 Task: Find connections with filter location Orkney with filter topic #humanresourceswith filter profile language English with filter current company SailPoint with filter school WEST BENGAL STATE UNIVERSITY with filter industry Non-profit Organizations with filter service category Loans with filter keywords title Crane Operator
Action: Mouse moved to (153, 245)
Screenshot: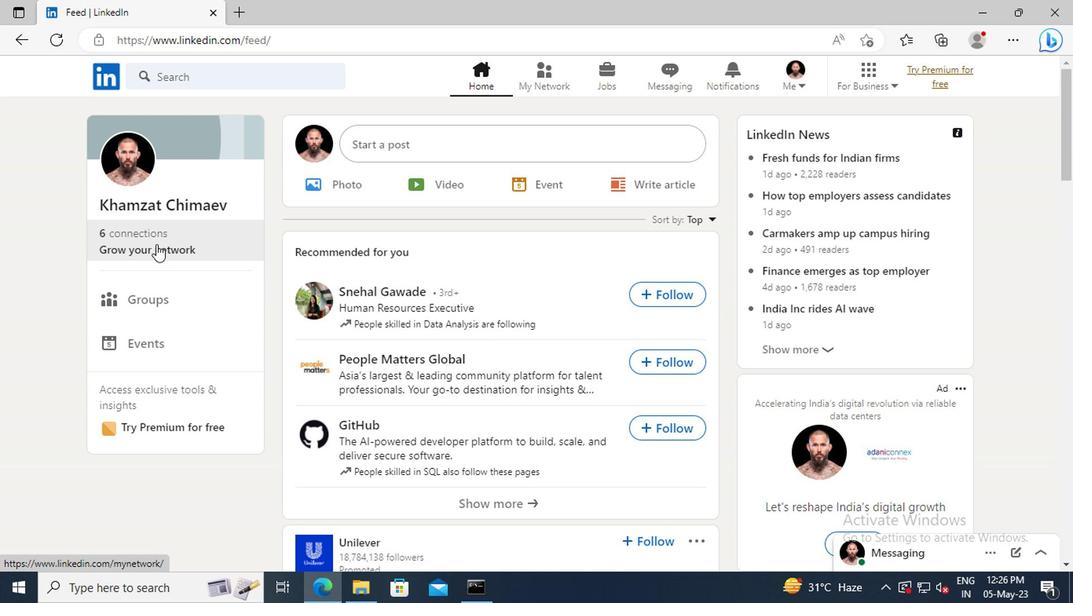 
Action: Mouse pressed left at (153, 245)
Screenshot: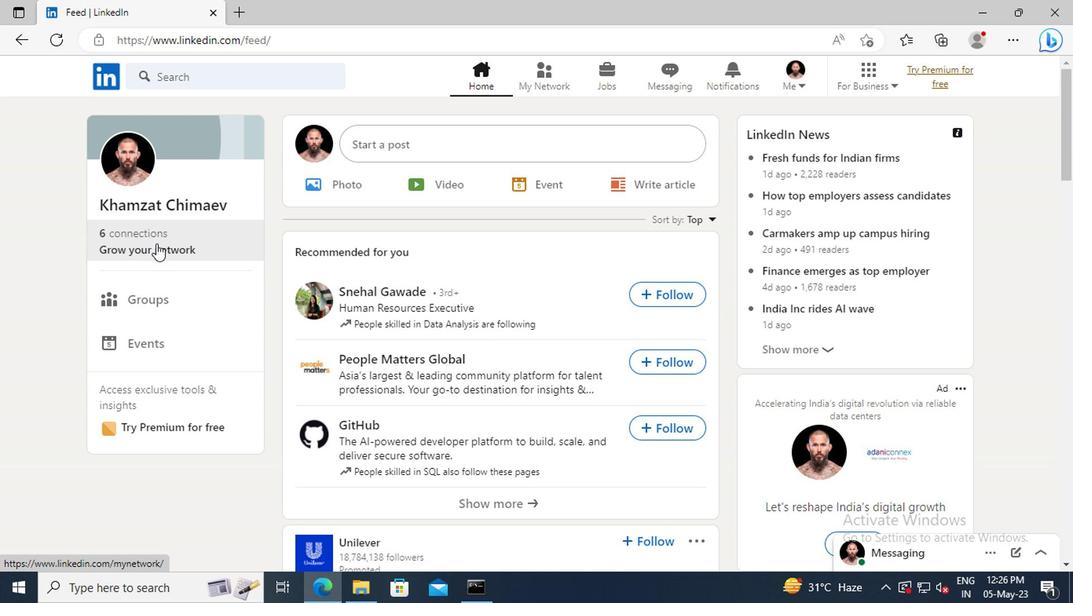 
Action: Mouse moved to (172, 166)
Screenshot: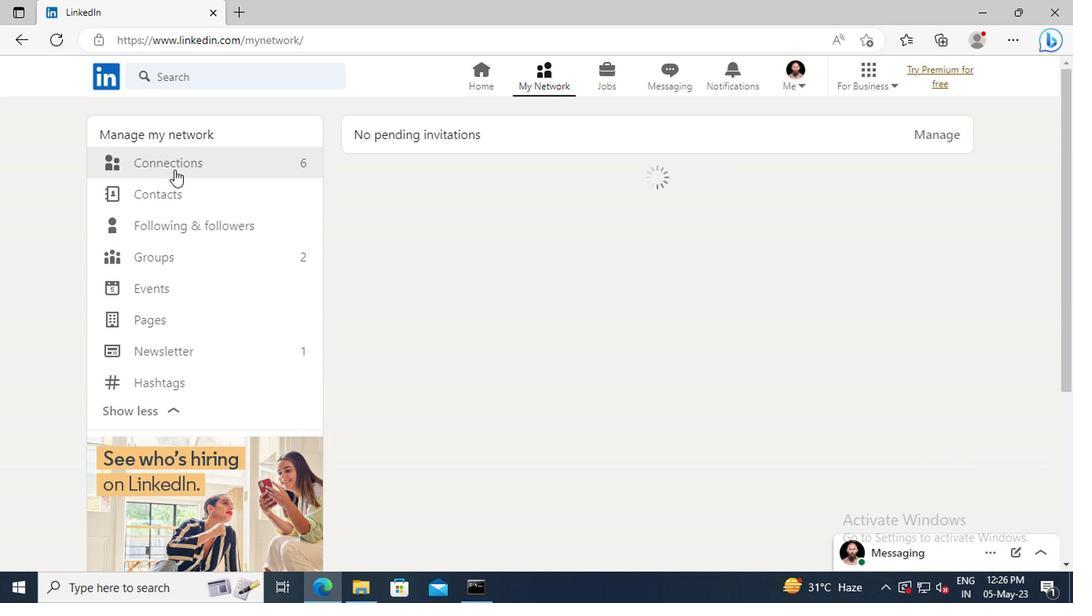 
Action: Mouse pressed left at (172, 166)
Screenshot: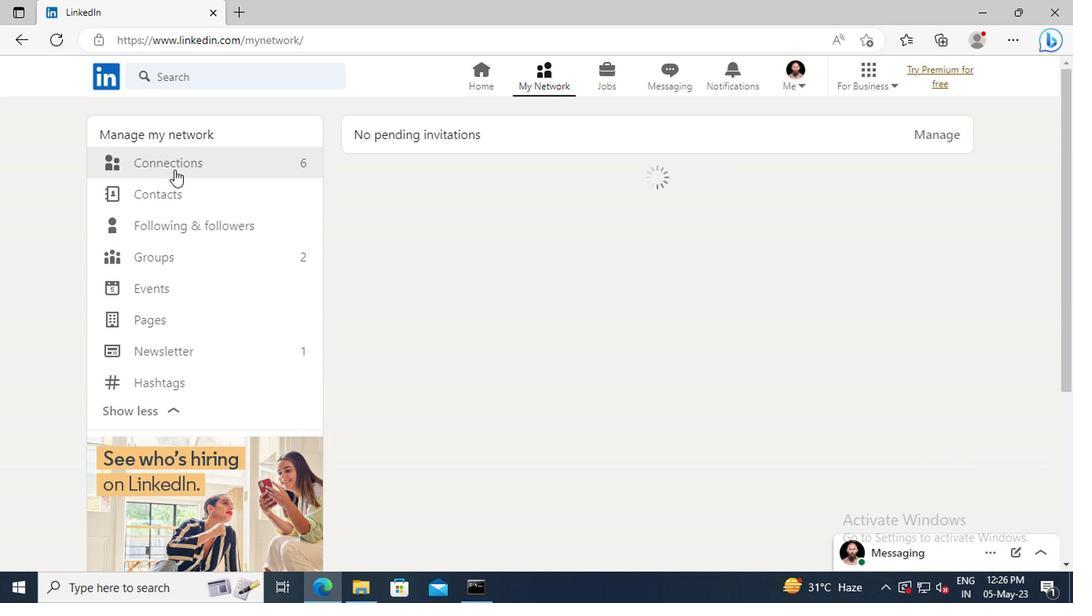 
Action: Mouse moved to (647, 168)
Screenshot: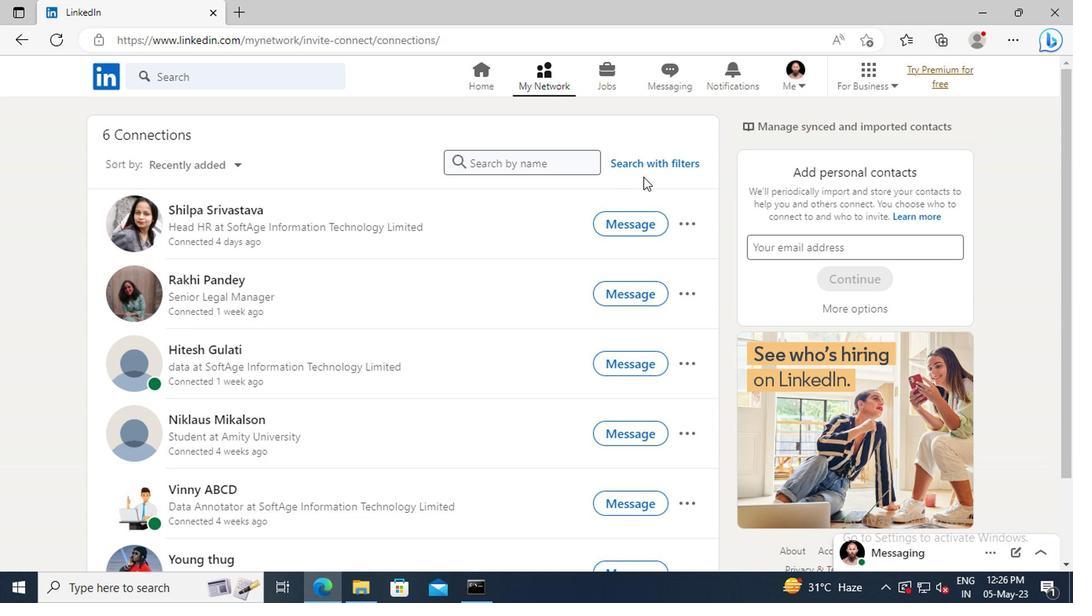 
Action: Mouse pressed left at (647, 168)
Screenshot: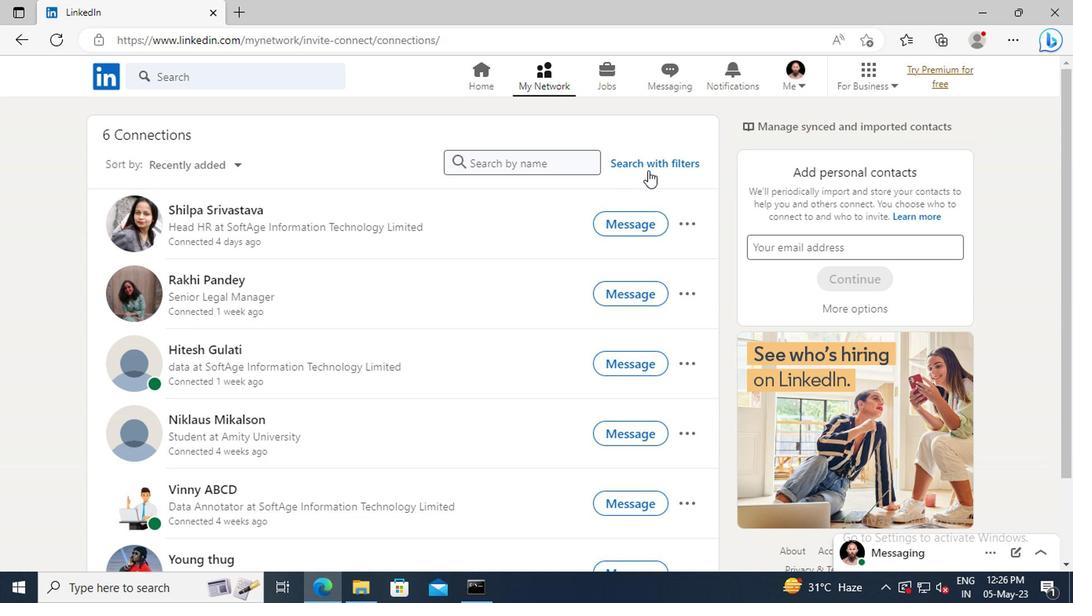 
Action: Mouse moved to (594, 123)
Screenshot: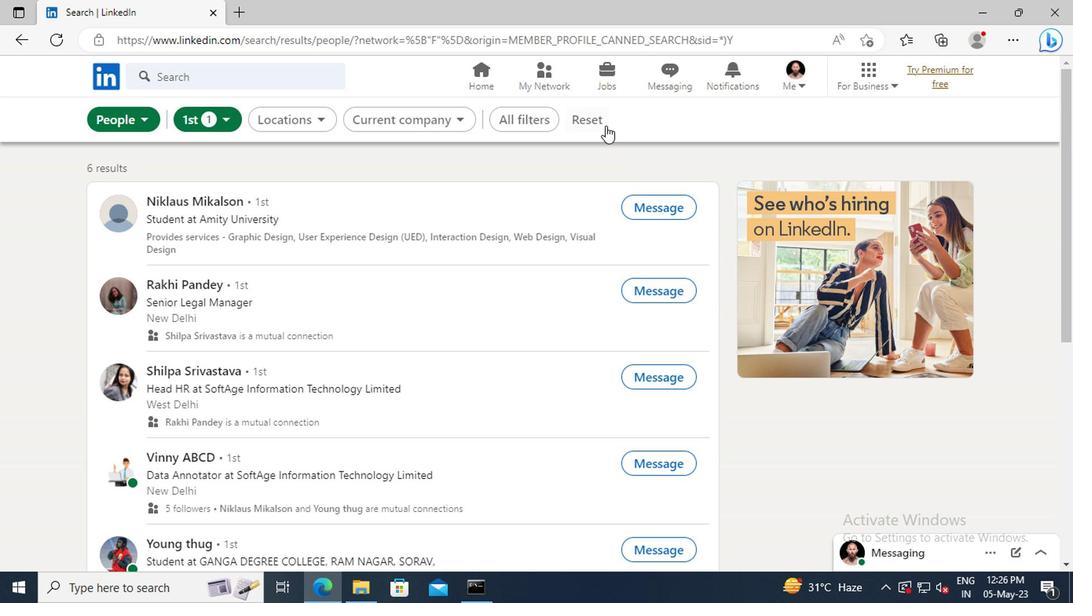 
Action: Mouse pressed left at (594, 123)
Screenshot: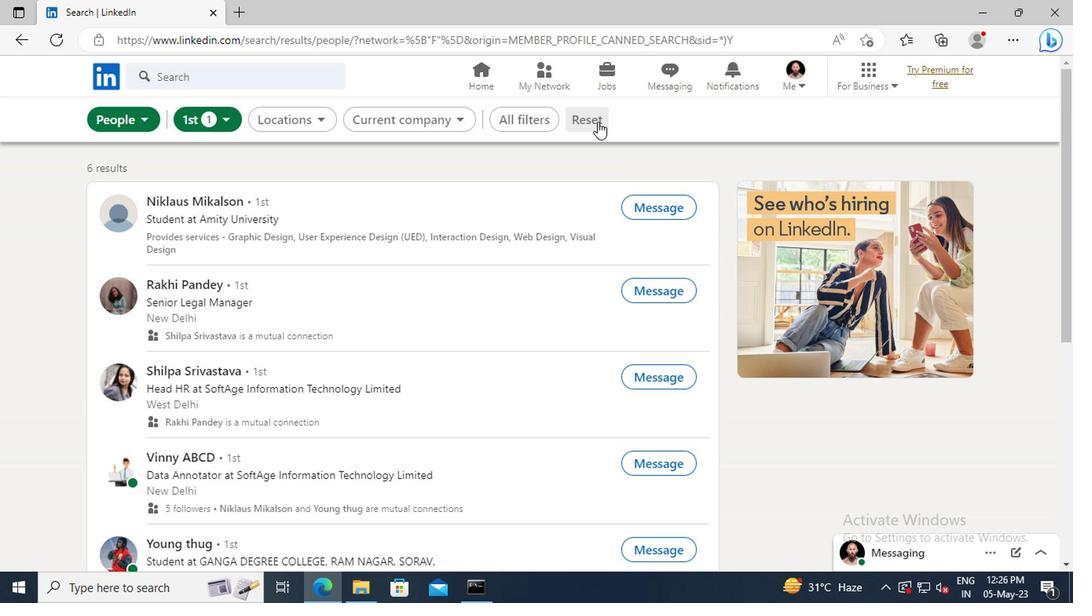 
Action: Mouse moved to (566, 123)
Screenshot: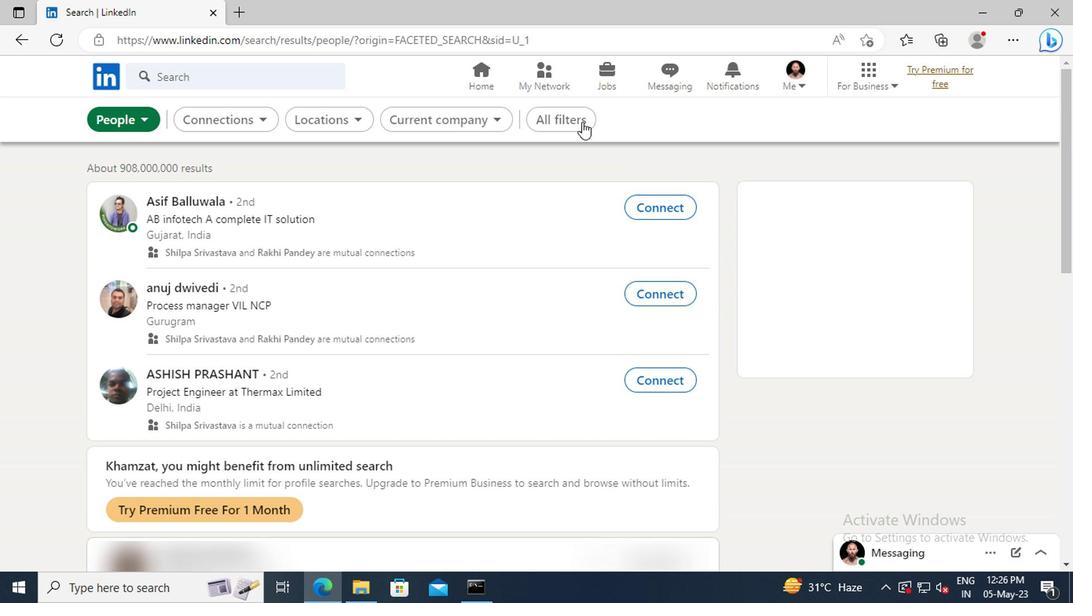
Action: Mouse pressed left at (566, 123)
Screenshot: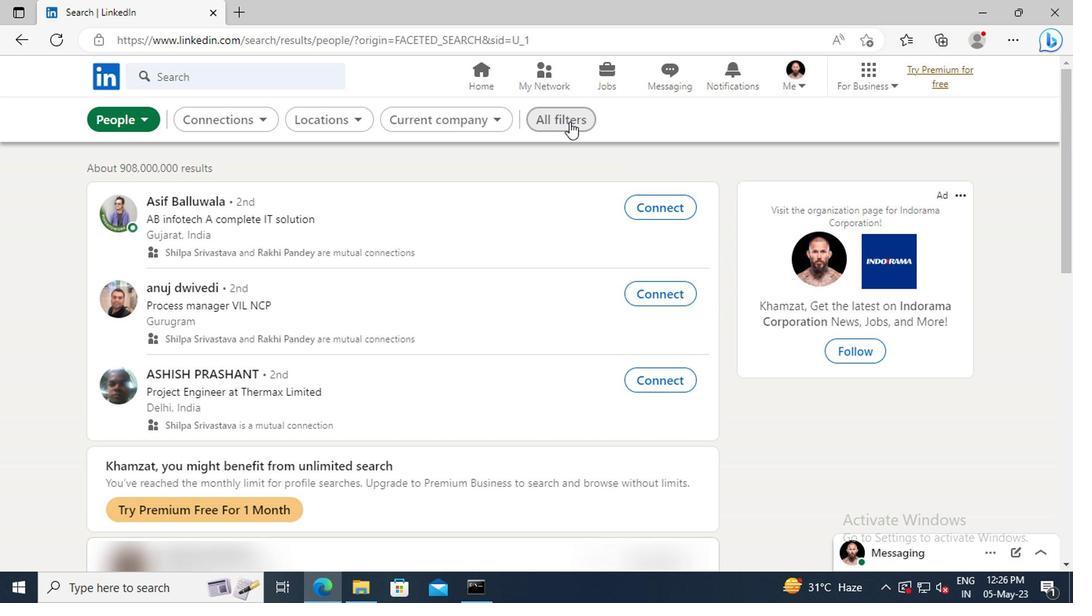 
Action: Mouse moved to (875, 299)
Screenshot: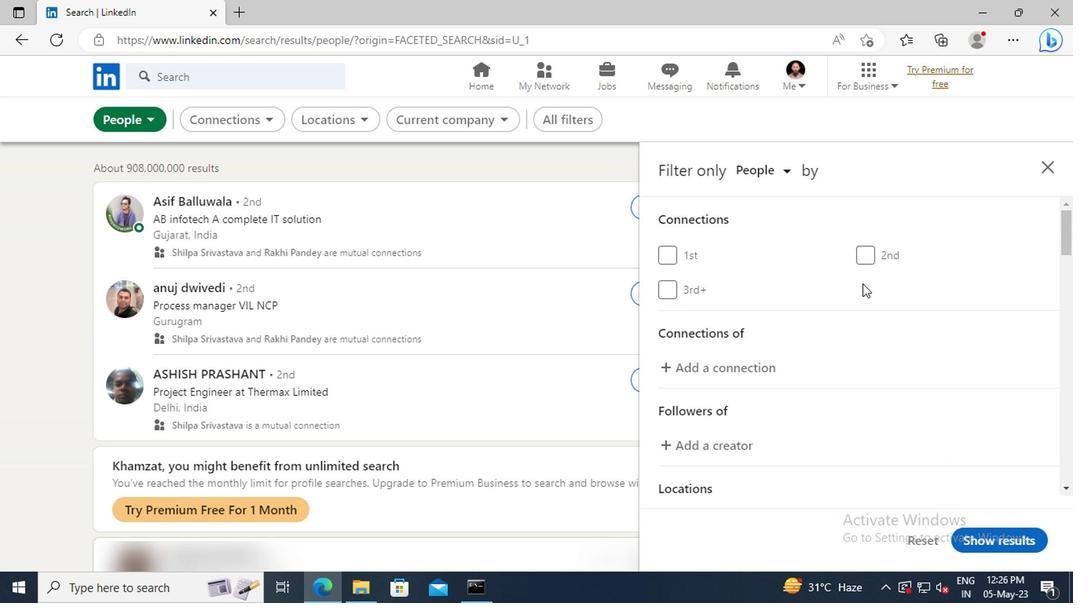 
Action: Mouse scrolled (875, 298) with delta (0, -1)
Screenshot: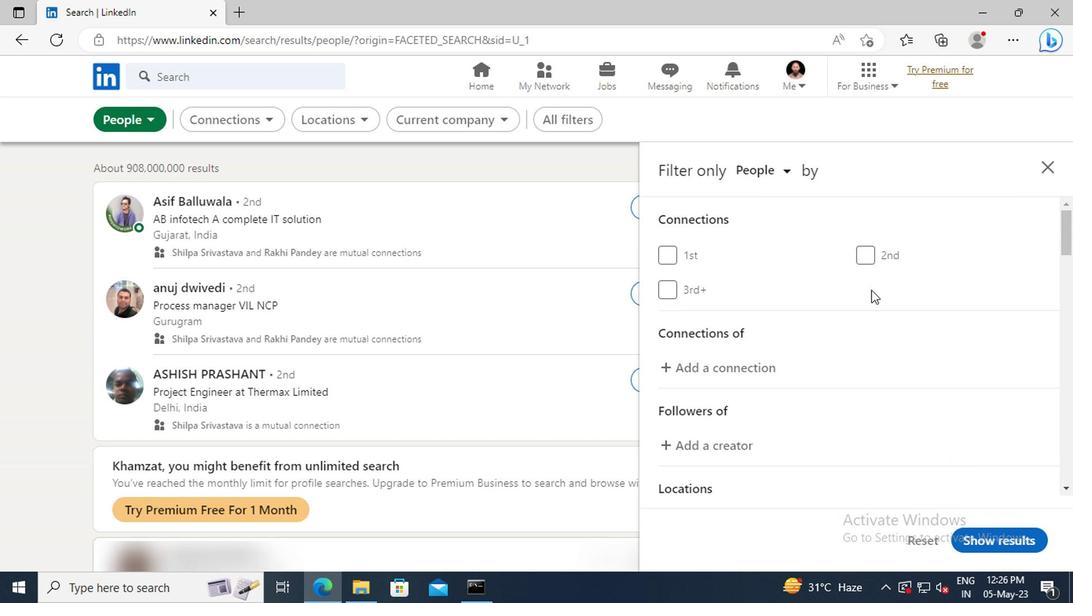 
Action: Mouse scrolled (875, 298) with delta (0, -1)
Screenshot: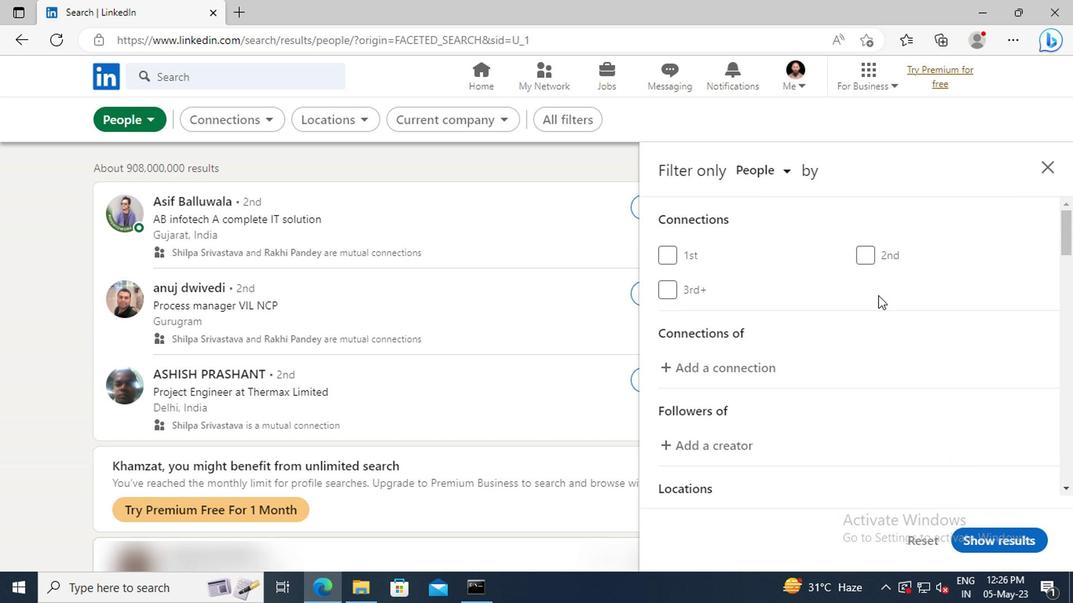 
Action: Mouse scrolled (875, 298) with delta (0, -1)
Screenshot: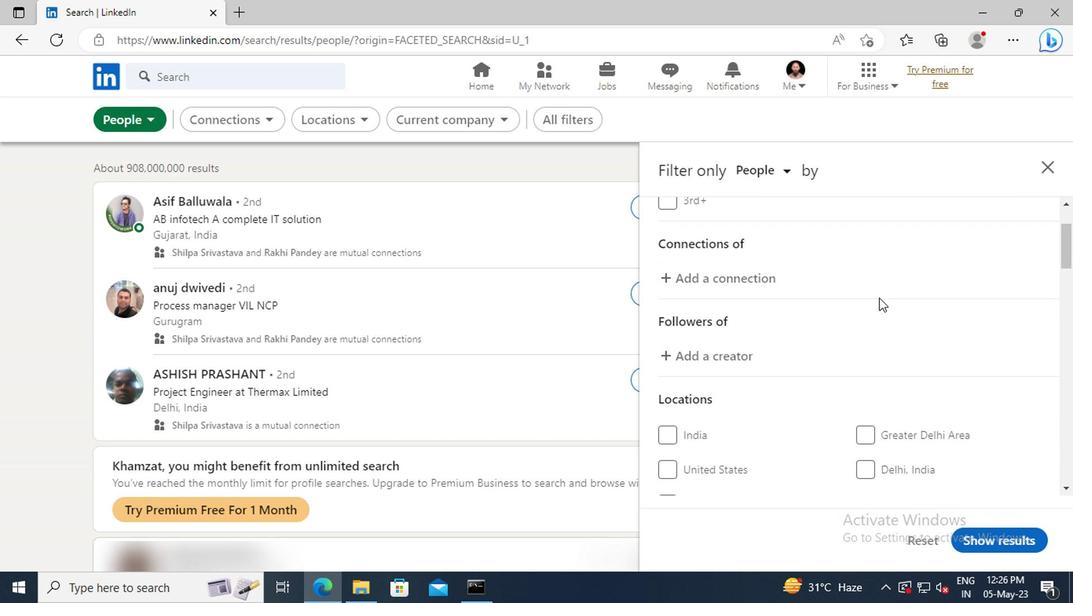 
Action: Mouse scrolled (875, 298) with delta (0, -1)
Screenshot: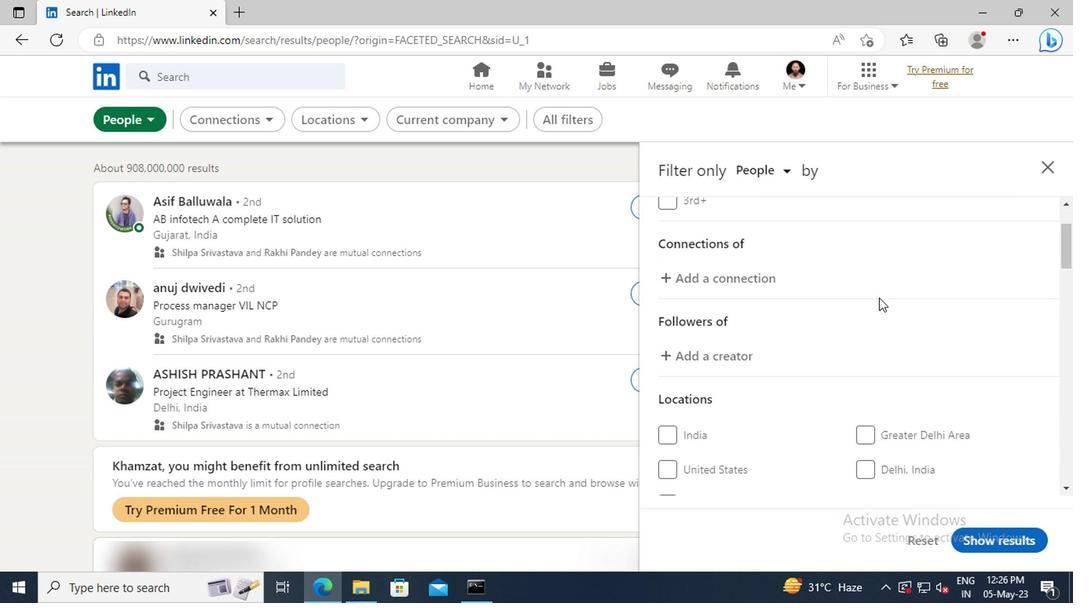 
Action: Mouse scrolled (875, 298) with delta (0, -1)
Screenshot: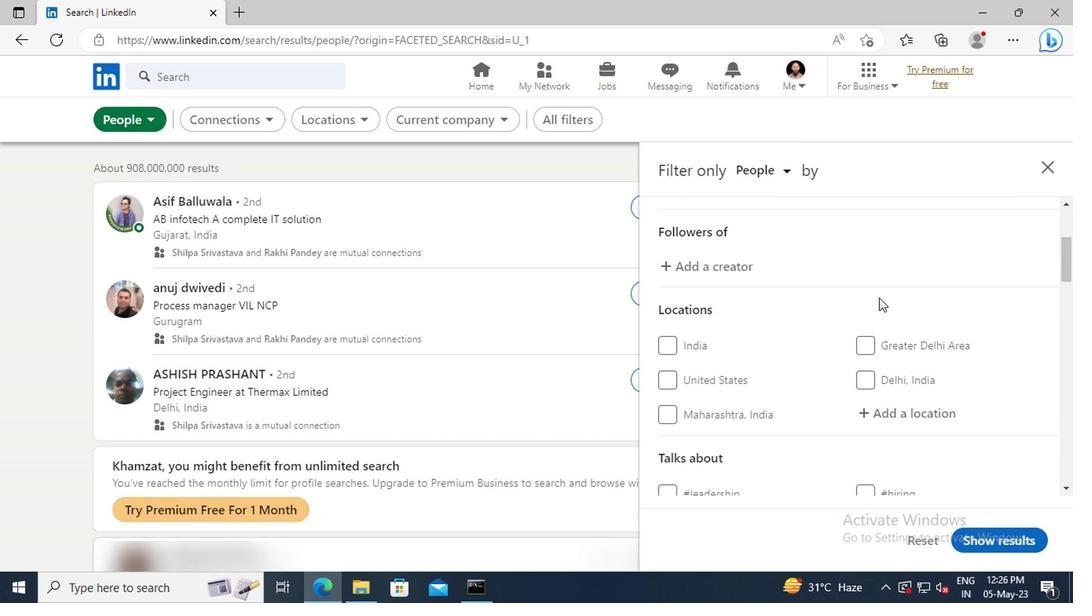 
Action: Mouse scrolled (875, 298) with delta (0, -1)
Screenshot: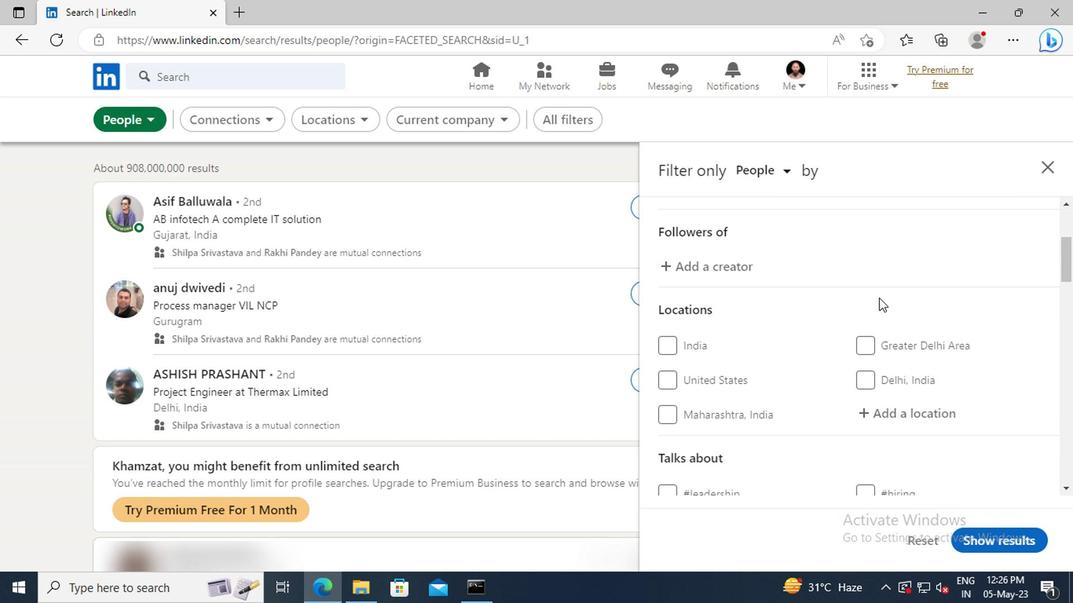 
Action: Mouse moved to (875, 323)
Screenshot: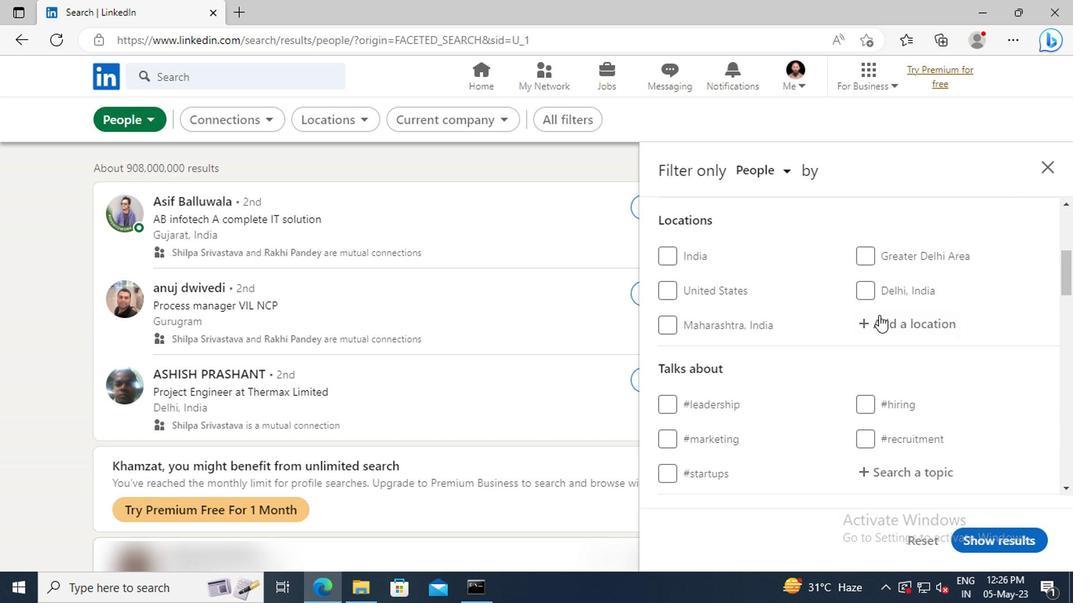 
Action: Mouse pressed left at (875, 323)
Screenshot: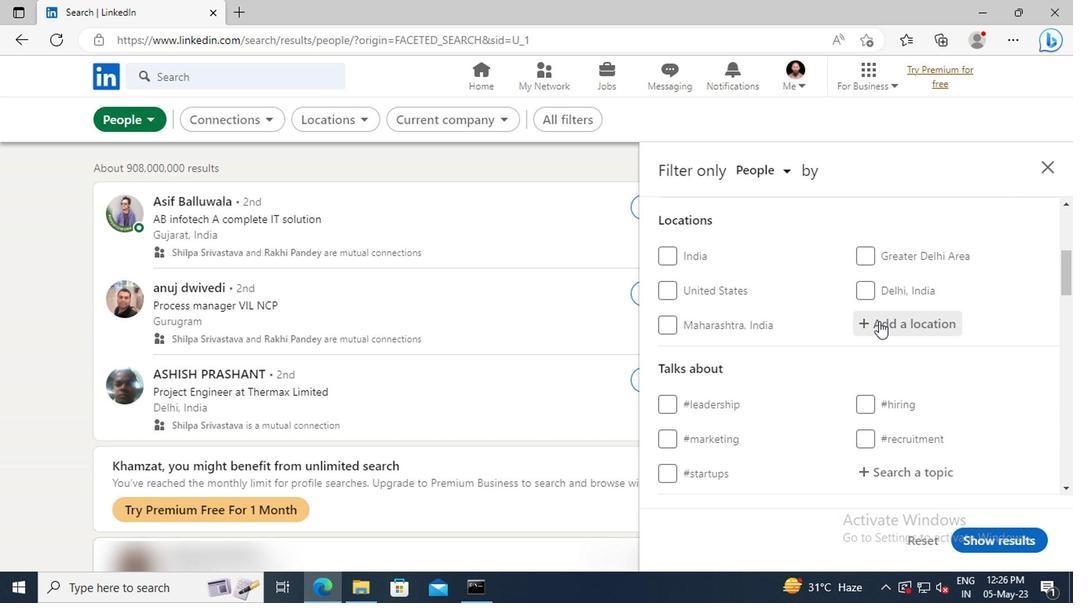 
Action: Key pressed <Key.shift>ORKNEY
Screenshot: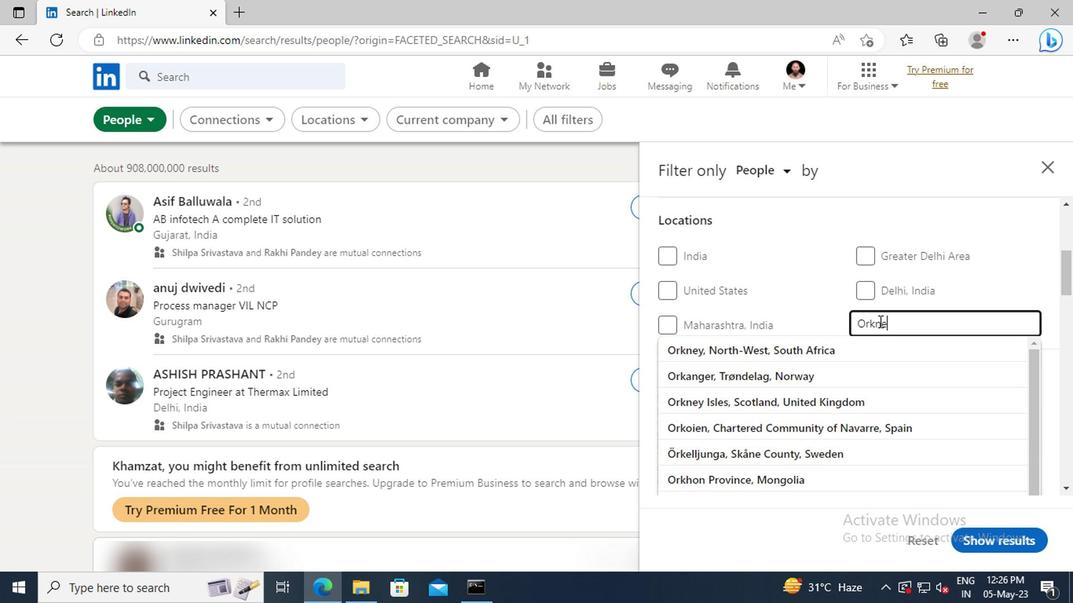 
Action: Mouse moved to (873, 347)
Screenshot: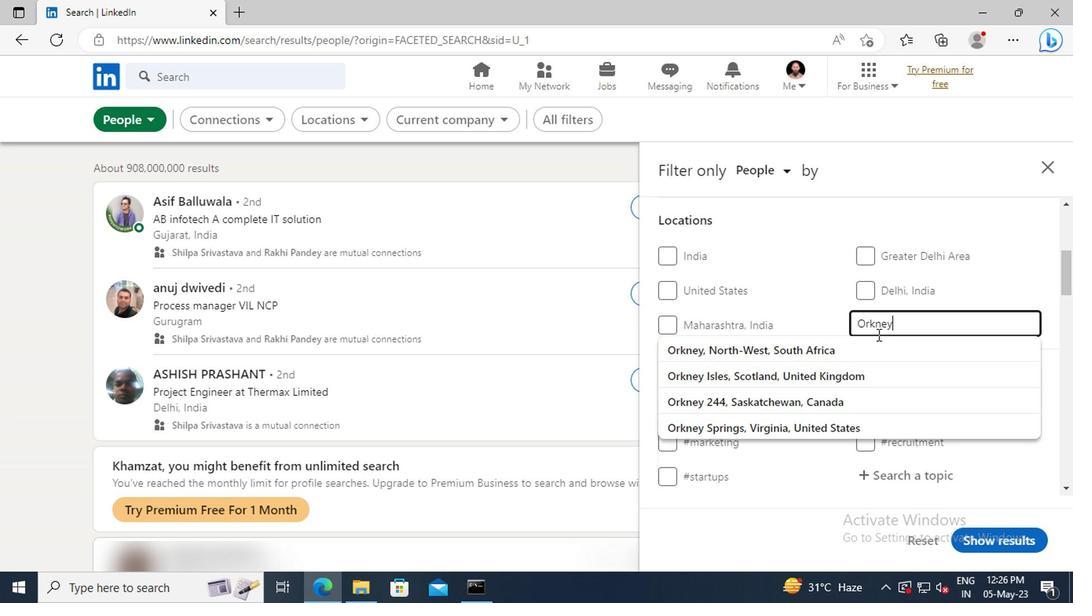 
Action: Mouse pressed left at (873, 347)
Screenshot: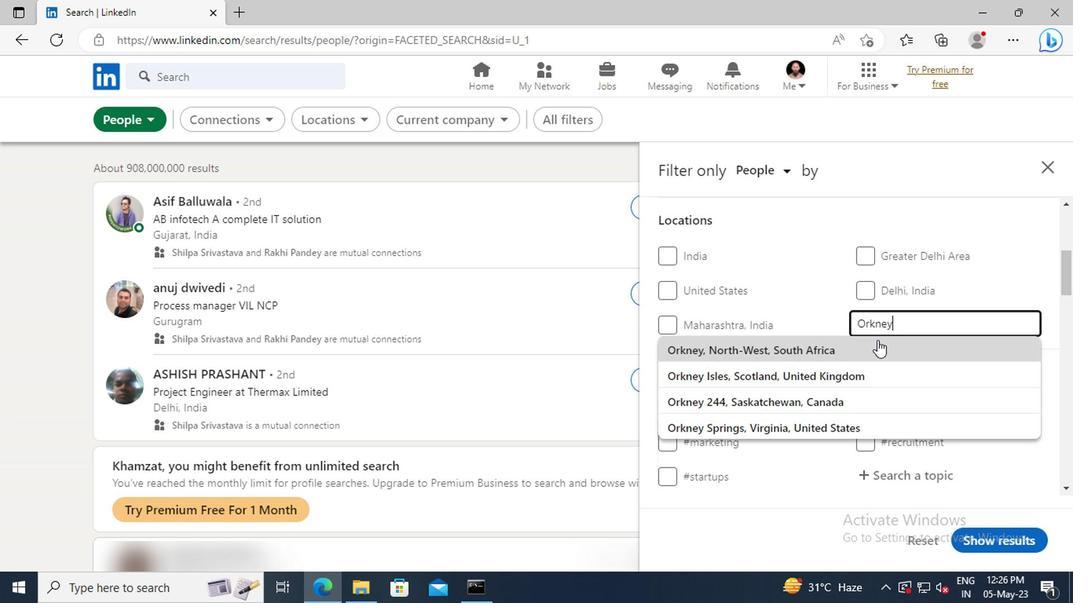 
Action: Mouse scrolled (873, 346) with delta (0, -1)
Screenshot: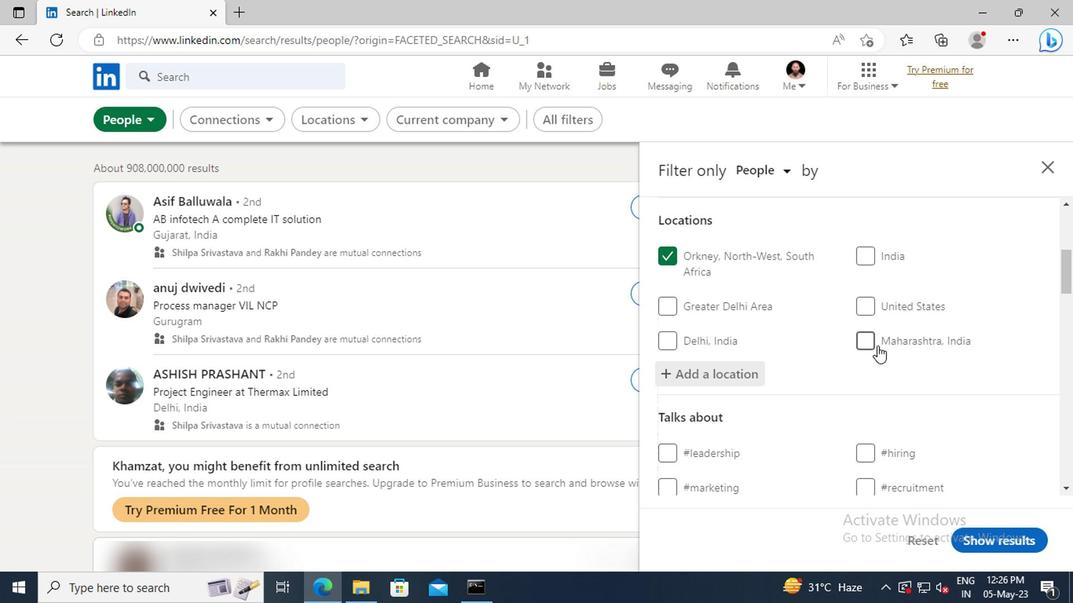 
Action: Mouse scrolled (873, 346) with delta (0, -1)
Screenshot: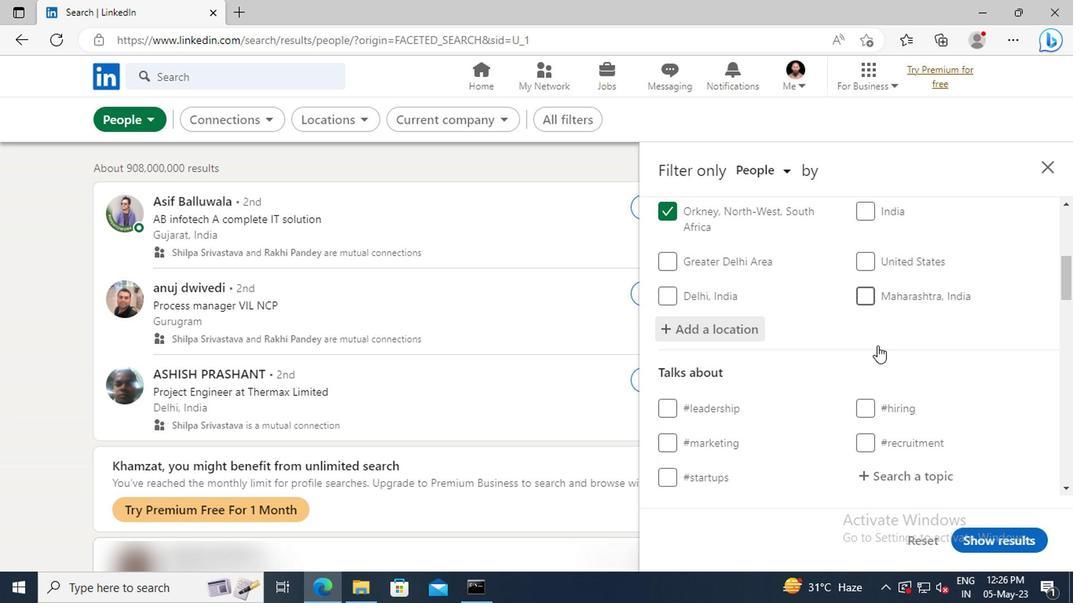 
Action: Mouse scrolled (873, 346) with delta (0, -1)
Screenshot: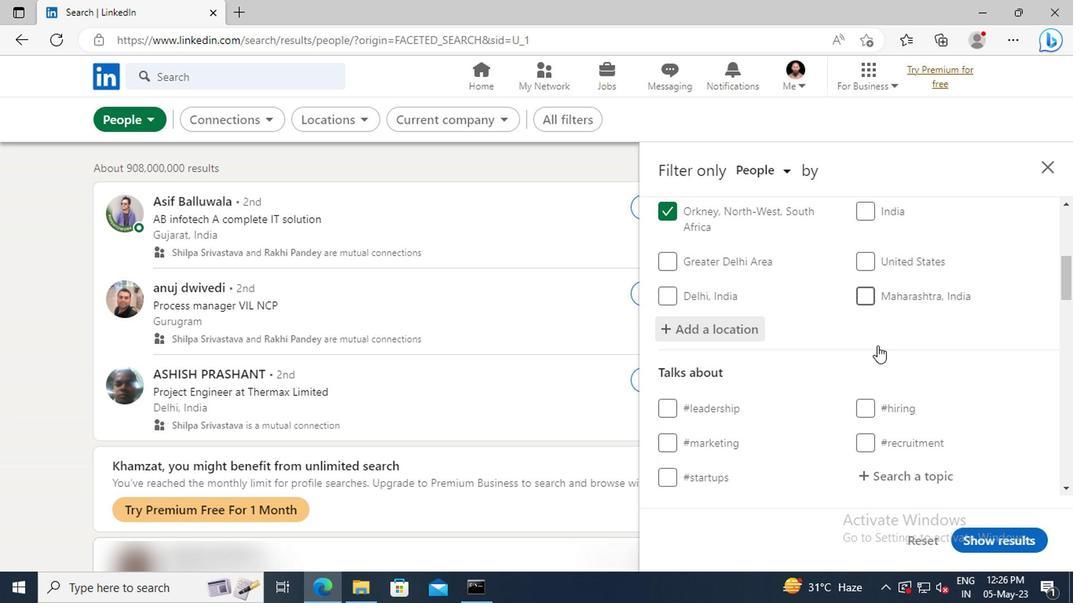 
Action: Mouse scrolled (873, 346) with delta (0, -1)
Screenshot: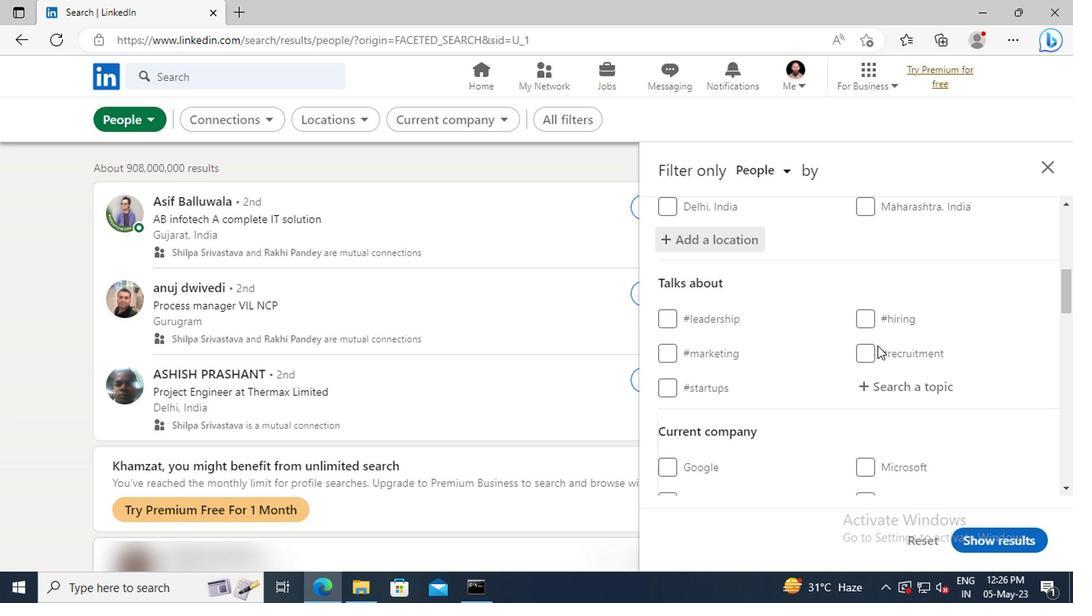 
Action: Mouse moved to (877, 348)
Screenshot: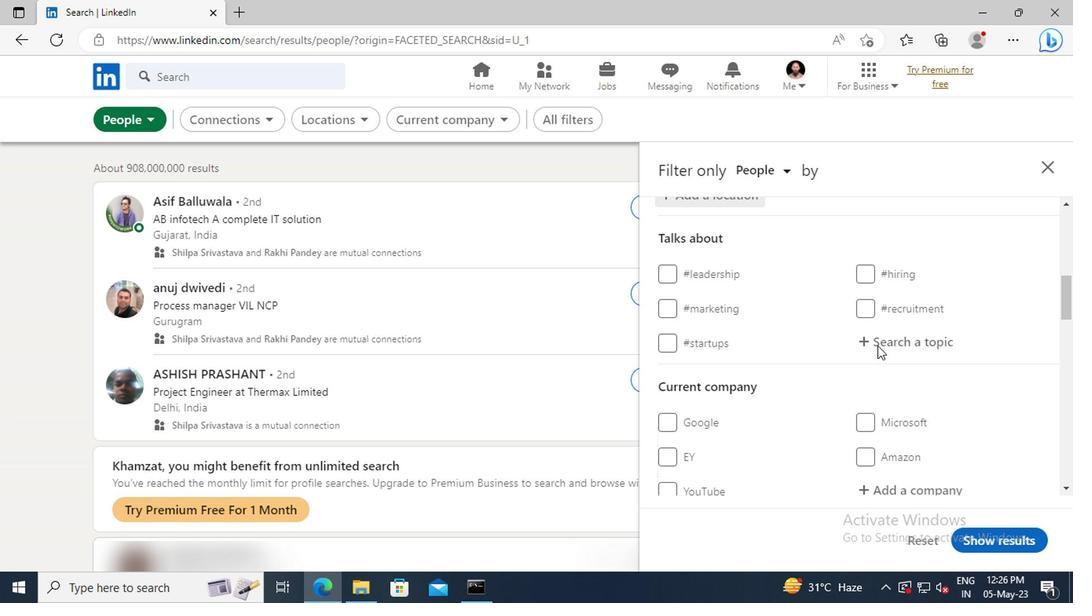 
Action: Mouse pressed left at (877, 348)
Screenshot: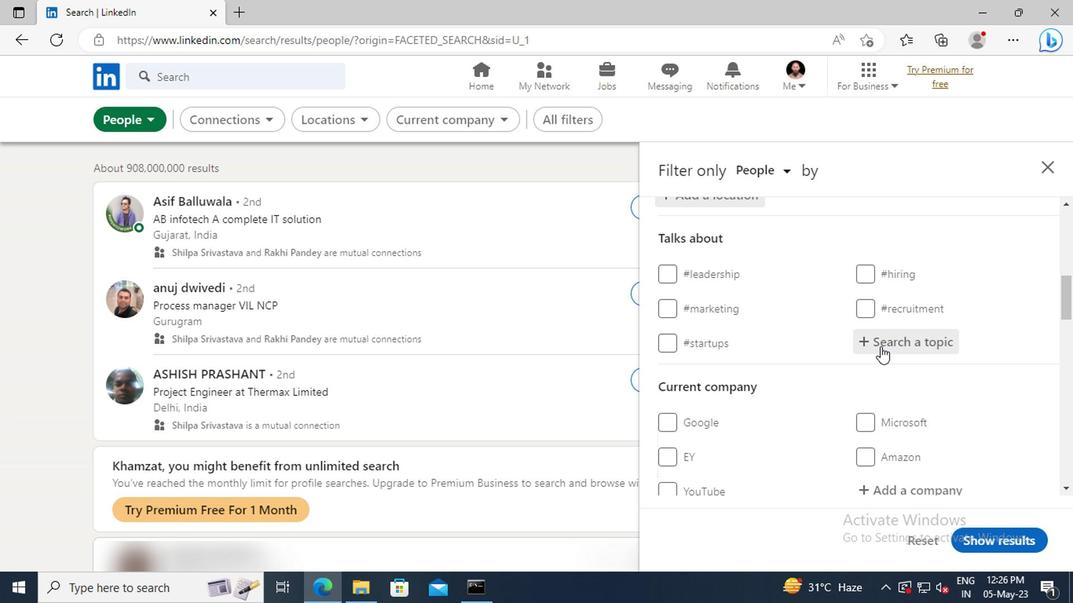 
Action: Mouse moved to (877, 348)
Screenshot: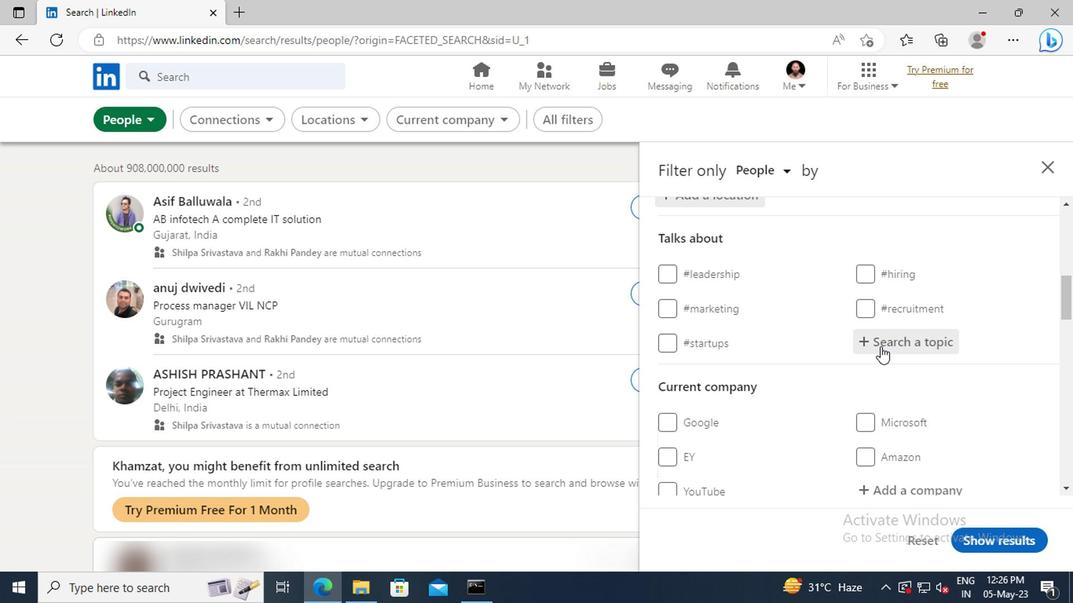 
Action: Key pressed HUMANRES
Screenshot: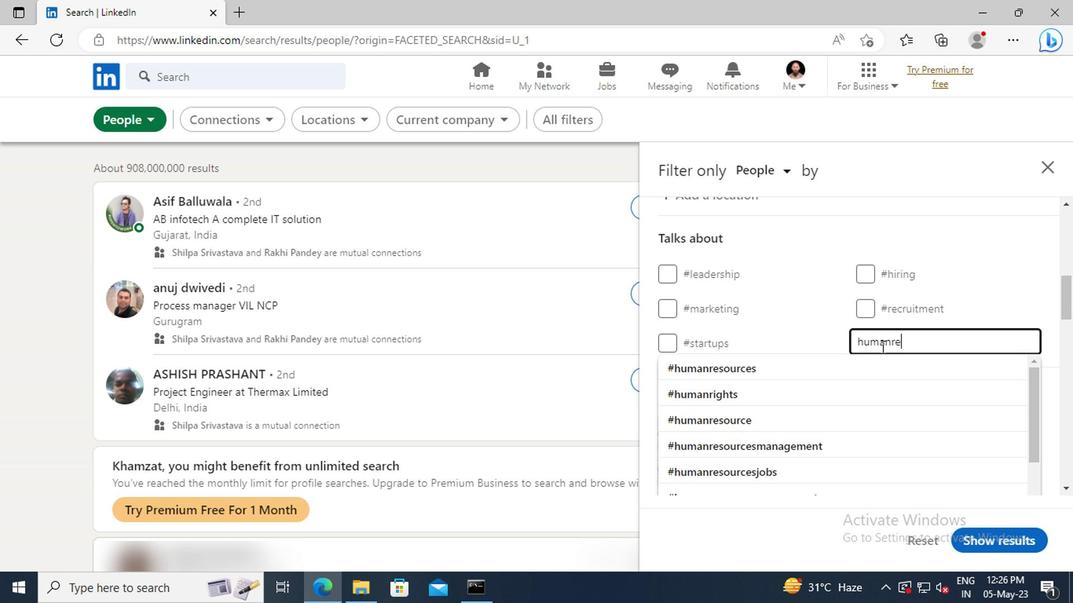 
Action: Mouse moved to (875, 367)
Screenshot: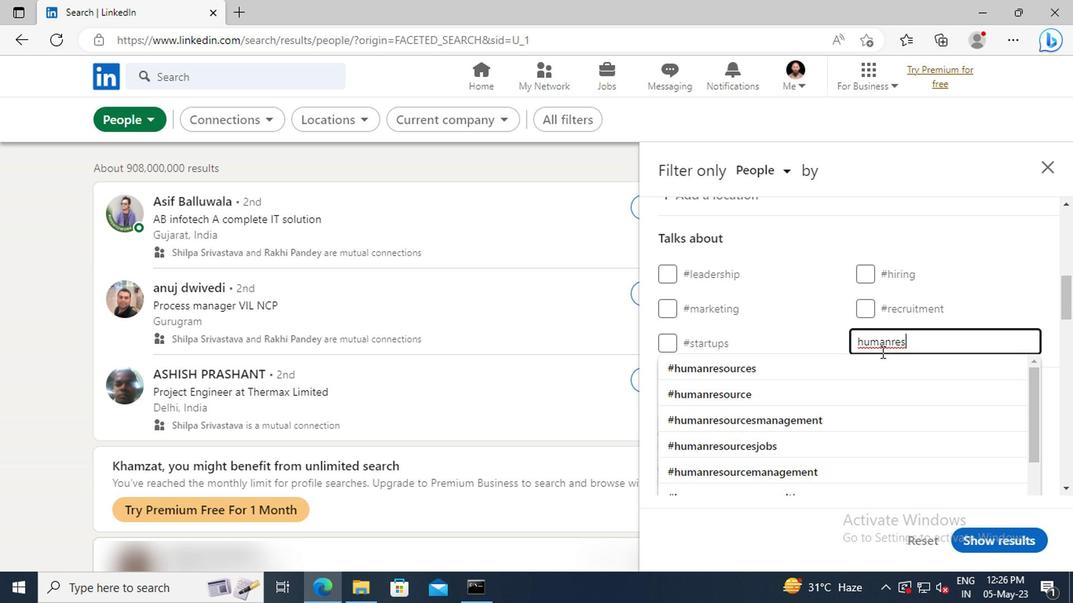 
Action: Mouse pressed left at (875, 367)
Screenshot: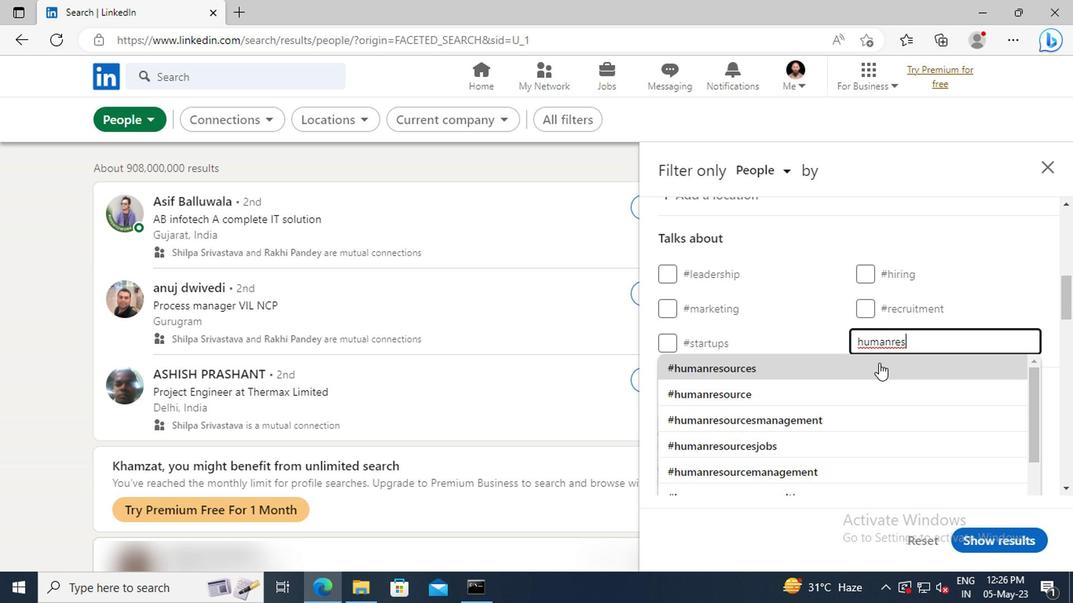 
Action: Mouse scrolled (875, 367) with delta (0, 0)
Screenshot: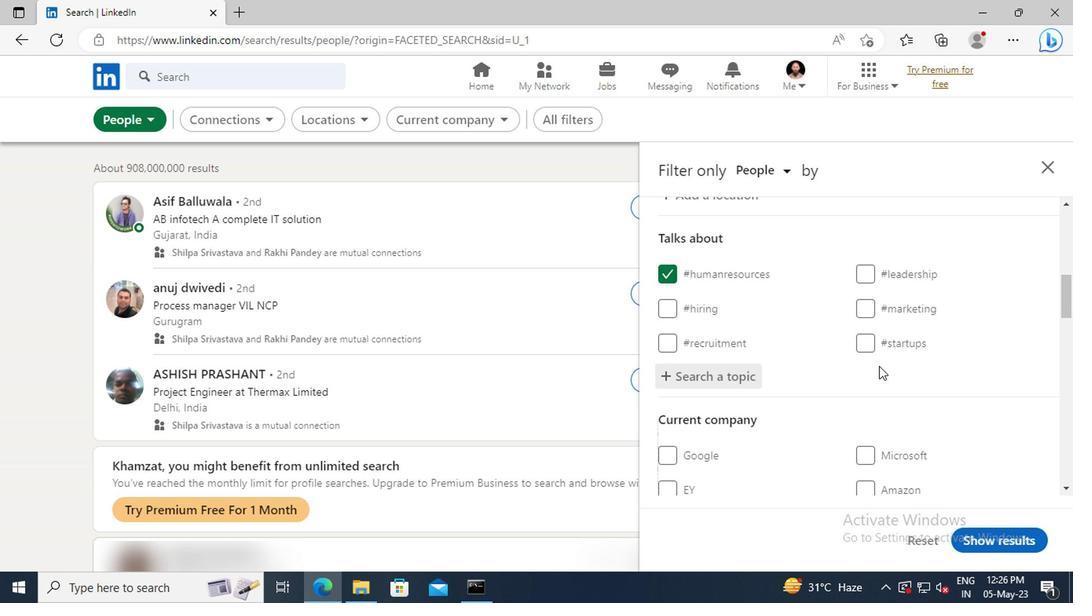 
Action: Mouse scrolled (875, 367) with delta (0, 0)
Screenshot: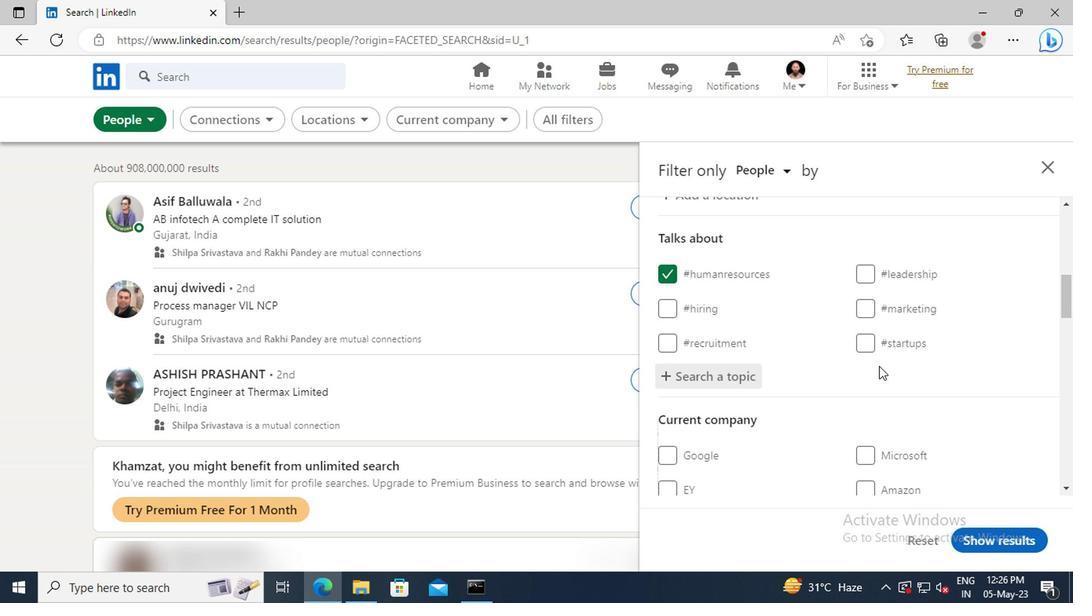 
Action: Mouse scrolled (875, 367) with delta (0, 0)
Screenshot: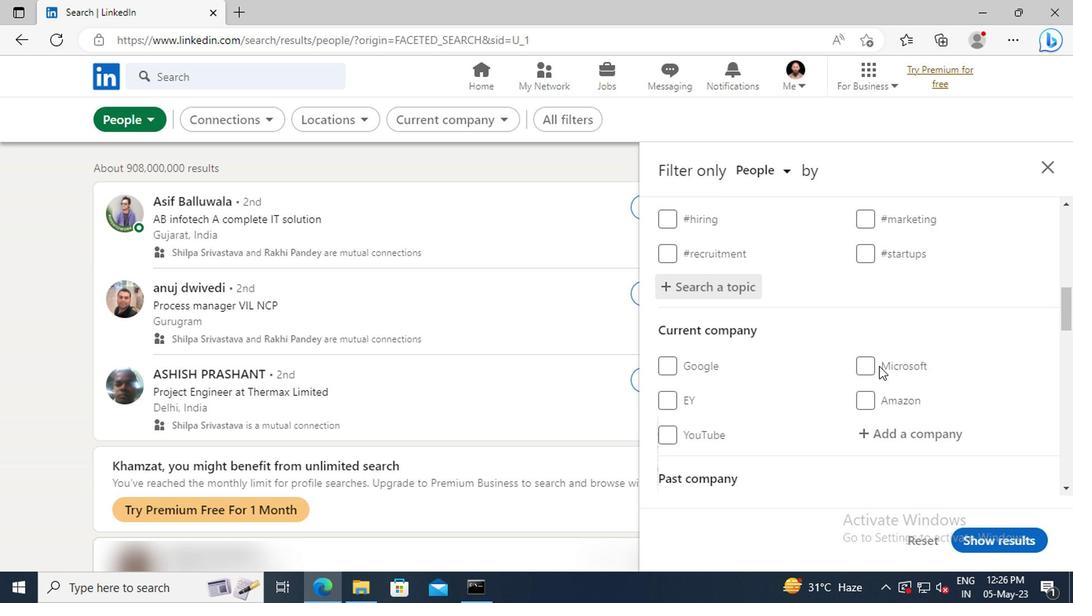 
Action: Mouse scrolled (875, 367) with delta (0, 0)
Screenshot: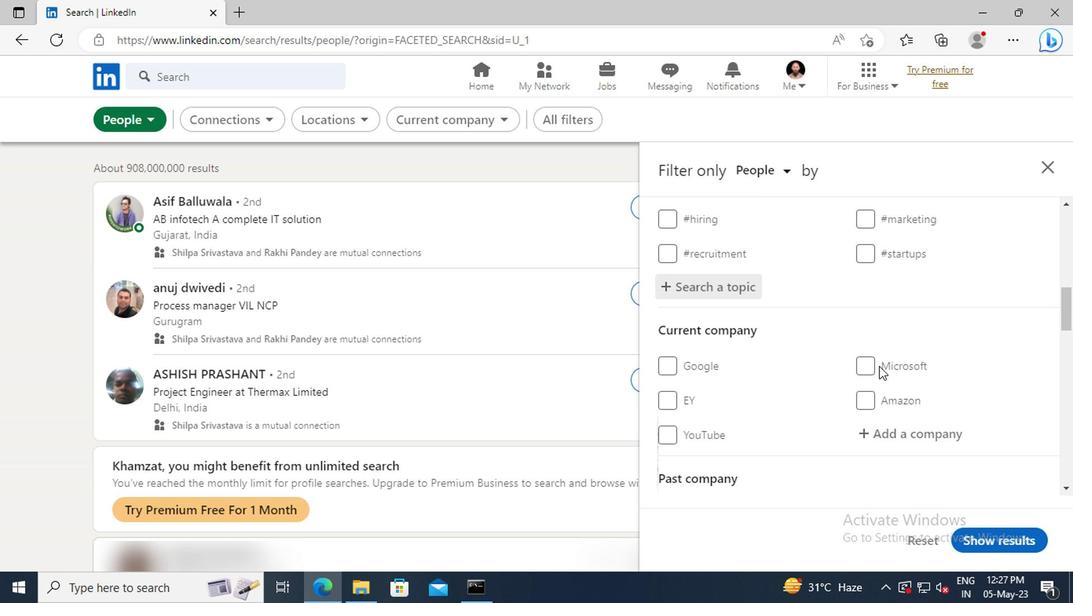 
Action: Mouse scrolled (875, 367) with delta (0, 0)
Screenshot: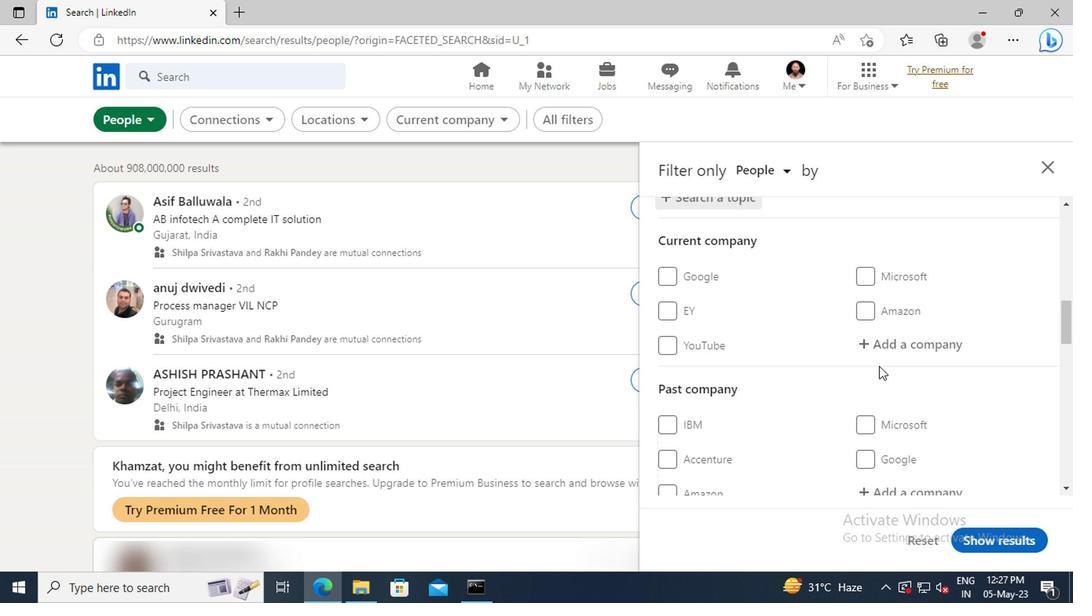 
Action: Mouse scrolled (875, 367) with delta (0, 0)
Screenshot: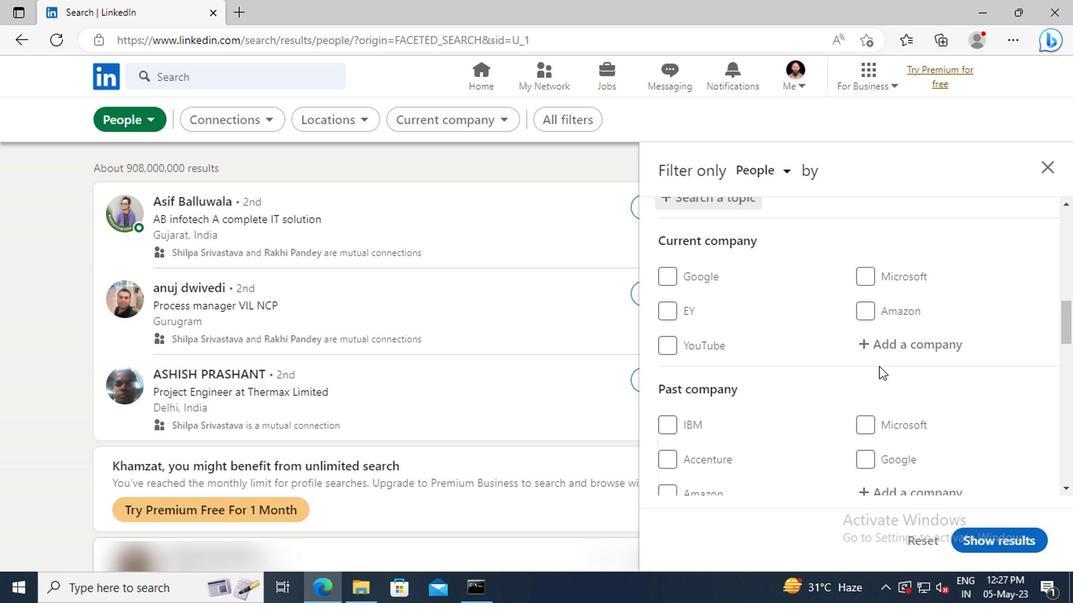 
Action: Mouse scrolled (875, 367) with delta (0, 0)
Screenshot: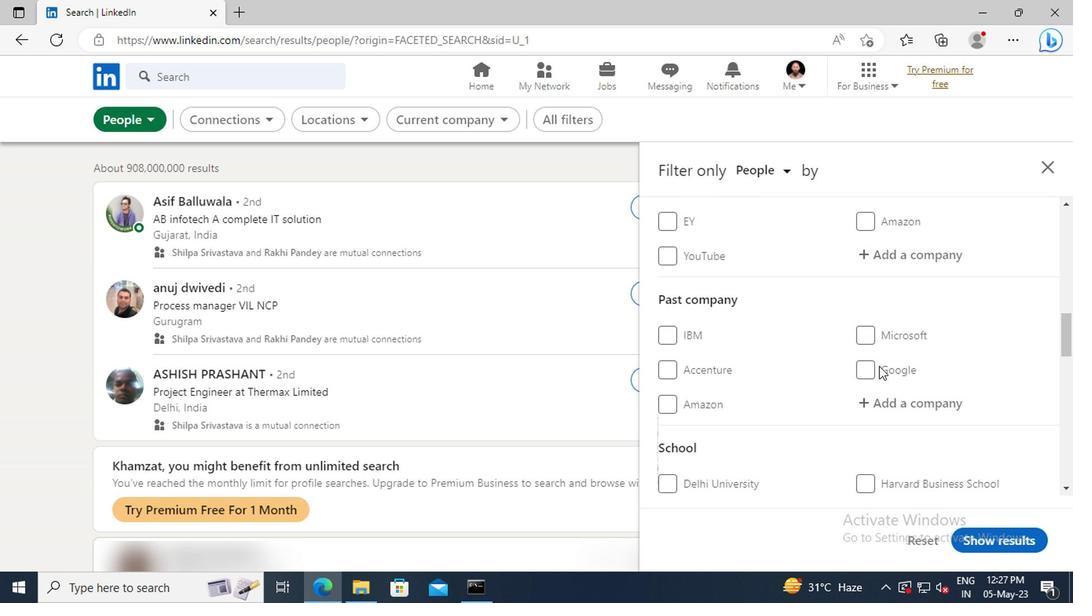 
Action: Mouse scrolled (875, 367) with delta (0, 0)
Screenshot: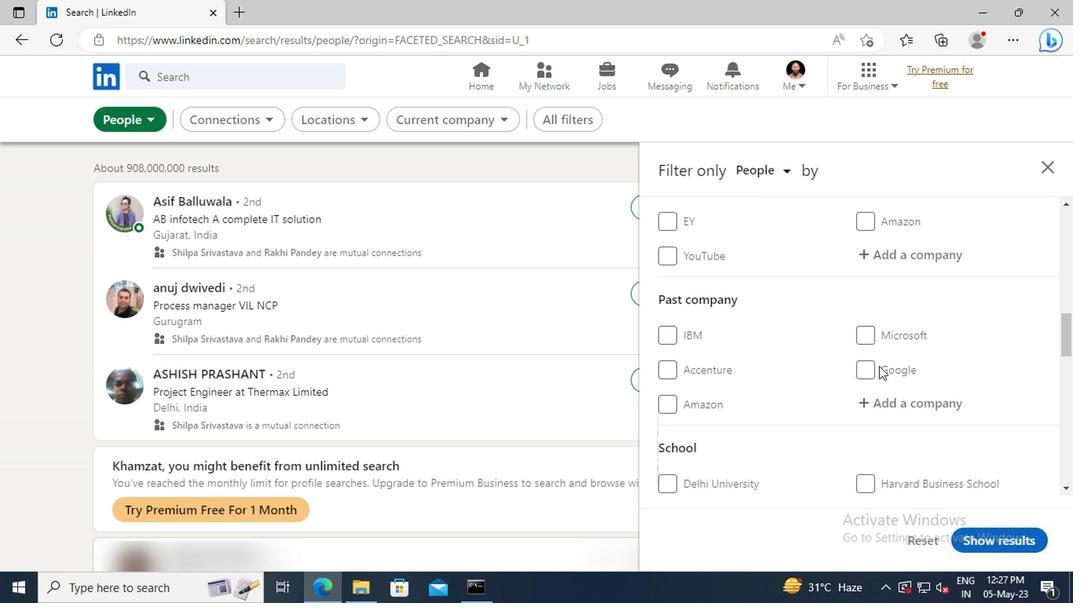 
Action: Mouse scrolled (875, 367) with delta (0, 0)
Screenshot: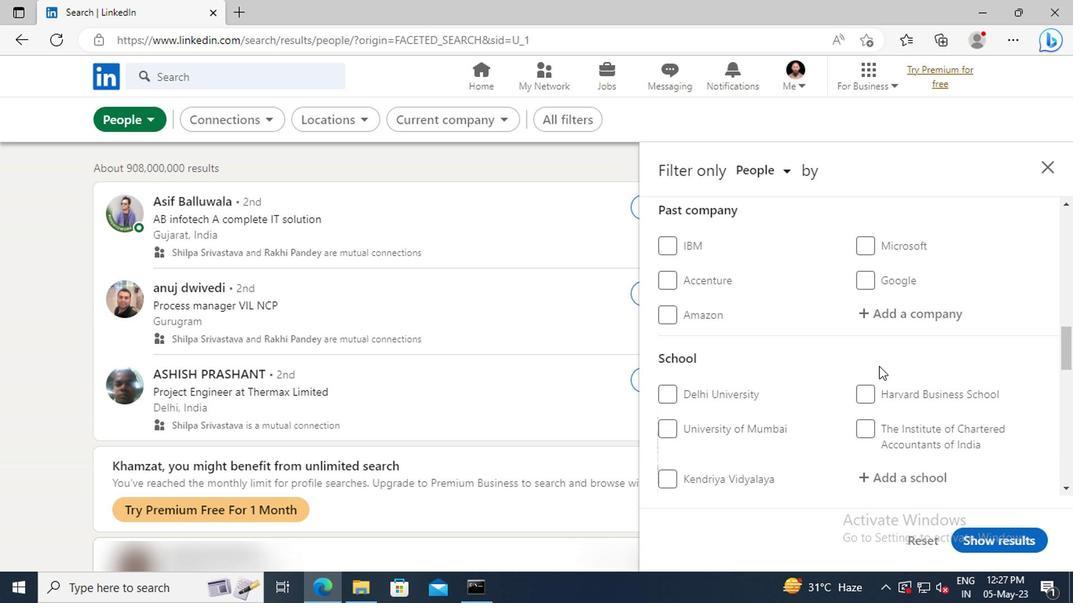 
Action: Mouse scrolled (875, 367) with delta (0, 0)
Screenshot: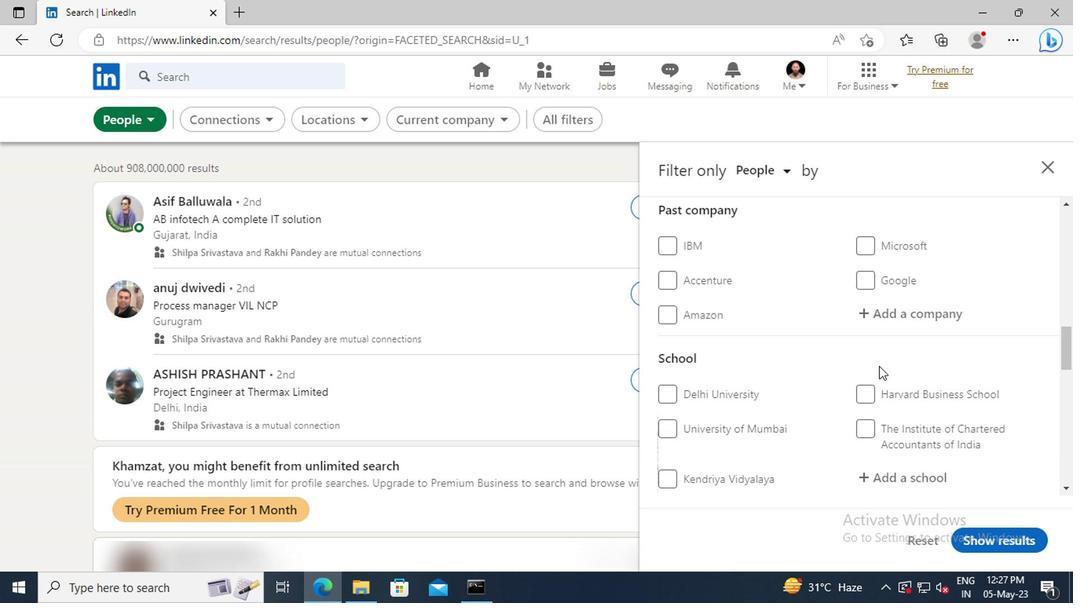 
Action: Mouse scrolled (875, 367) with delta (0, 0)
Screenshot: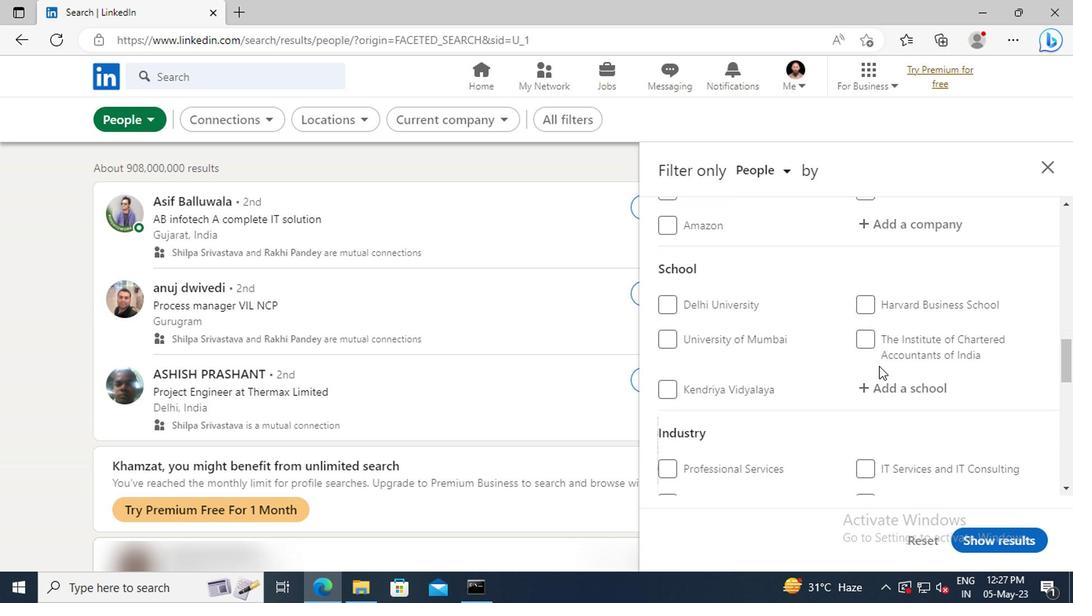 
Action: Mouse scrolled (875, 367) with delta (0, 0)
Screenshot: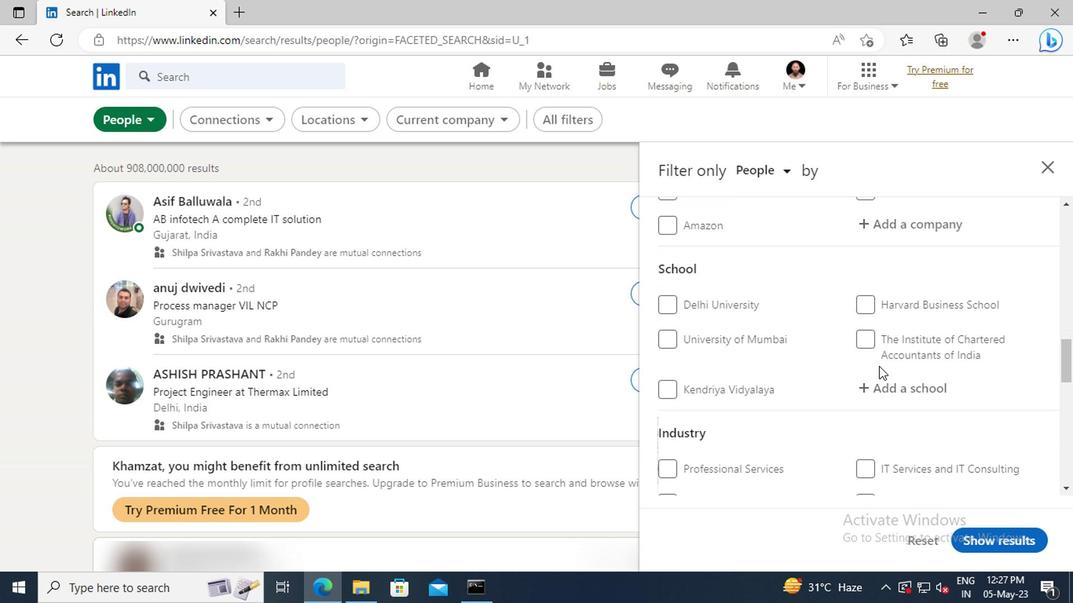 
Action: Mouse scrolled (875, 367) with delta (0, 0)
Screenshot: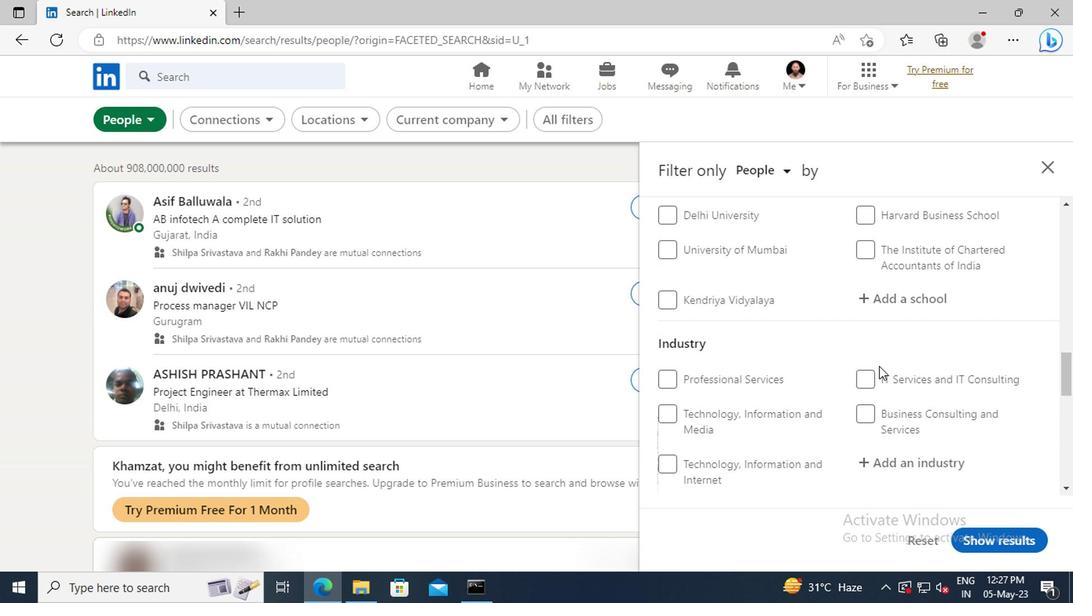 
Action: Mouse scrolled (875, 367) with delta (0, 0)
Screenshot: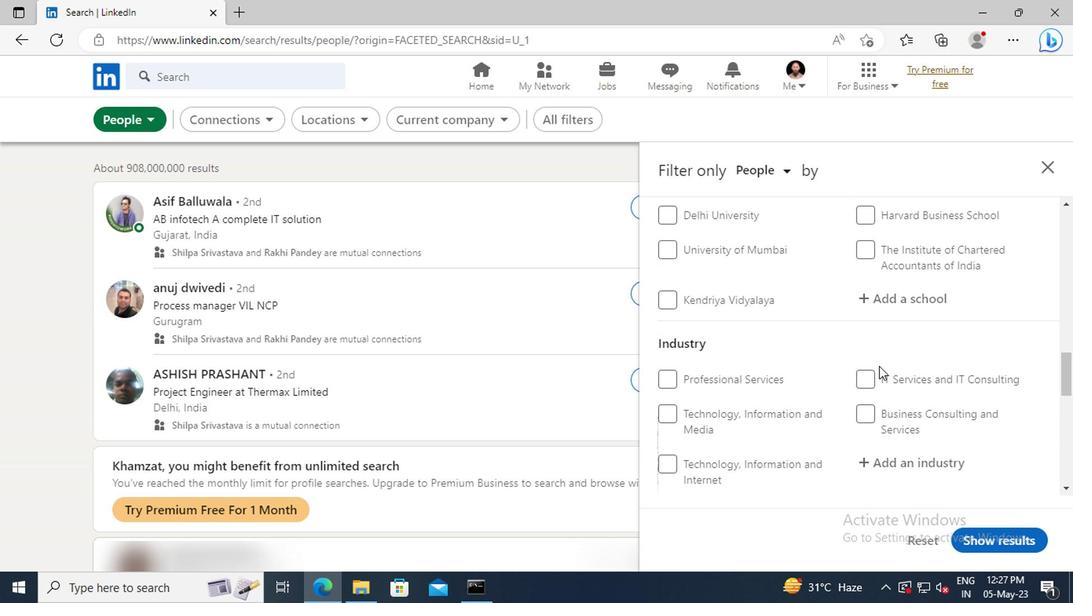 
Action: Mouse scrolled (875, 367) with delta (0, 0)
Screenshot: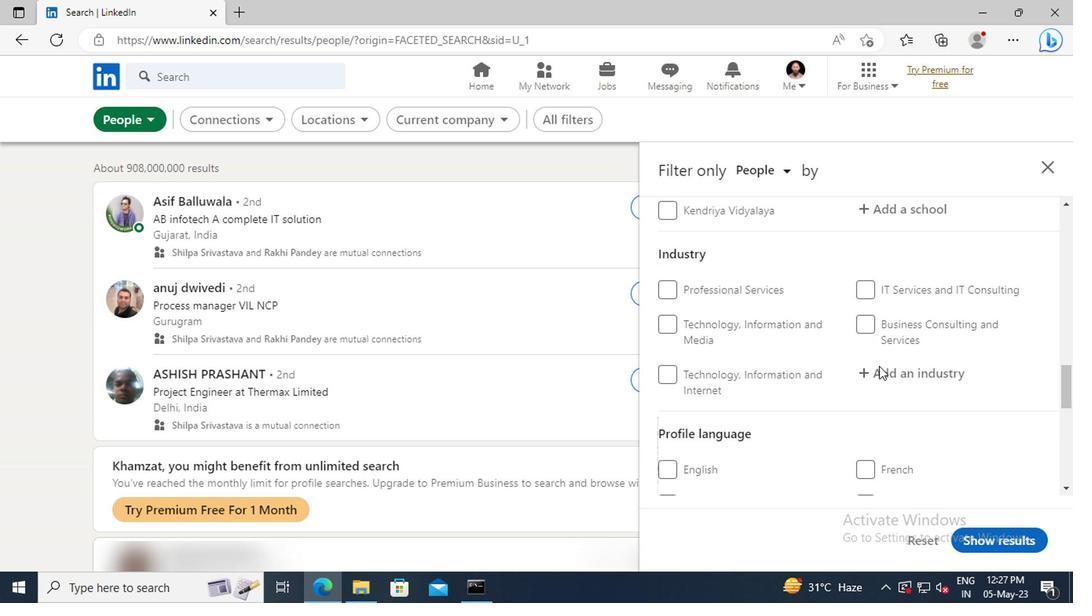 
Action: Mouse scrolled (875, 367) with delta (0, 0)
Screenshot: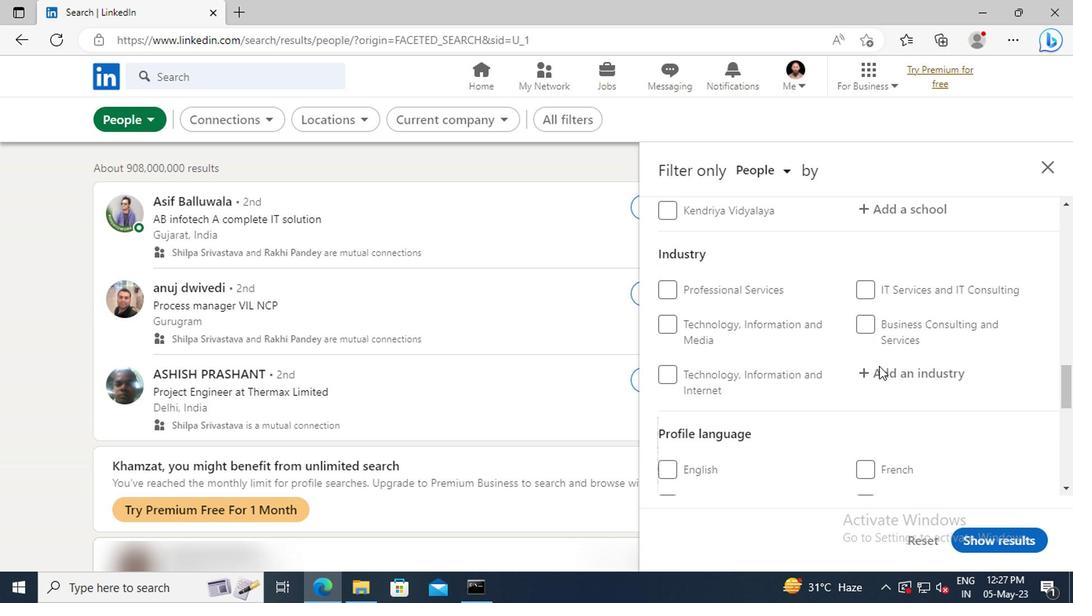 
Action: Mouse moved to (665, 381)
Screenshot: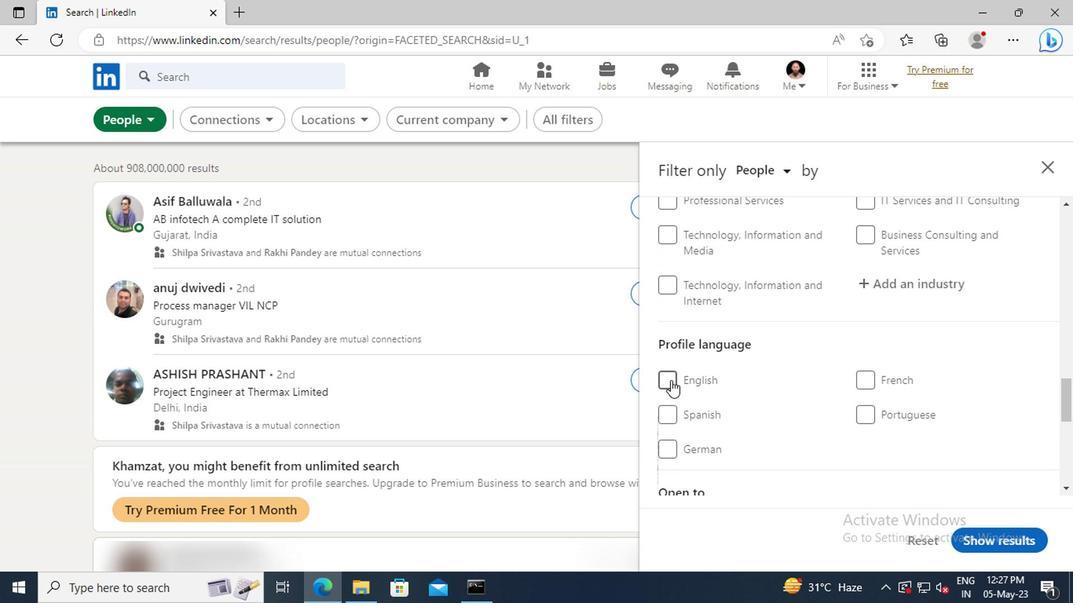 
Action: Mouse pressed left at (665, 381)
Screenshot: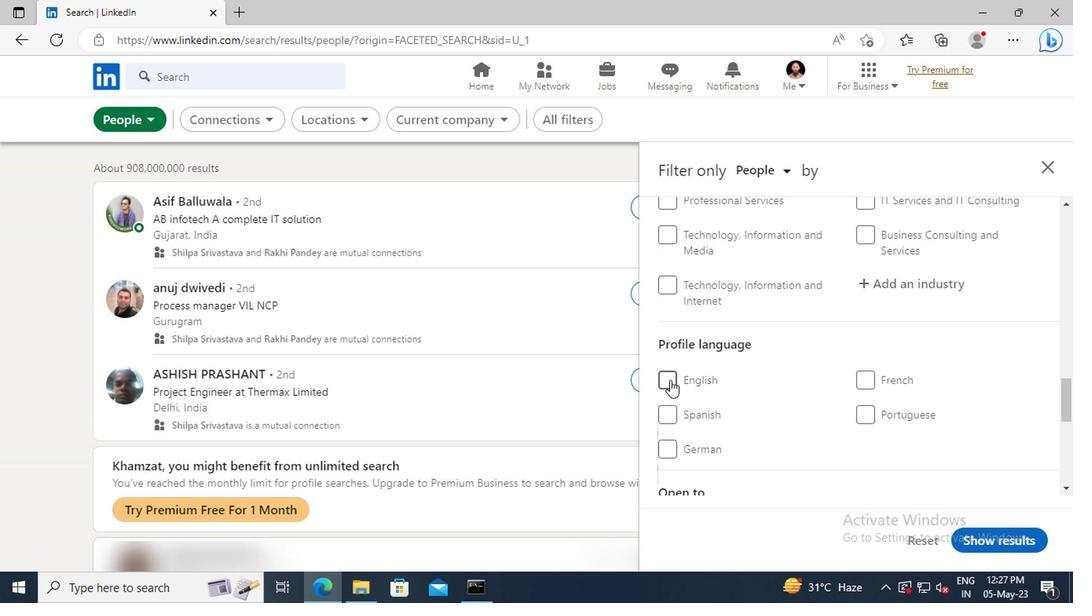 
Action: Mouse moved to (852, 366)
Screenshot: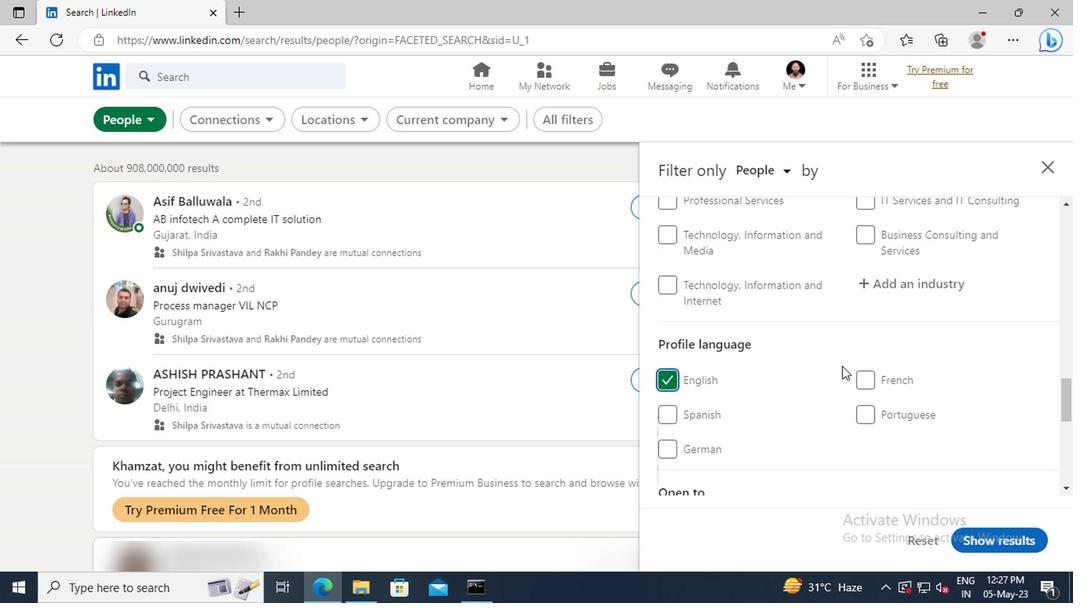 
Action: Mouse scrolled (852, 367) with delta (0, 1)
Screenshot: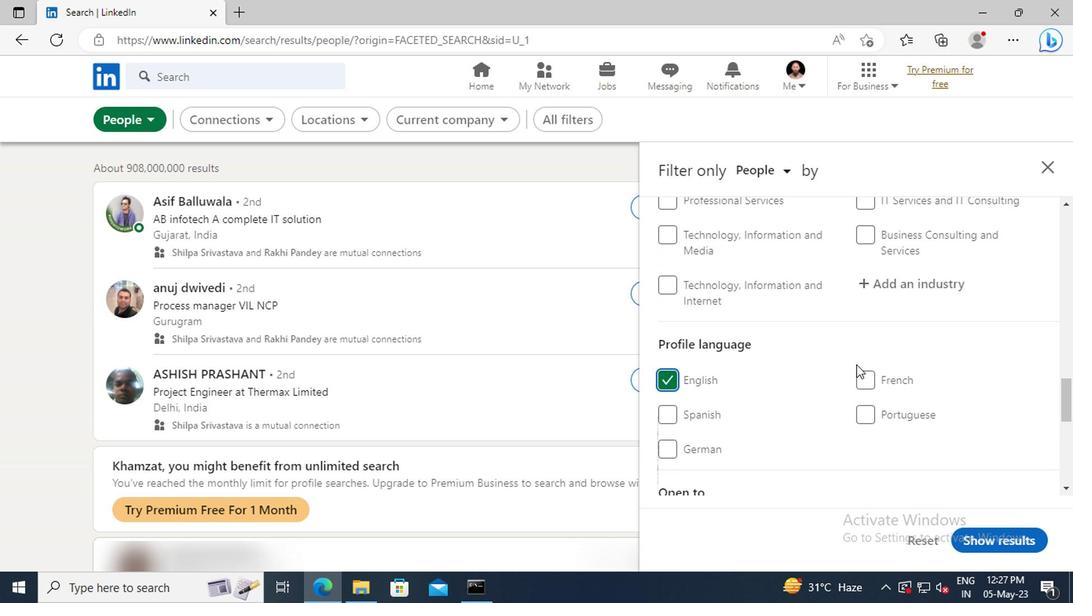 
Action: Mouse scrolled (852, 367) with delta (0, 1)
Screenshot: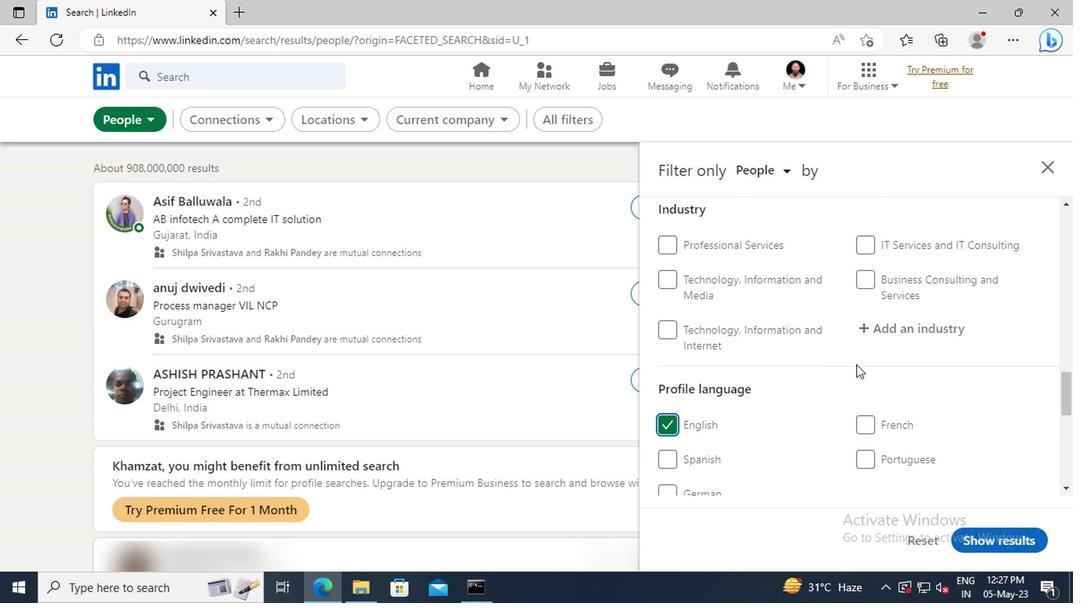 
Action: Mouse scrolled (852, 367) with delta (0, 1)
Screenshot: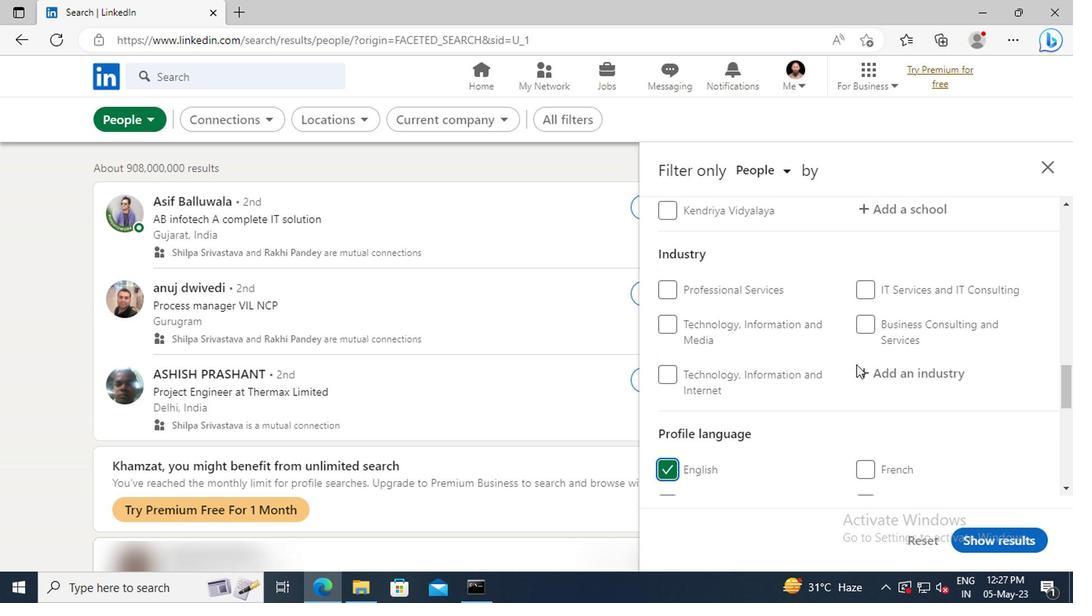 
Action: Mouse scrolled (852, 367) with delta (0, 1)
Screenshot: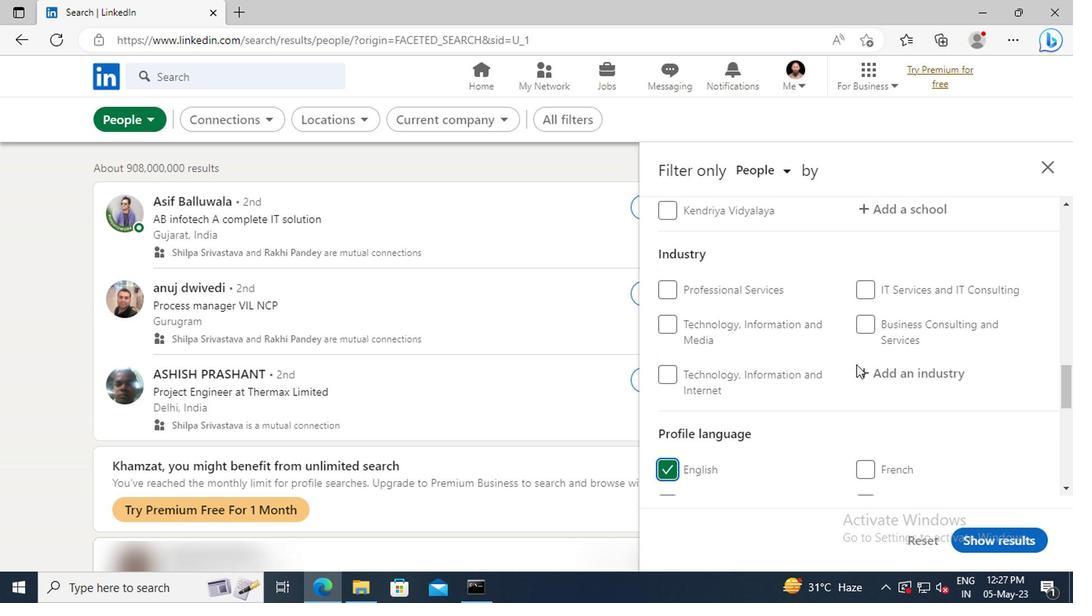 
Action: Mouse scrolled (852, 367) with delta (0, 1)
Screenshot: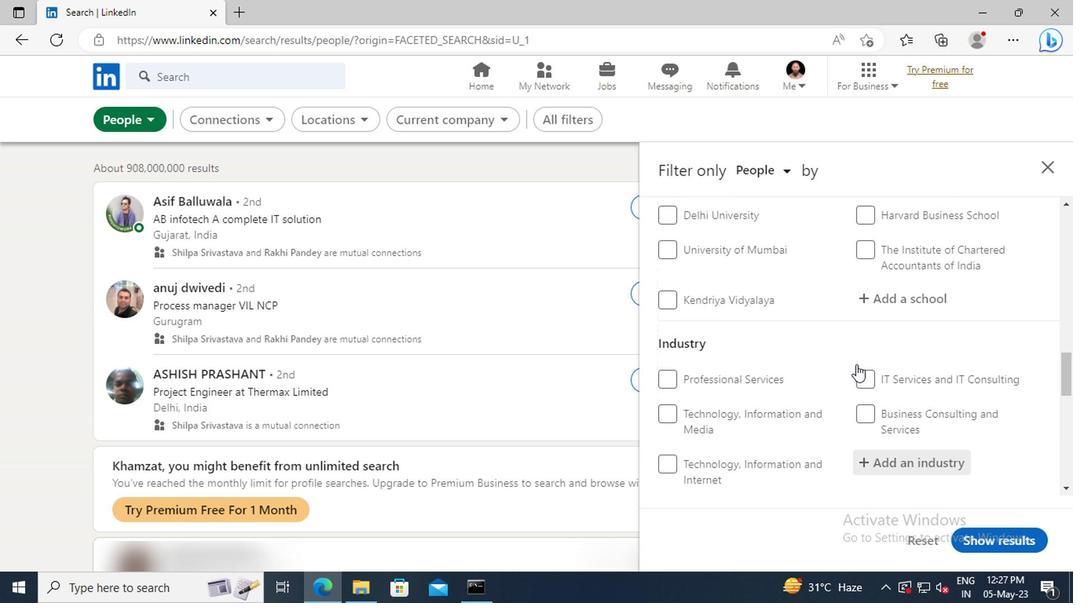 
Action: Mouse scrolled (852, 367) with delta (0, 1)
Screenshot: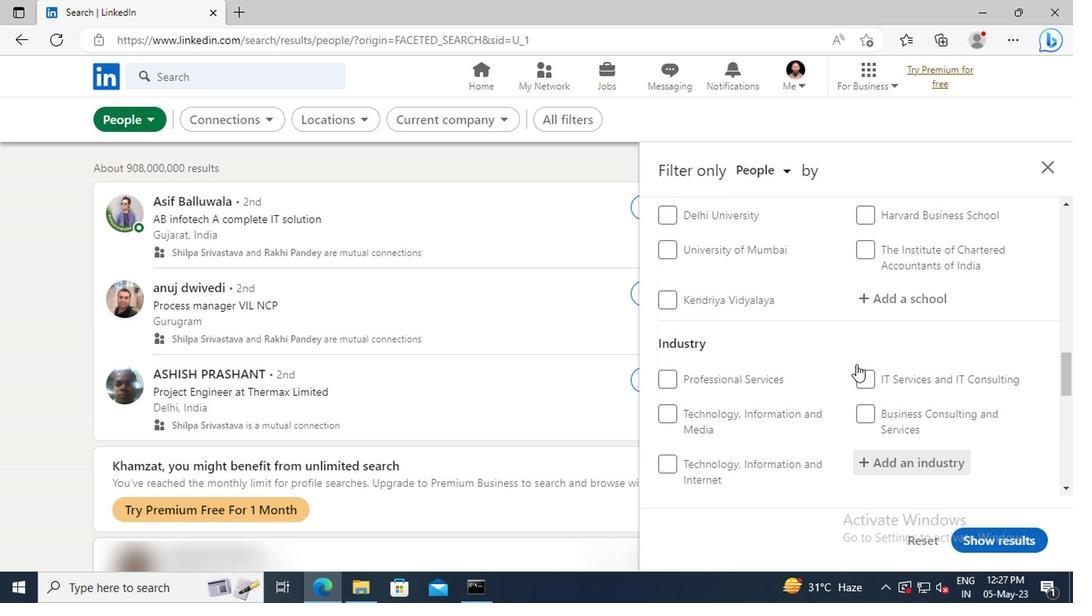 
Action: Mouse scrolled (852, 367) with delta (0, 1)
Screenshot: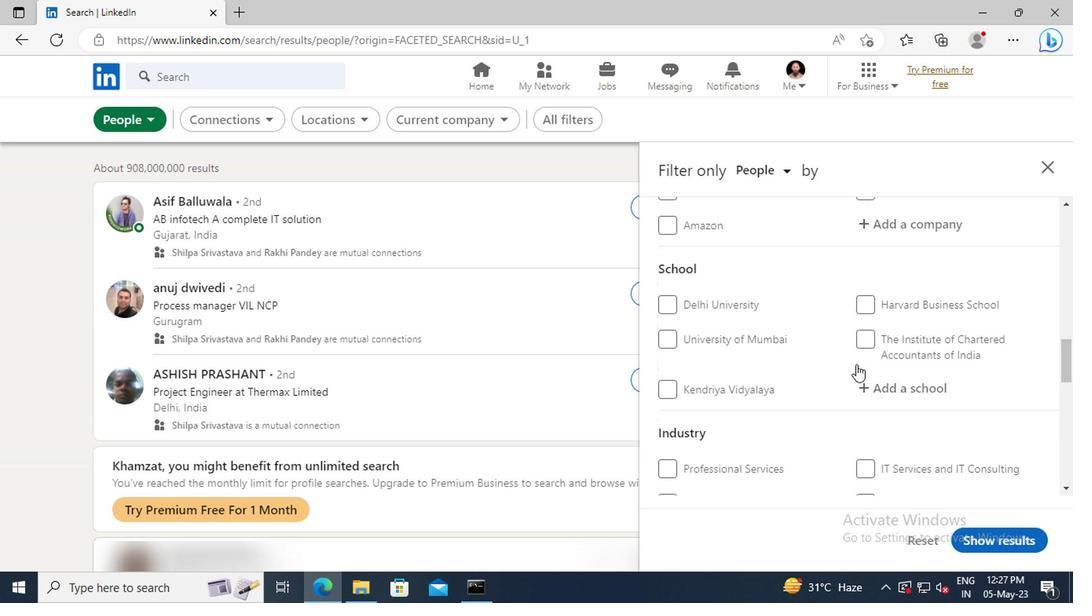 
Action: Mouse scrolled (852, 367) with delta (0, 1)
Screenshot: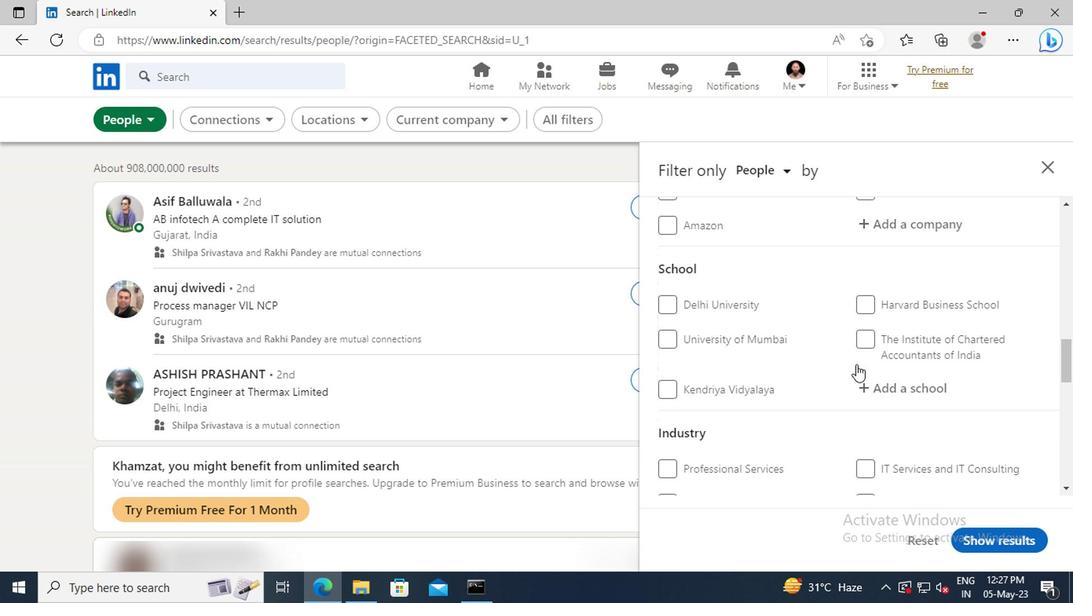 
Action: Mouse scrolled (852, 367) with delta (0, 1)
Screenshot: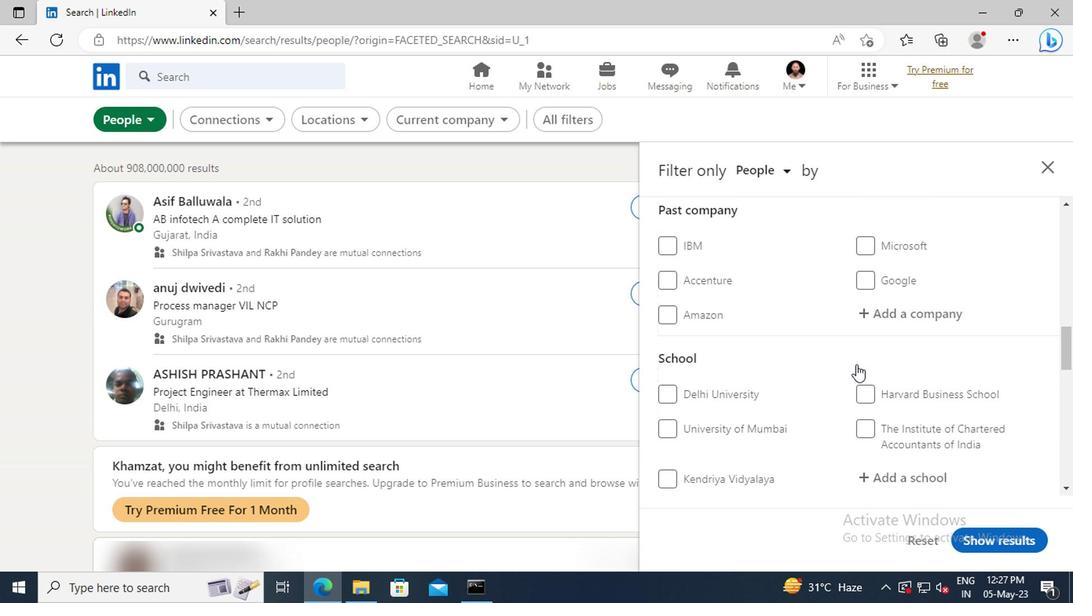 
Action: Mouse scrolled (852, 367) with delta (0, 1)
Screenshot: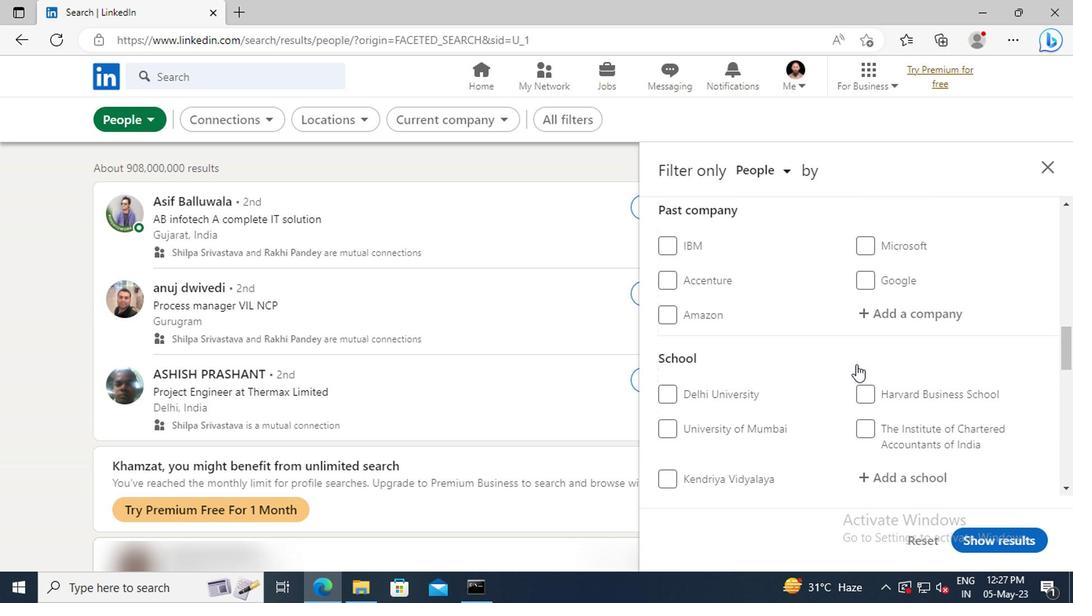 
Action: Mouse scrolled (852, 367) with delta (0, 1)
Screenshot: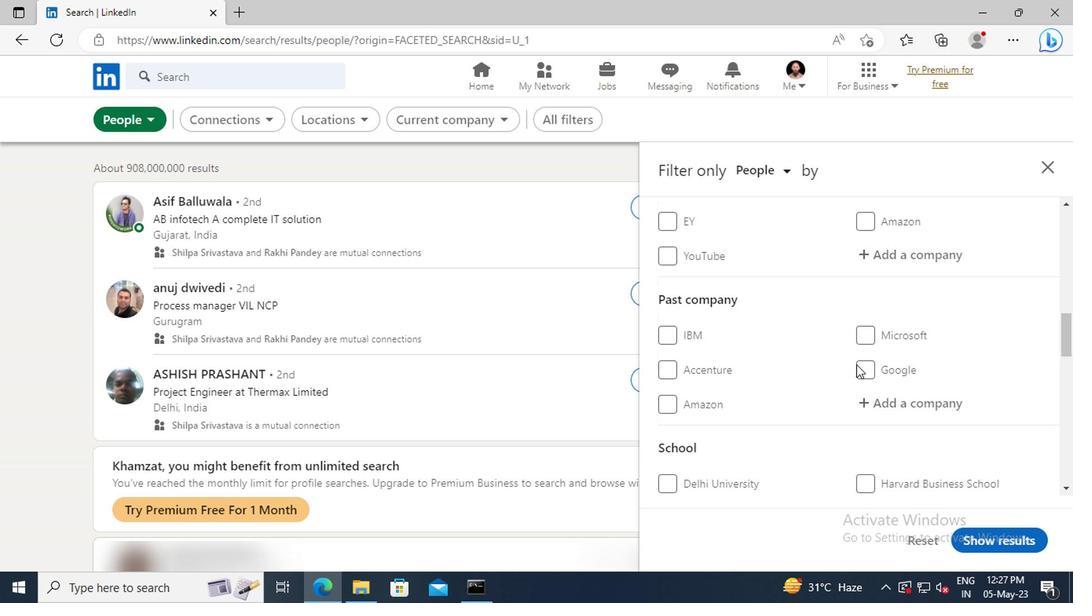 
Action: Mouse scrolled (852, 367) with delta (0, 1)
Screenshot: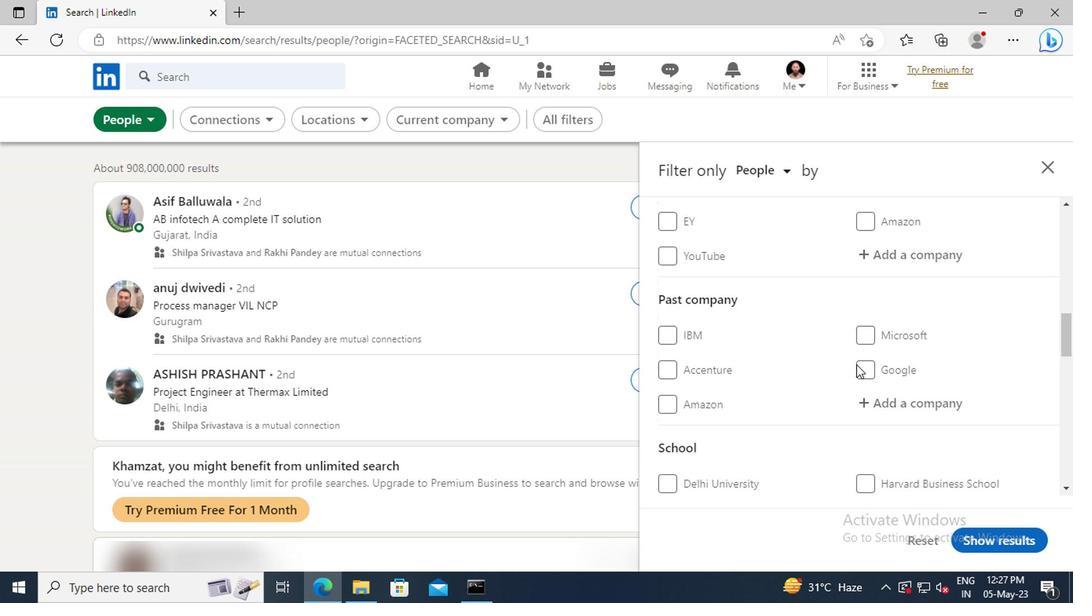 
Action: Mouse moved to (866, 355)
Screenshot: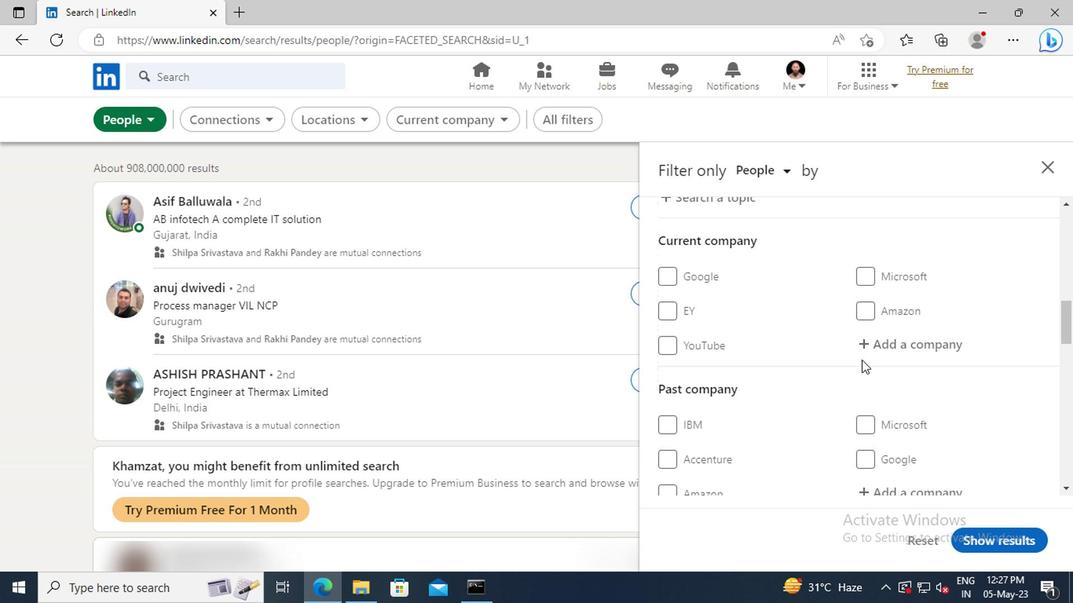 
Action: Mouse pressed left at (866, 355)
Screenshot: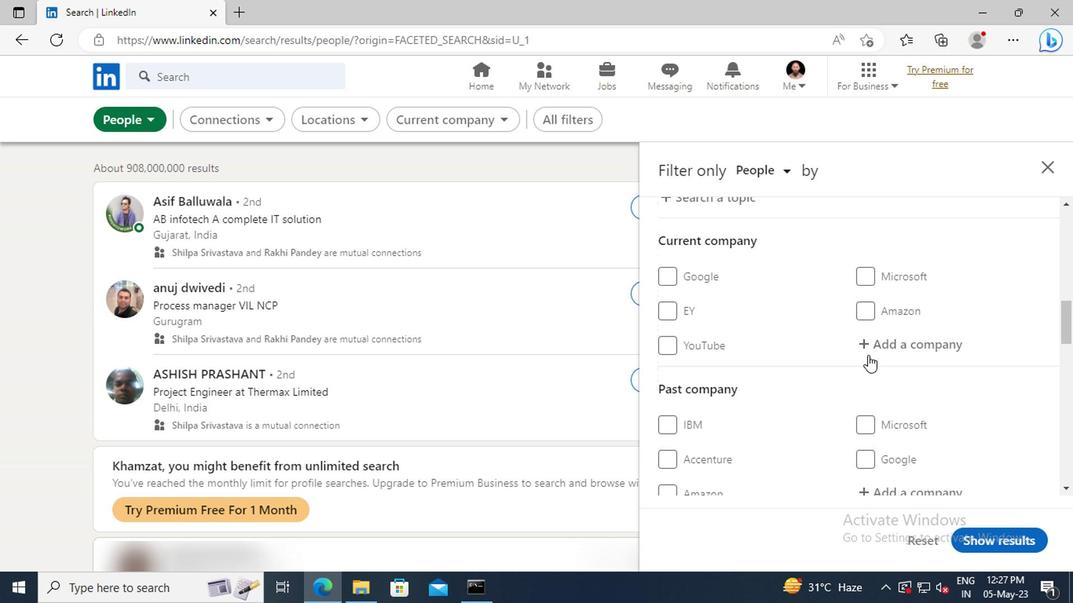 
Action: Mouse moved to (864, 356)
Screenshot: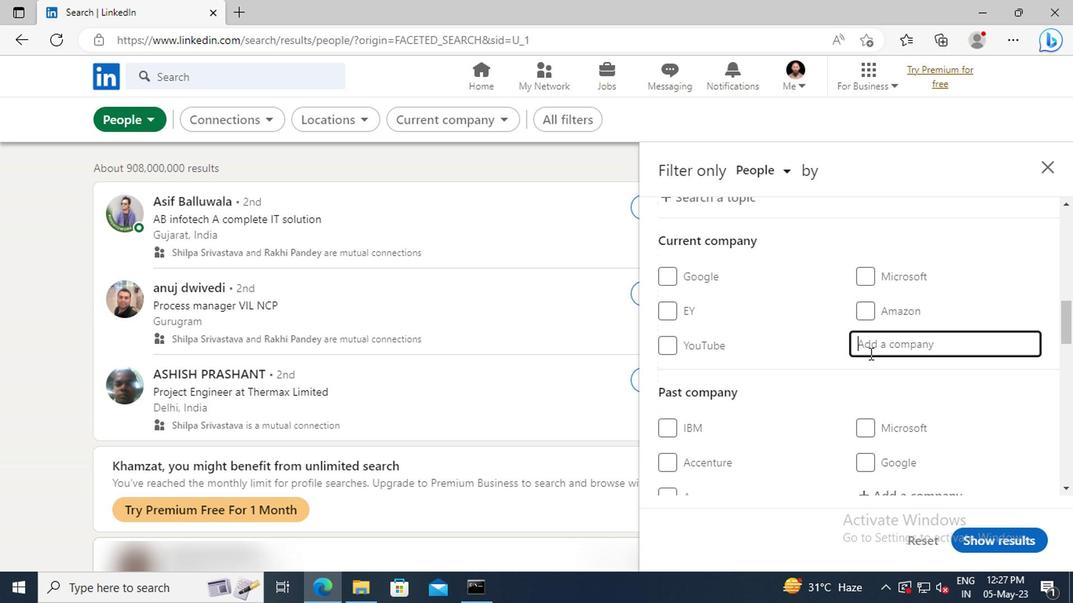 
Action: Key pressed <Key.shift>SAIL<Key.shift>POI
Screenshot: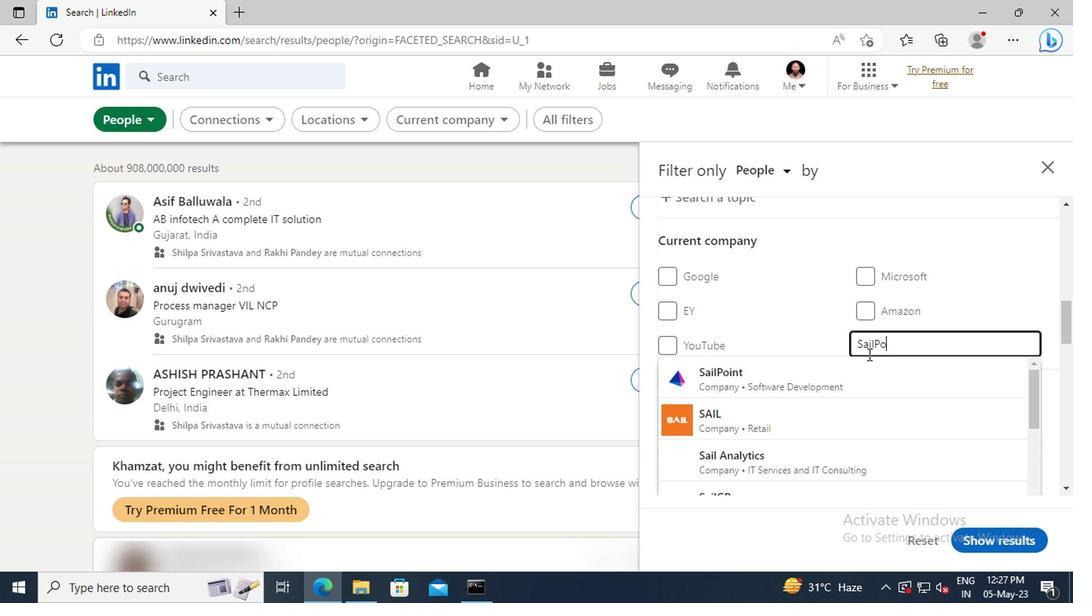 
Action: Mouse moved to (863, 371)
Screenshot: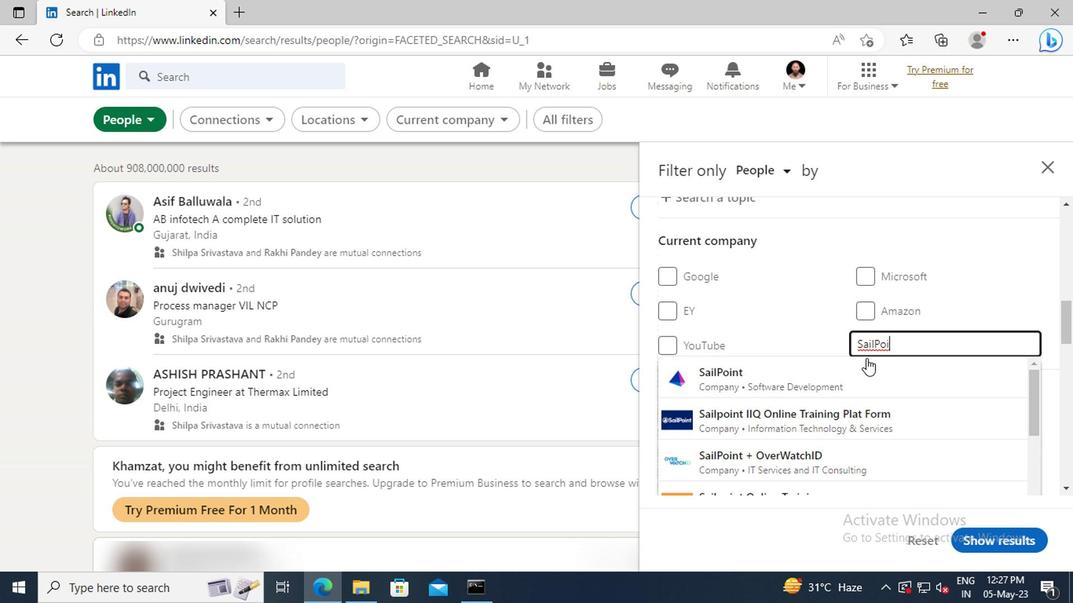 
Action: Mouse pressed left at (863, 371)
Screenshot: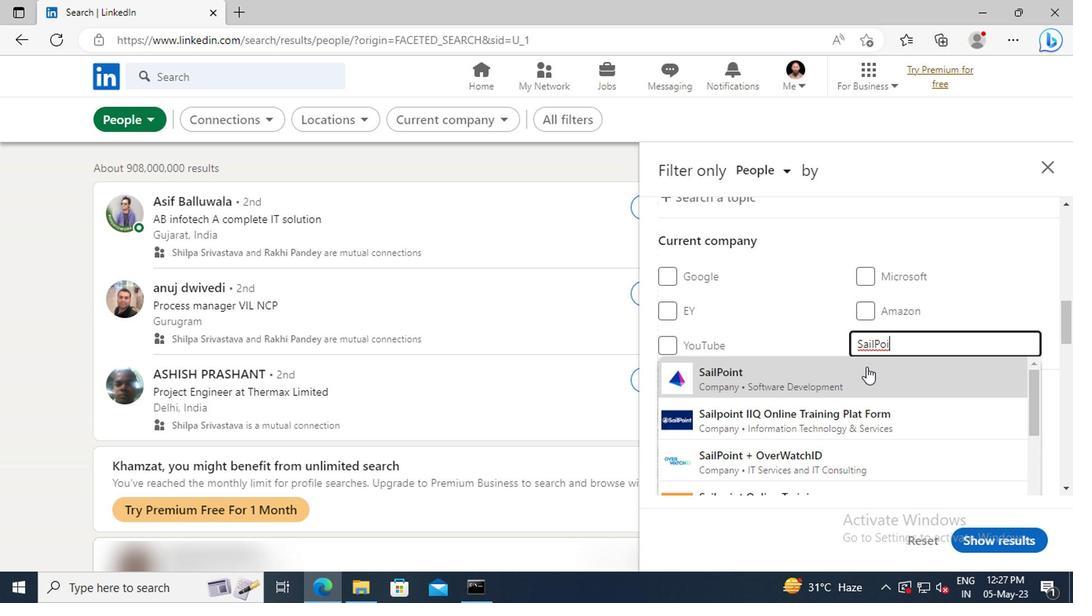 
Action: Mouse scrolled (863, 370) with delta (0, -1)
Screenshot: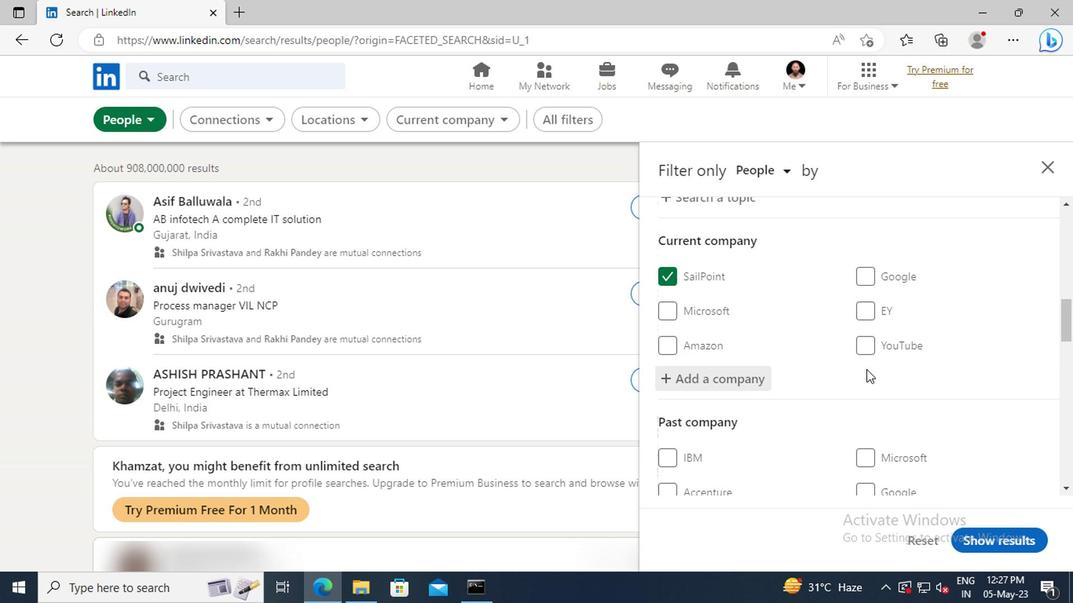 
Action: Mouse scrolled (863, 370) with delta (0, -1)
Screenshot: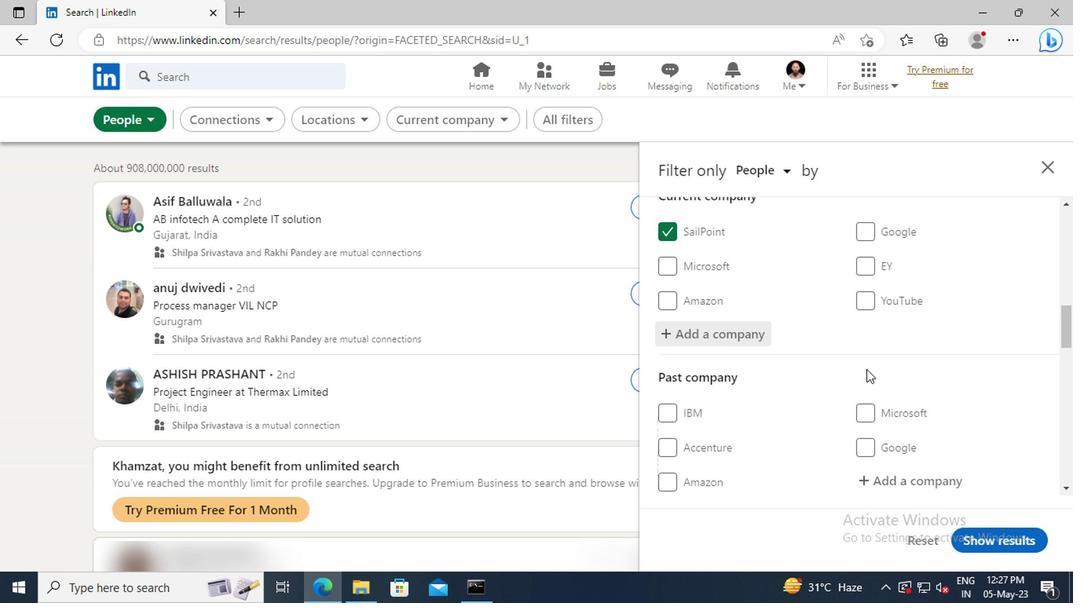 
Action: Mouse scrolled (863, 370) with delta (0, -1)
Screenshot: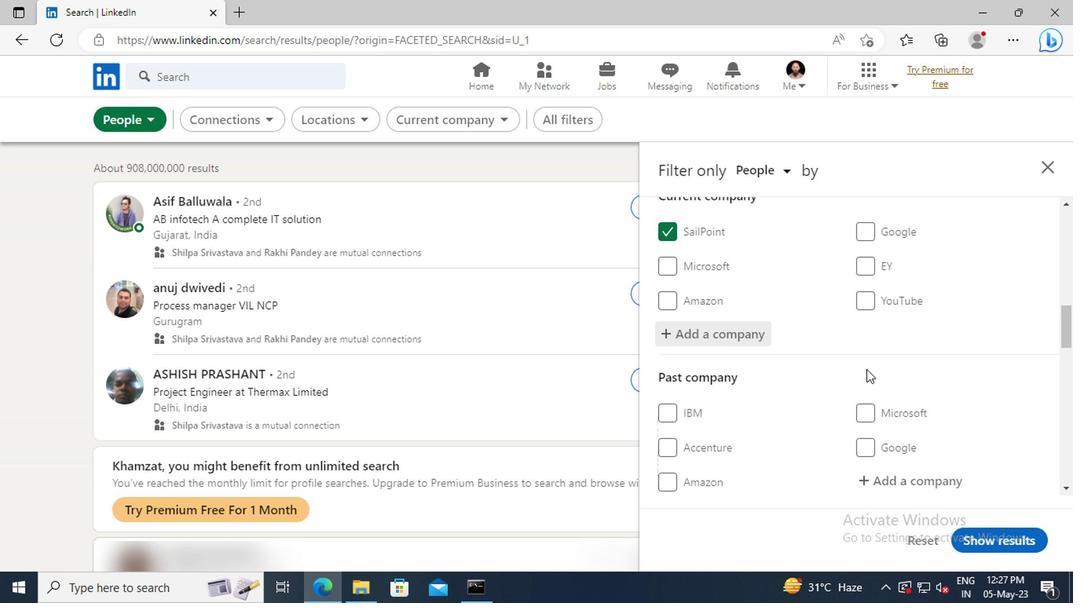 
Action: Mouse scrolled (863, 370) with delta (0, -1)
Screenshot: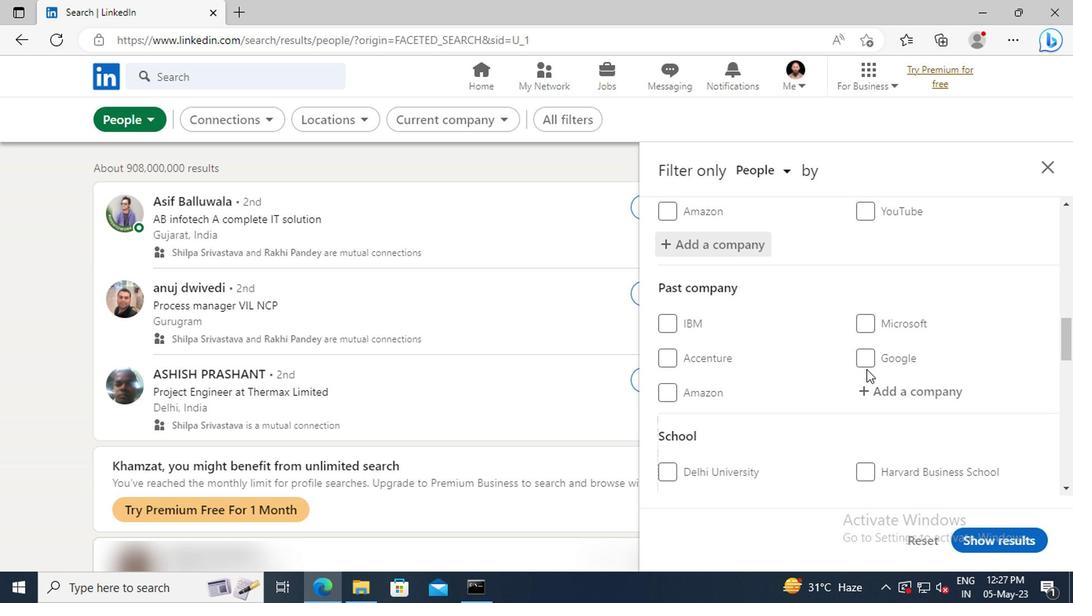
Action: Mouse scrolled (863, 370) with delta (0, -1)
Screenshot: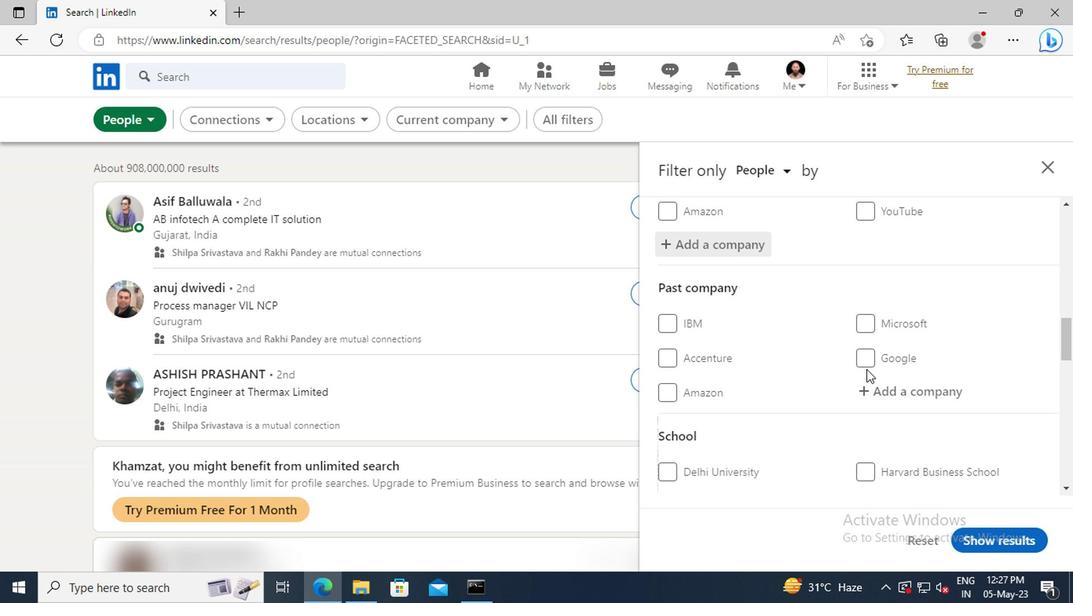 
Action: Mouse moved to (859, 360)
Screenshot: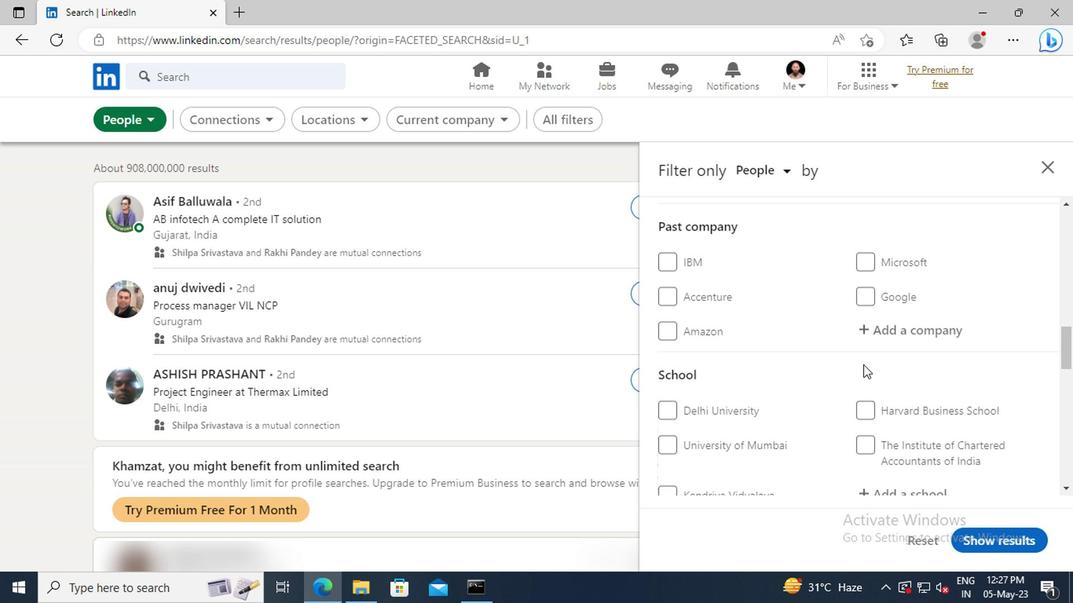 
Action: Mouse scrolled (859, 360) with delta (0, 0)
Screenshot: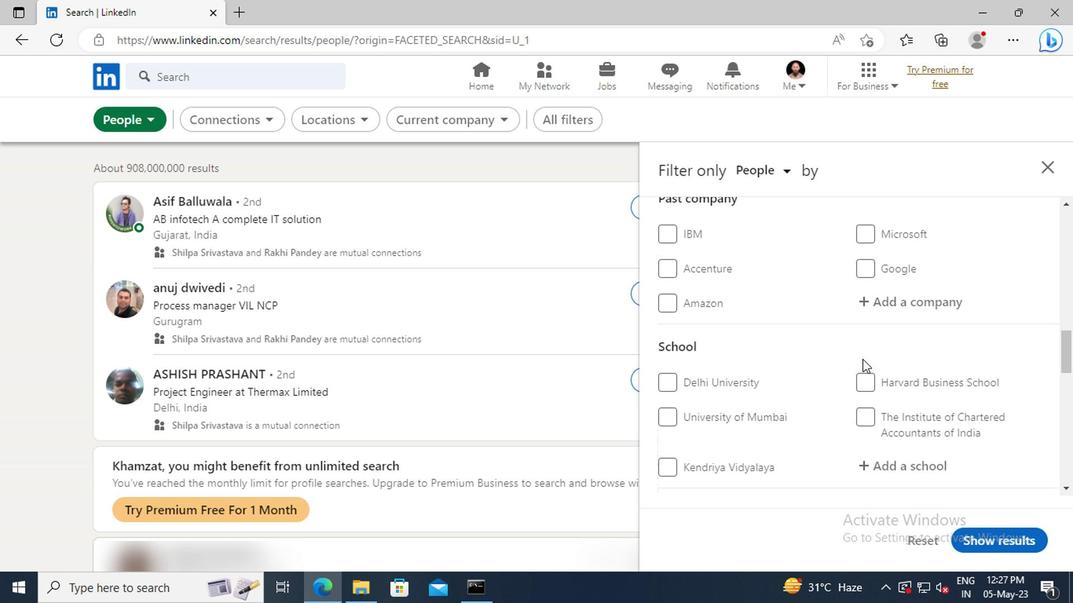 
Action: Mouse moved to (859, 360)
Screenshot: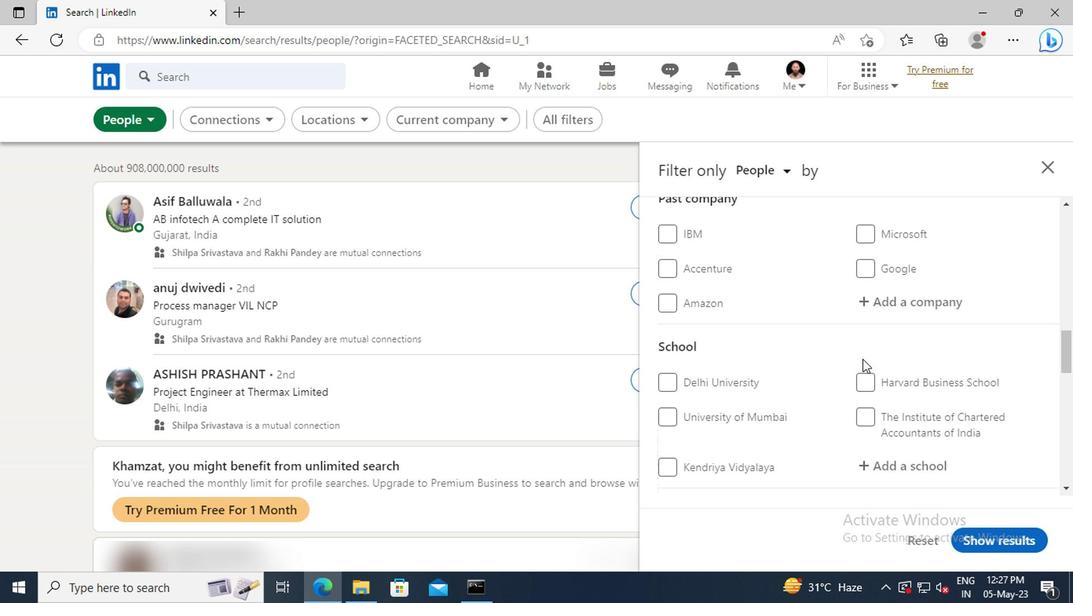 
Action: Mouse scrolled (859, 359) with delta (0, 0)
Screenshot: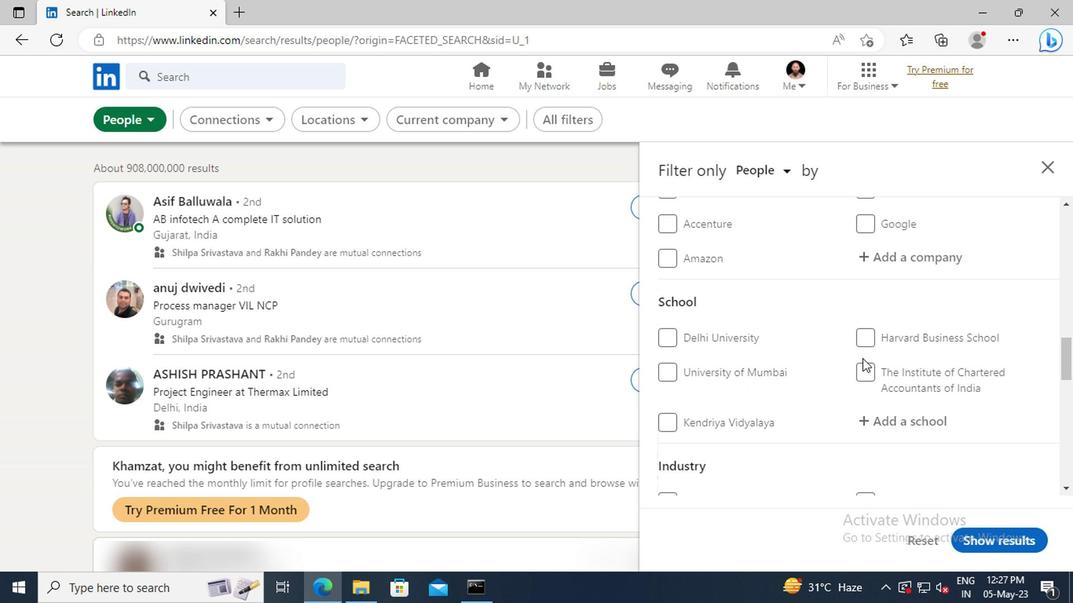 
Action: Mouse scrolled (859, 359) with delta (0, 0)
Screenshot: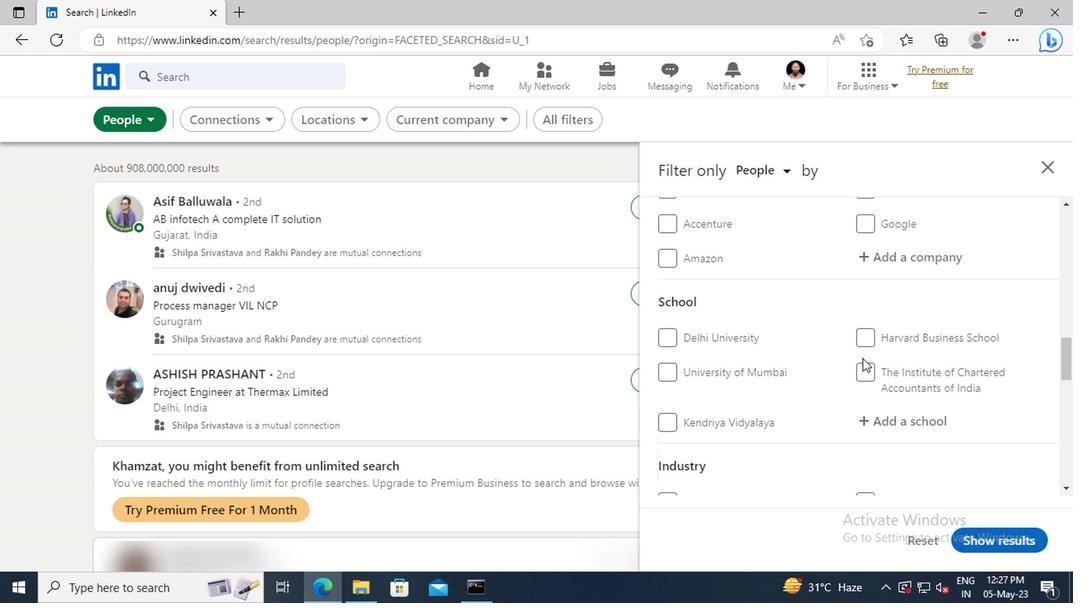 
Action: Mouse moved to (867, 342)
Screenshot: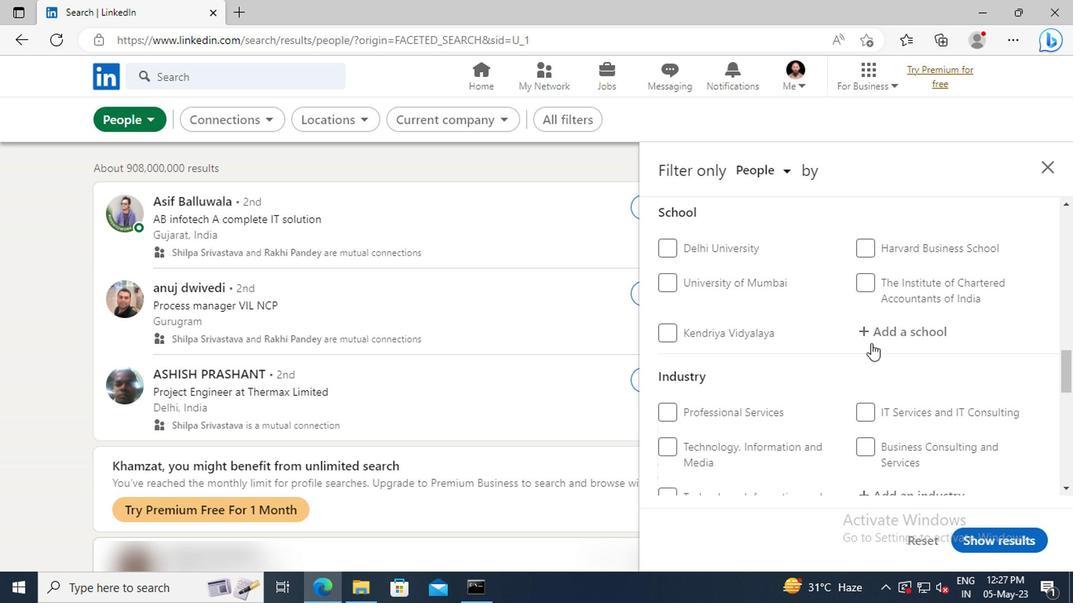 
Action: Mouse pressed left at (867, 342)
Screenshot: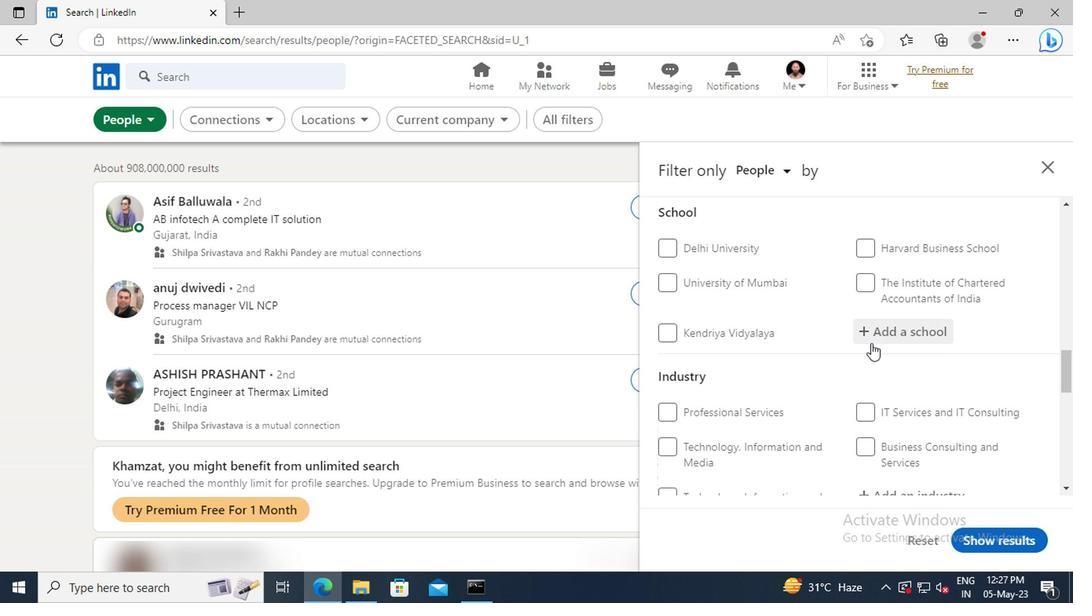 
Action: Mouse moved to (867, 342)
Screenshot: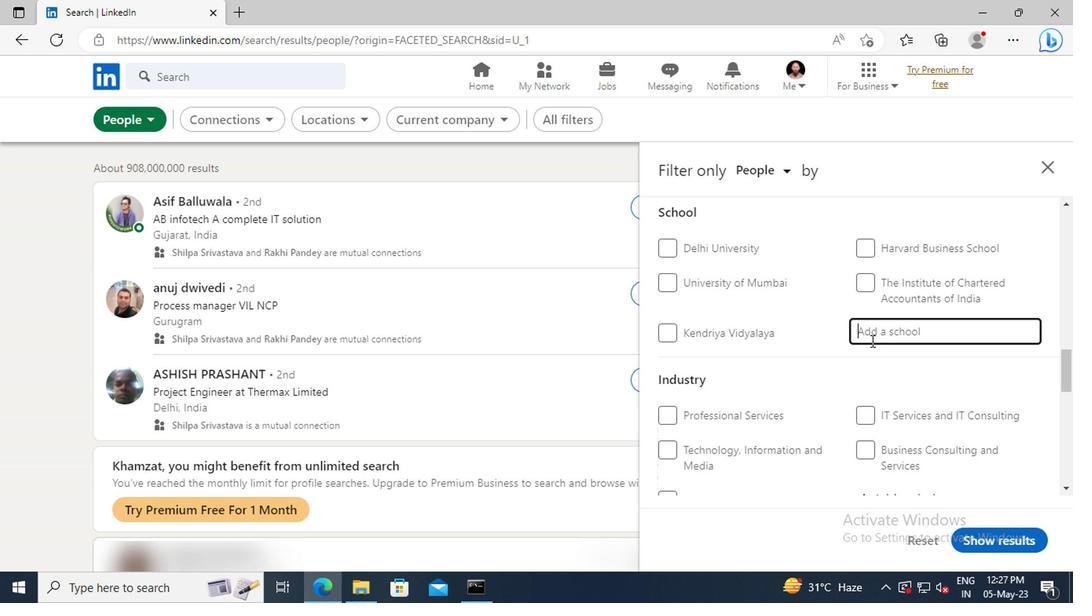 
Action: Key pressed <Key.shift>WEST<Key.space><Key.shift>BENGAL<Key.space><Key.shift>STATE
Screenshot: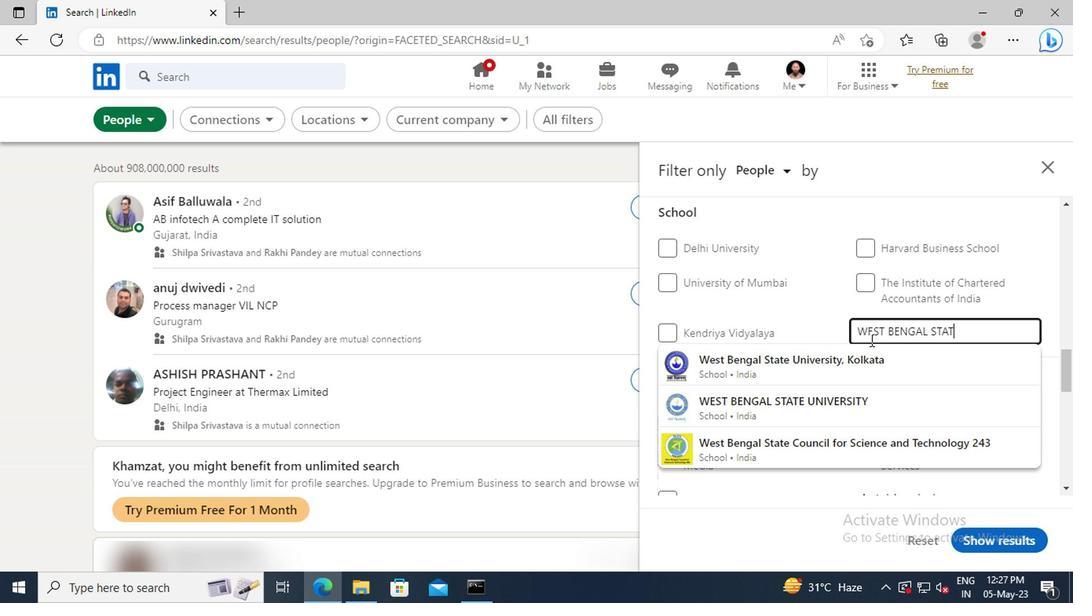 
Action: Mouse moved to (874, 394)
Screenshot: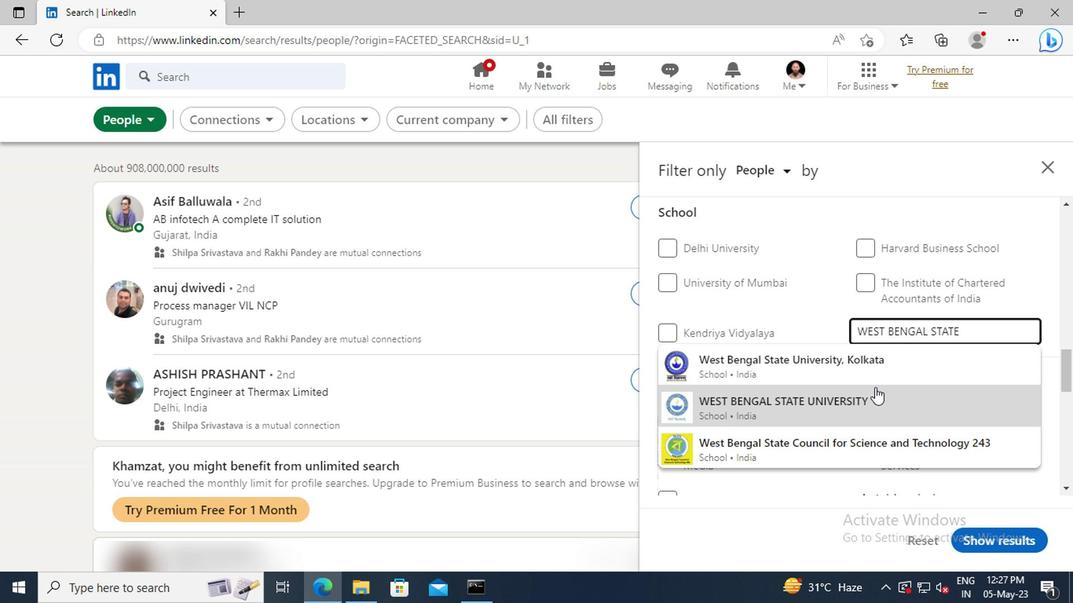 
Action: Mouse pressed left at (874, 394)
Screenshot: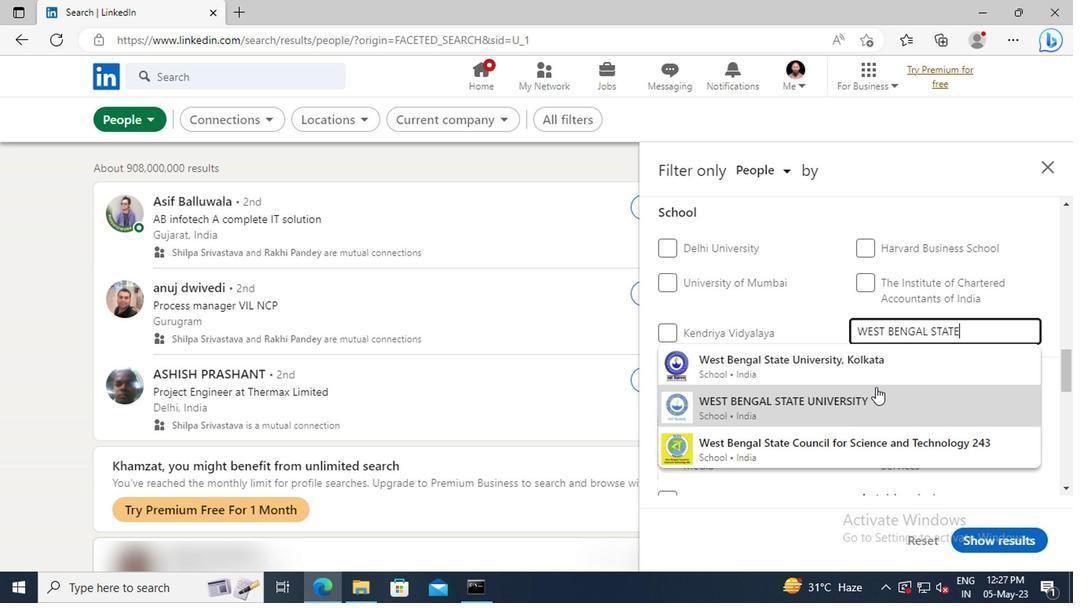 
Action: Mouse scrolled (874, 393) with delta (0, -1)
Screenshot: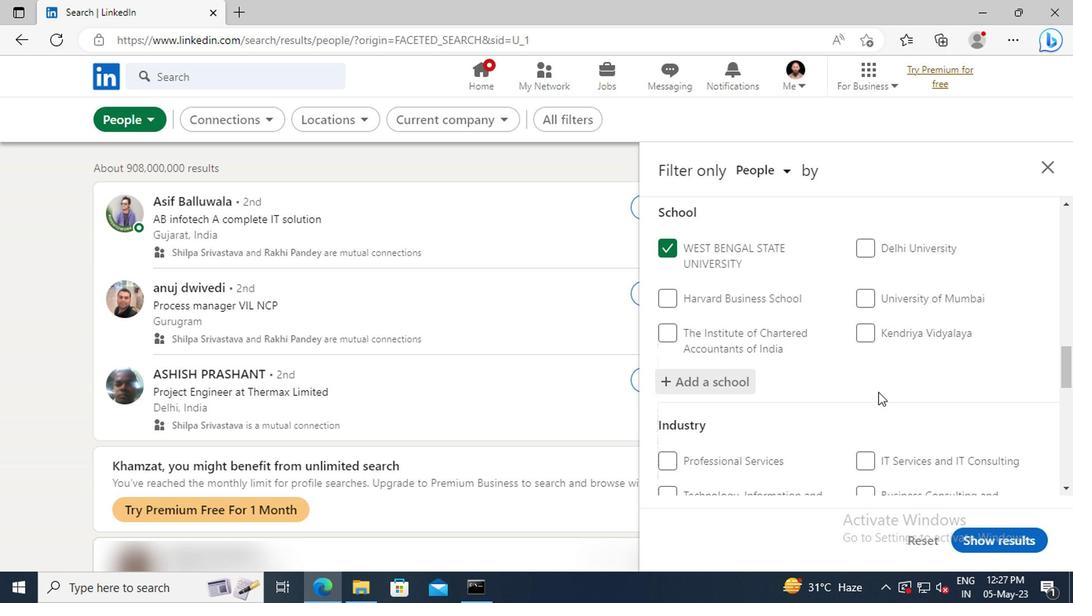 
Action: Mouse moved to (874, 381)
Screenshot: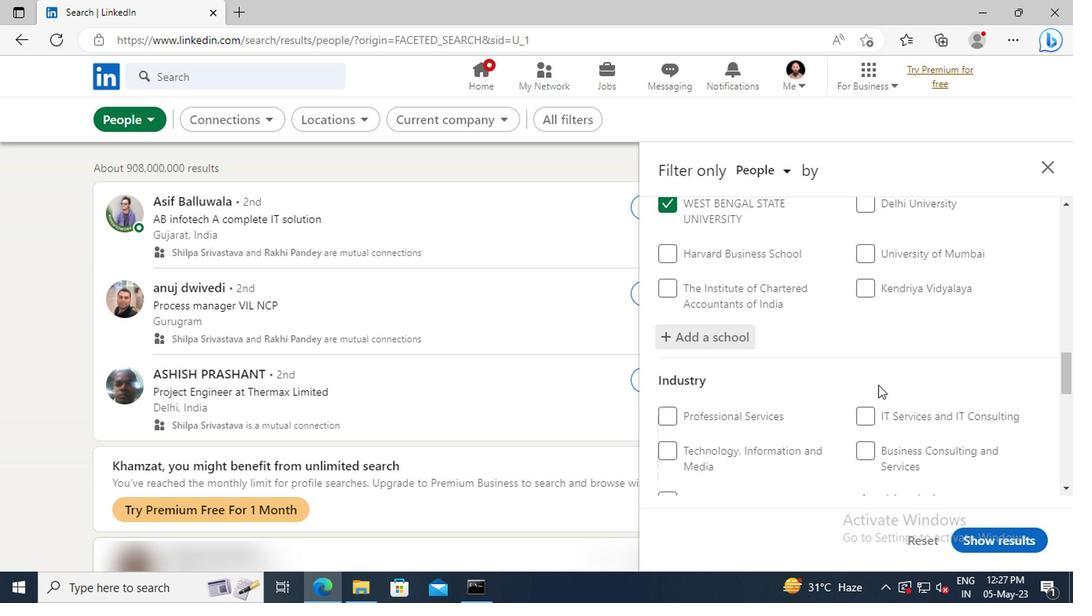 
Action: Mouse scrolled (874, 380) with delta (0, 0)
Screenshot: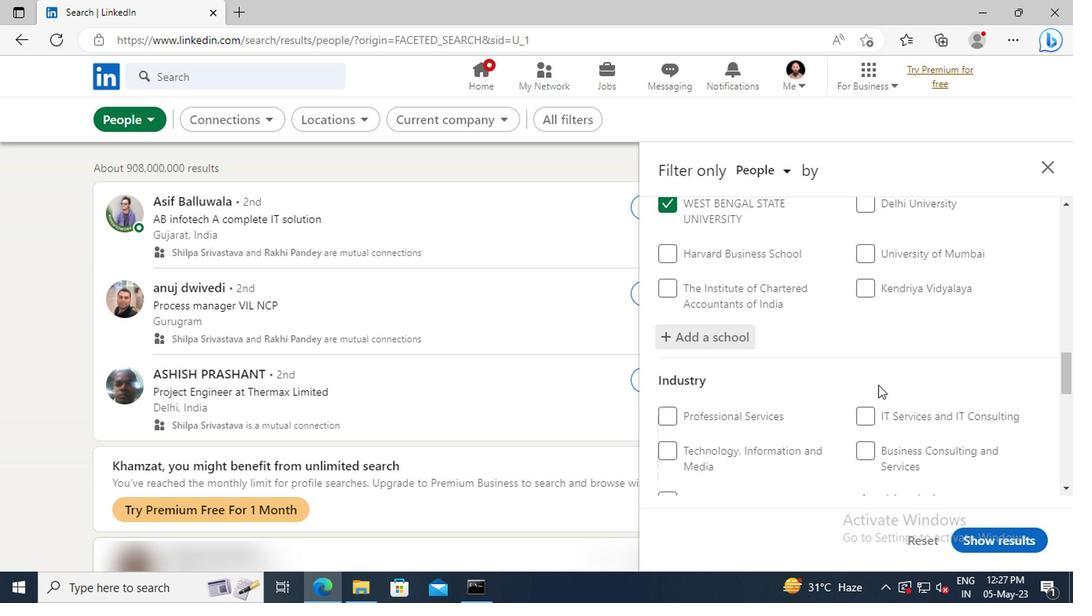 
Action: Mouse moved to (873, 359)
Screenshot: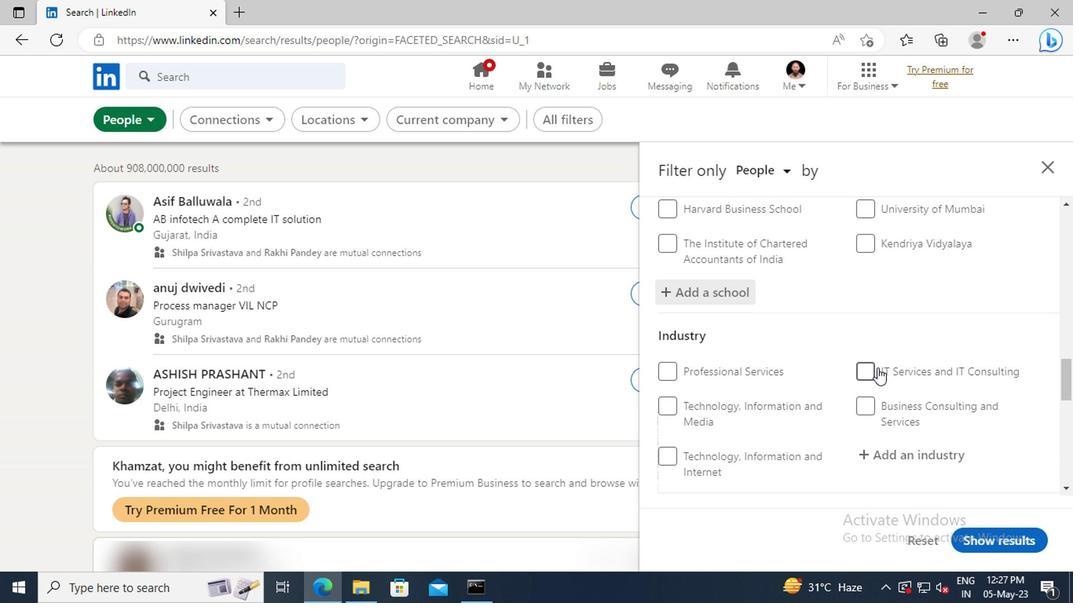 
Action: Mouse scrolled (873, 358) with delta (0, -1)
Screenshot: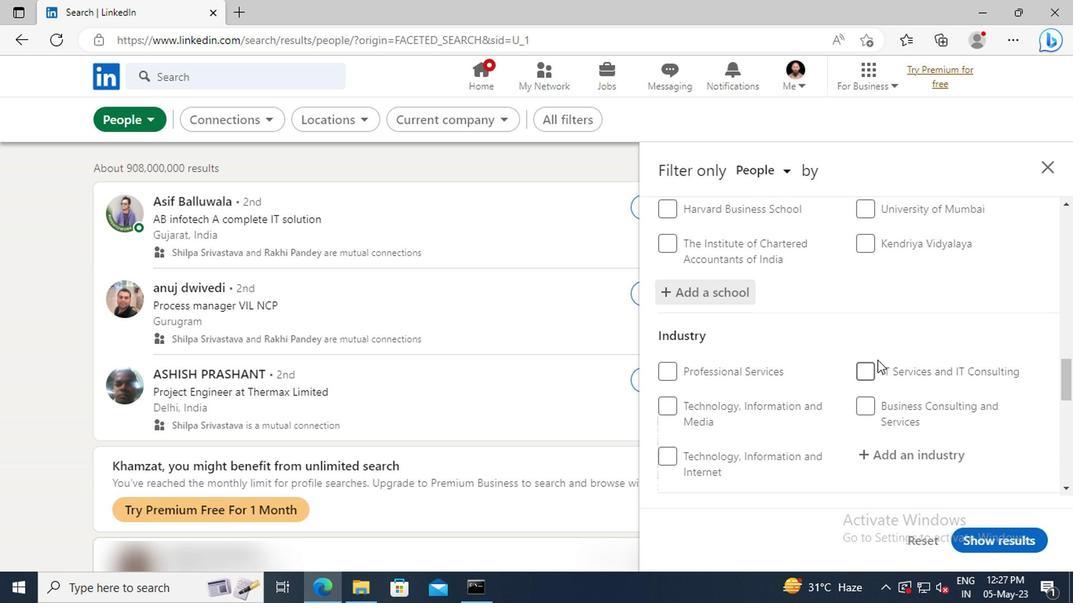 
Action: Mouse scrolled (873, 358) with delta (0, -1)
Screenshot: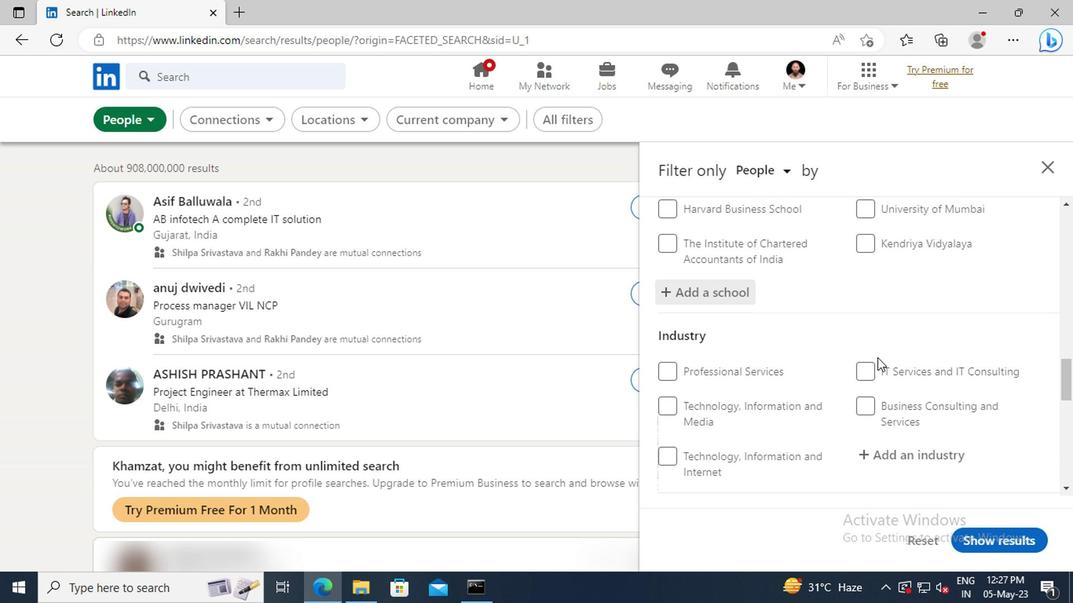
Action: Mouse moved to (876, 367)
Screenshot: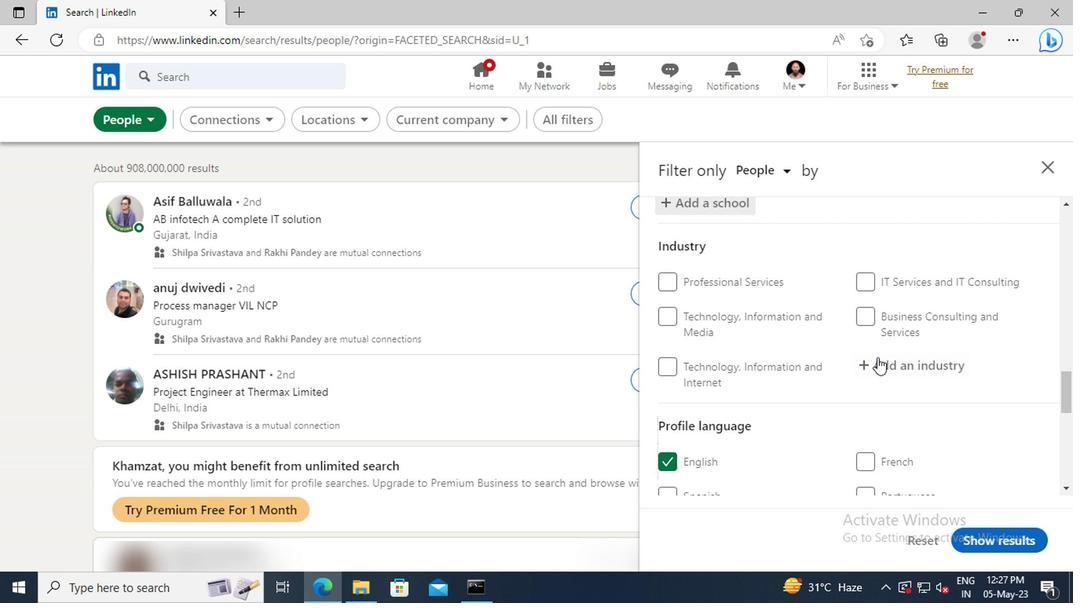 
Action: Mouse pressed left at (876, 367)
Screenshot: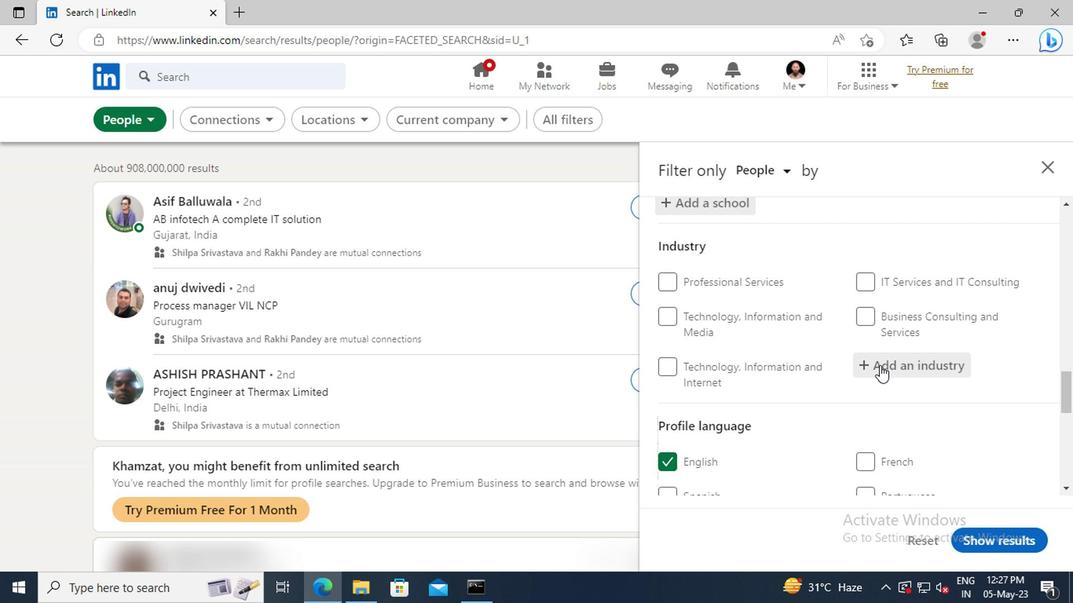 
Action: Key pressed <Key.shift>NON-PR
Screenshot: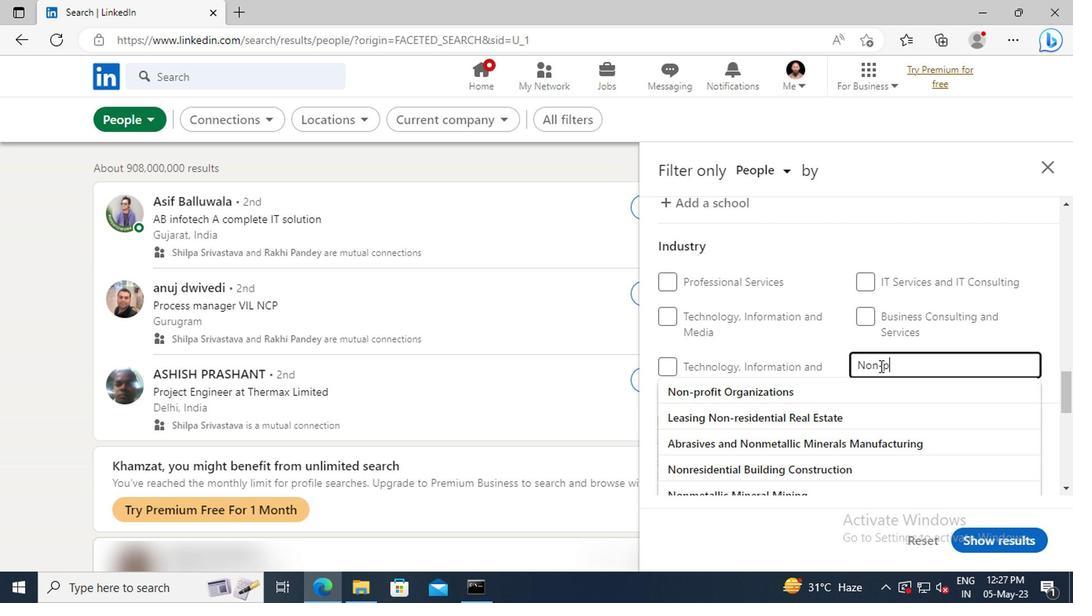 
Action: Mouse moved to (875, 389)
Screenshot: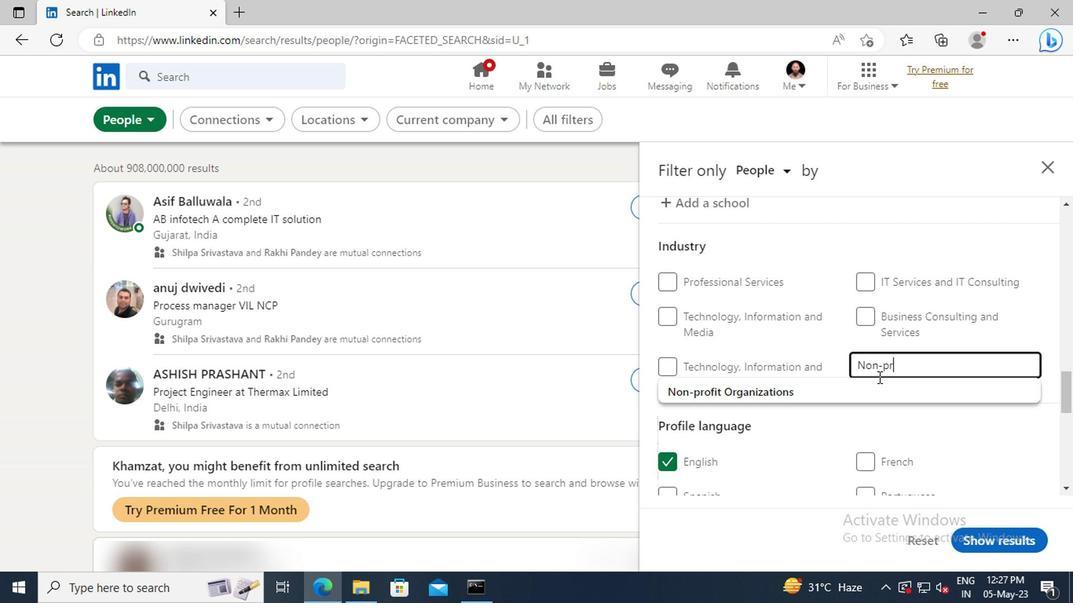 
Action: Mouse pressed left at (875, 389)
Screenshot: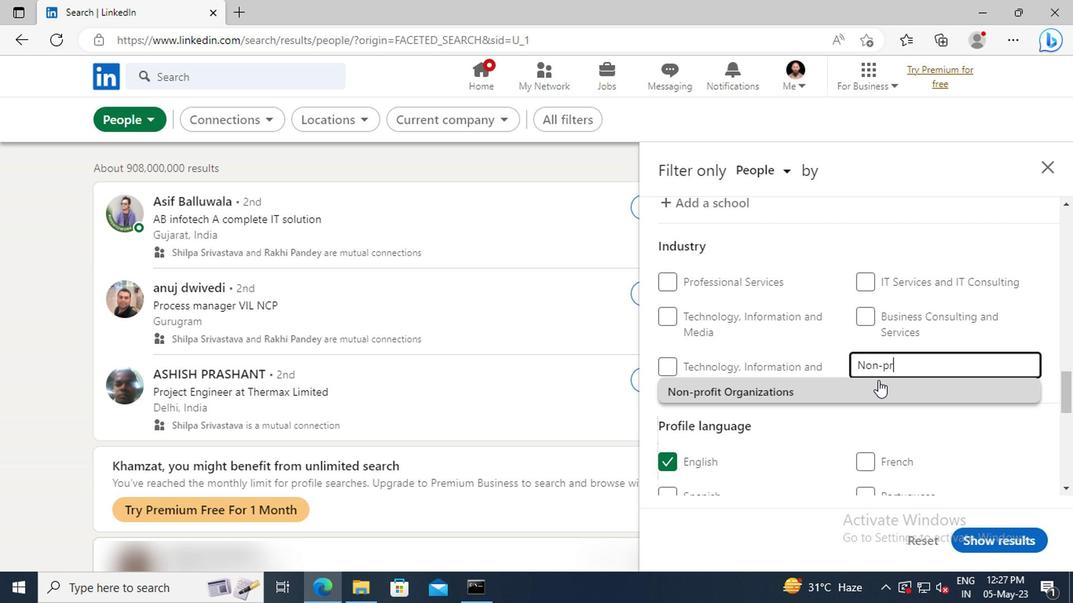 
Action: Mouse scrolled (875, 388) with delta (0, 0)
Screenshot: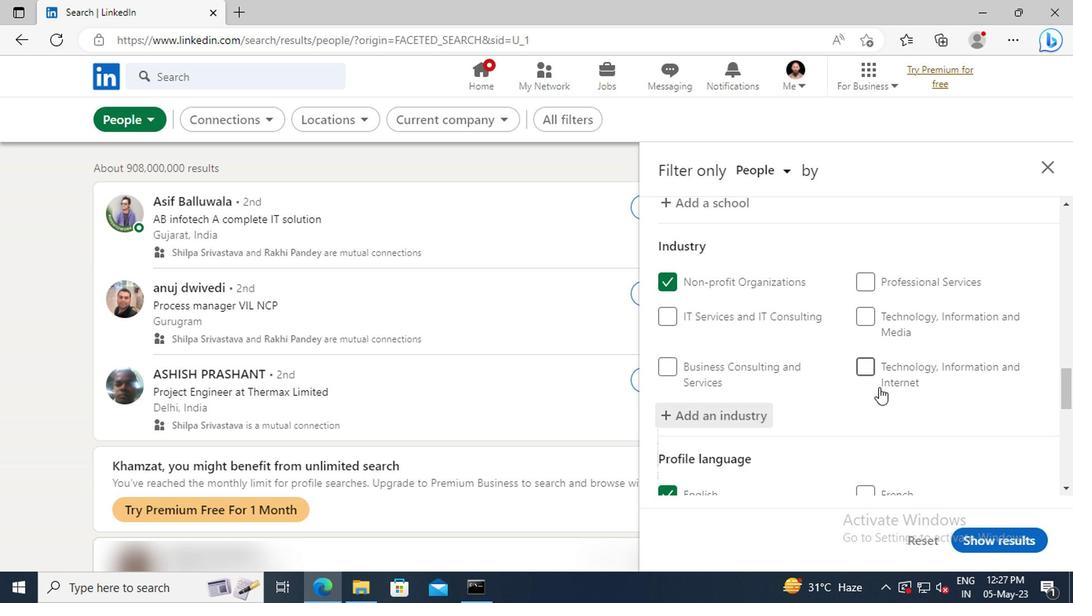 
Action: Mouse moved to (873, 382)
Screenshot: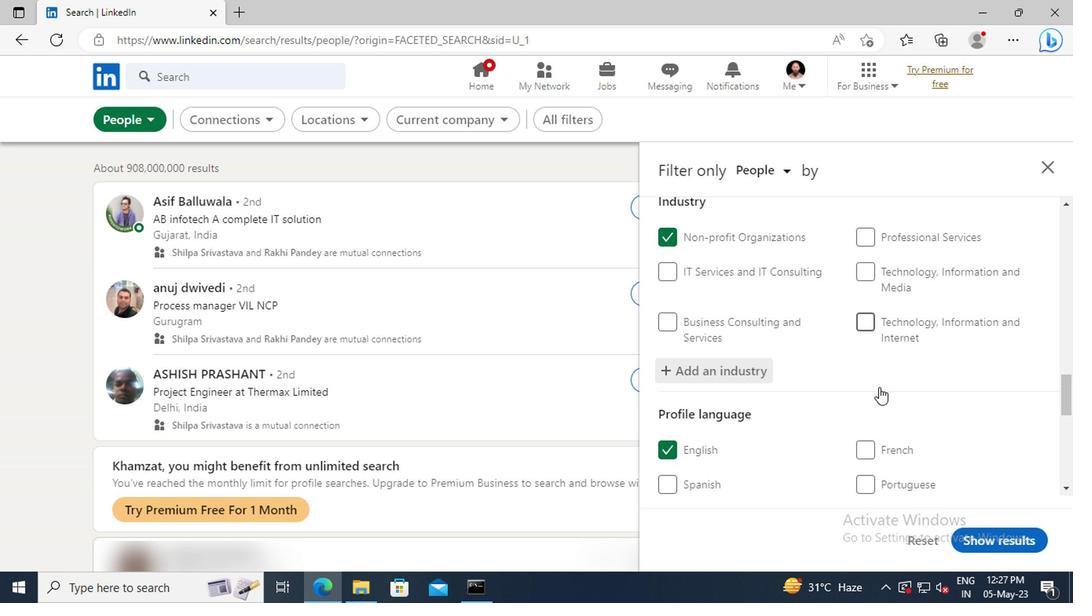 
Action: Mouse scrolled (873, 381) with delta (0, -1)
Screenshot: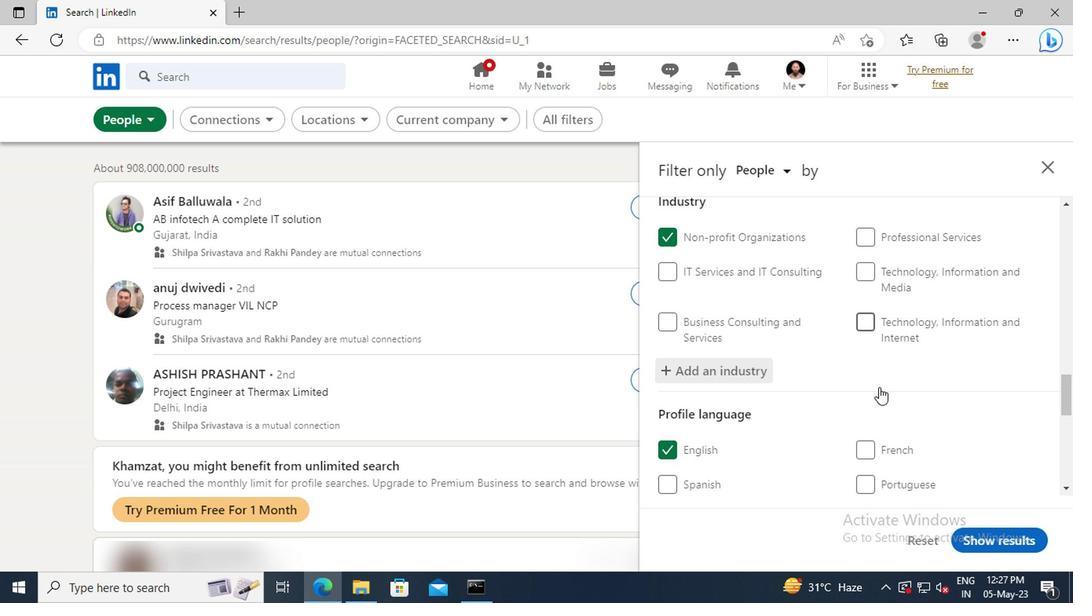 
Action: Mouse scrolled (873, 381) with delta (0, -1)
Screenshot: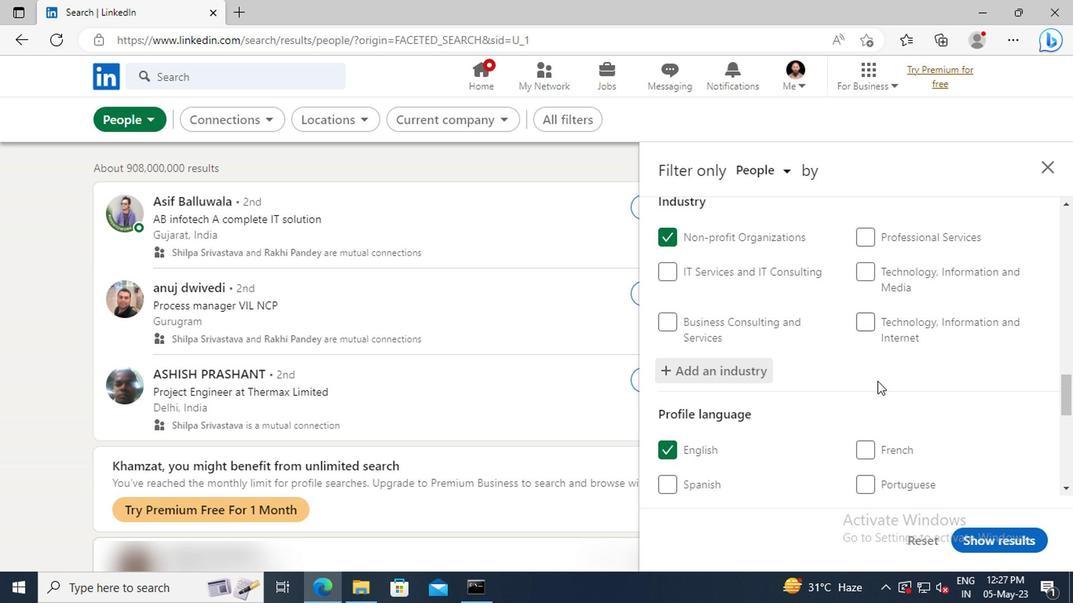 
Action: Mouse moved to (868, 370)
Screenshot: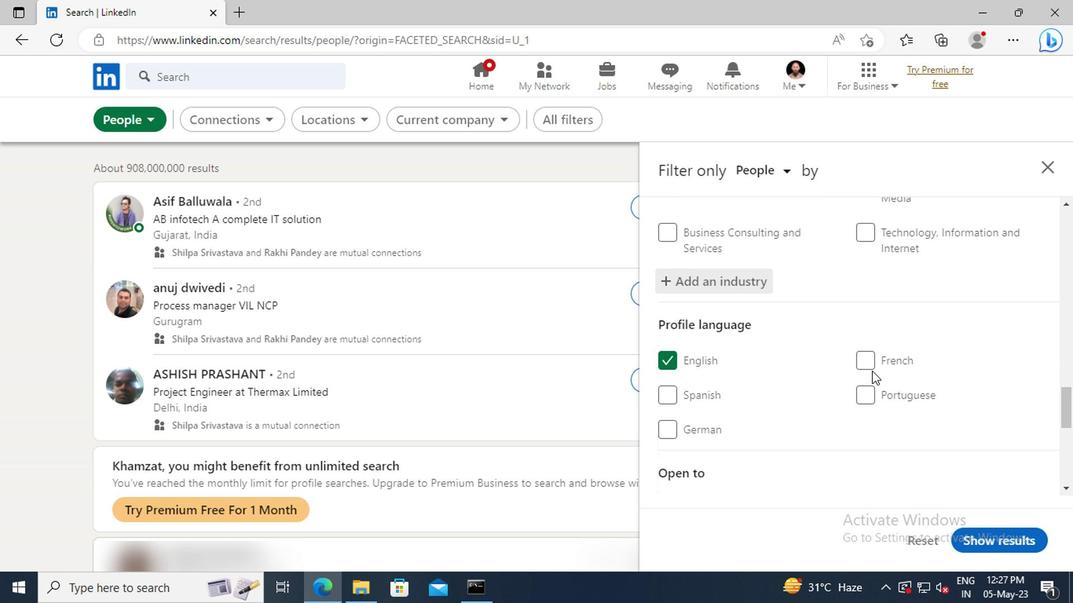
Action: Mouse scrolled (868, 369) with delta (0, 0)
Screenshot: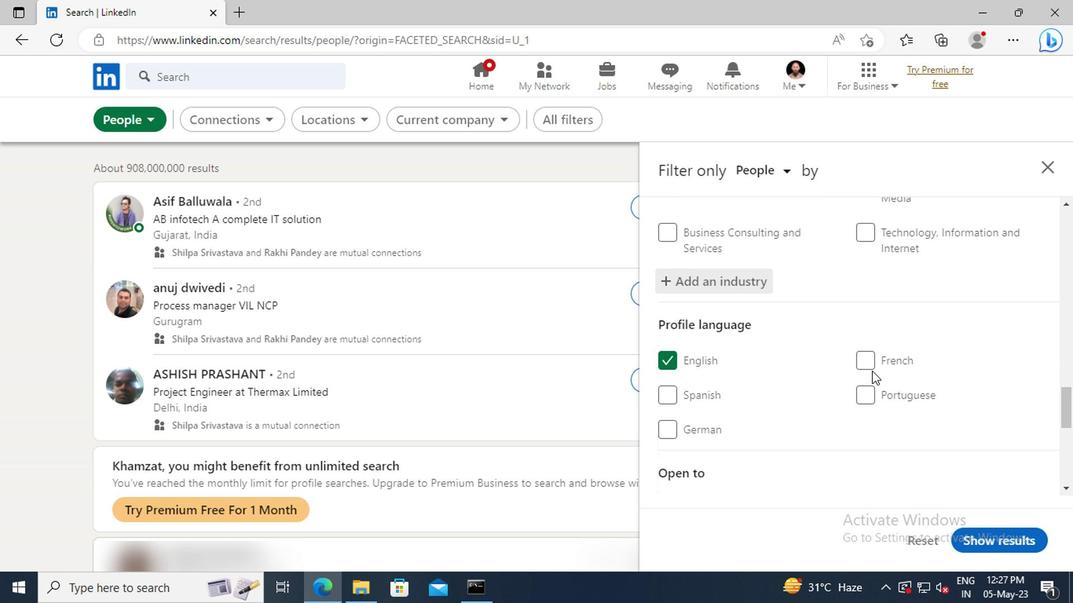 
Action: Mouse scrolled (868, 369) with delta (0, 0)
Screenshot: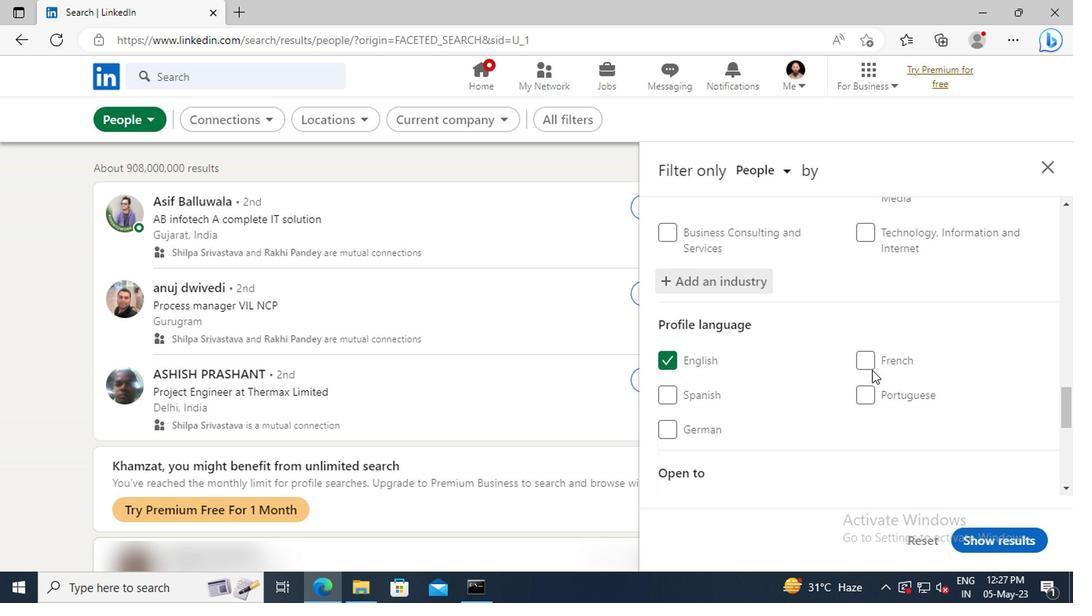 
Action: Mouse moved to (869, 367)
Screenshot: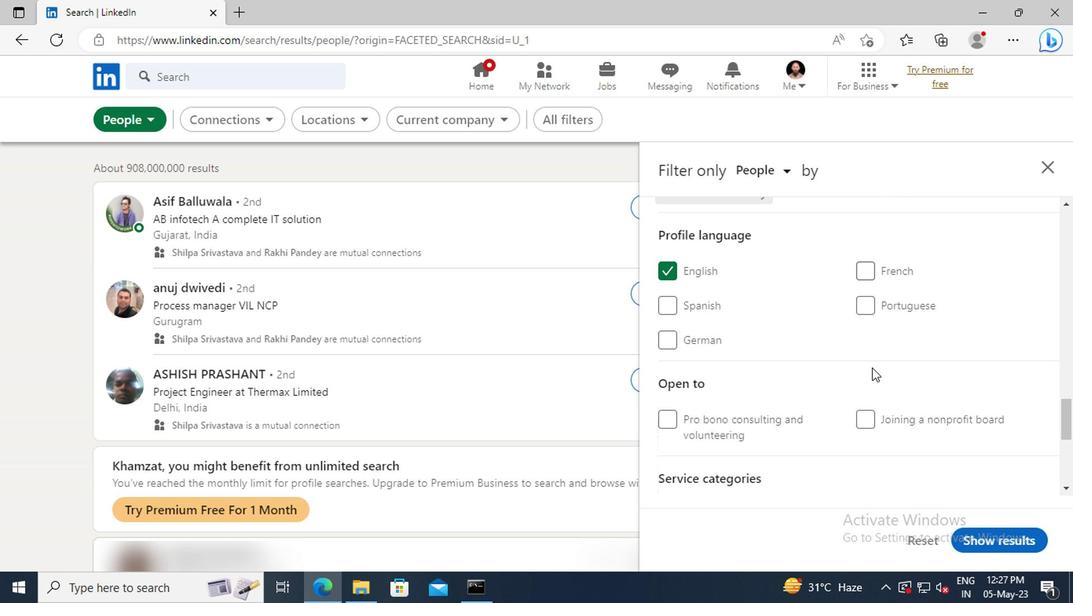
Action: Mouse scrolled (869, 366) with delta (0, -1)
Screenshot: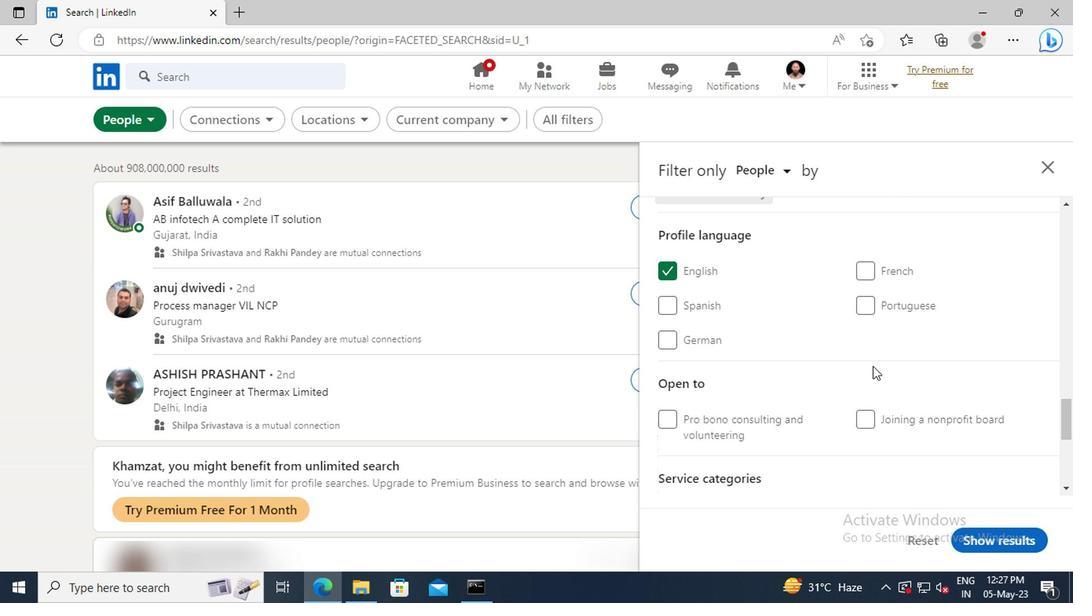 
Action: Mouse scrolled (869, 366) with delta (0, -1)
Screenshot: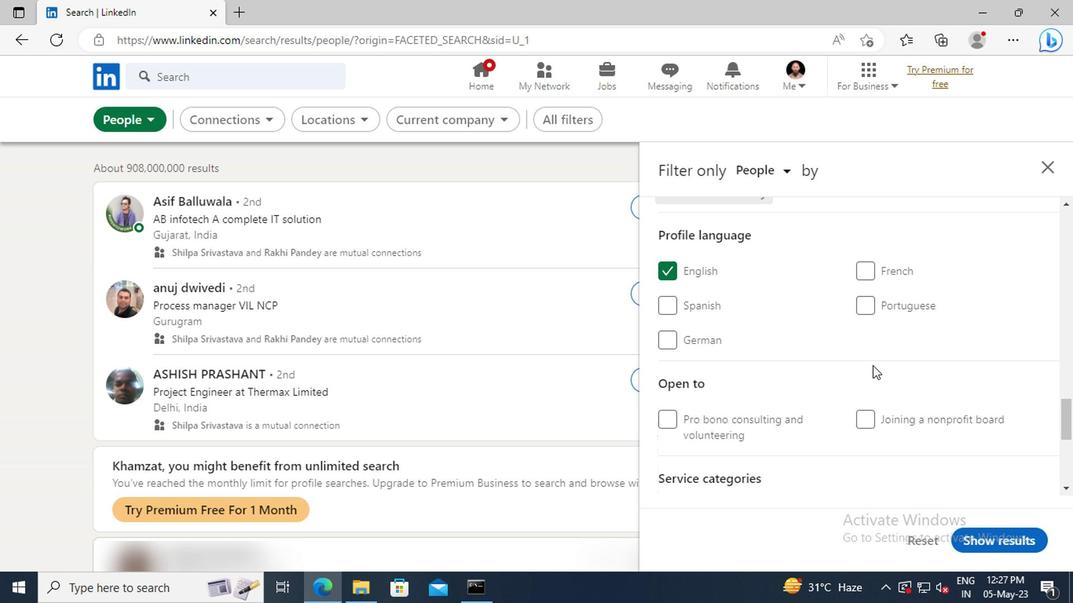 
Action: Mouse scrolled (869, 366) with delta (0, -1)
Screenshot: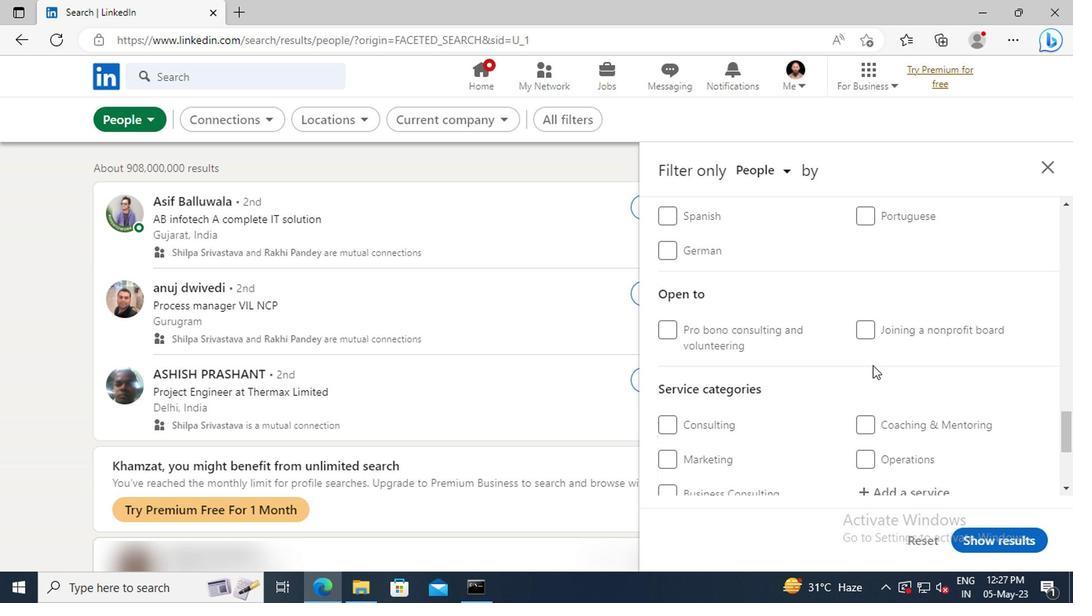 
Action: Mouse scrolled (869, 366) with delta (0, -1)
Screenshot: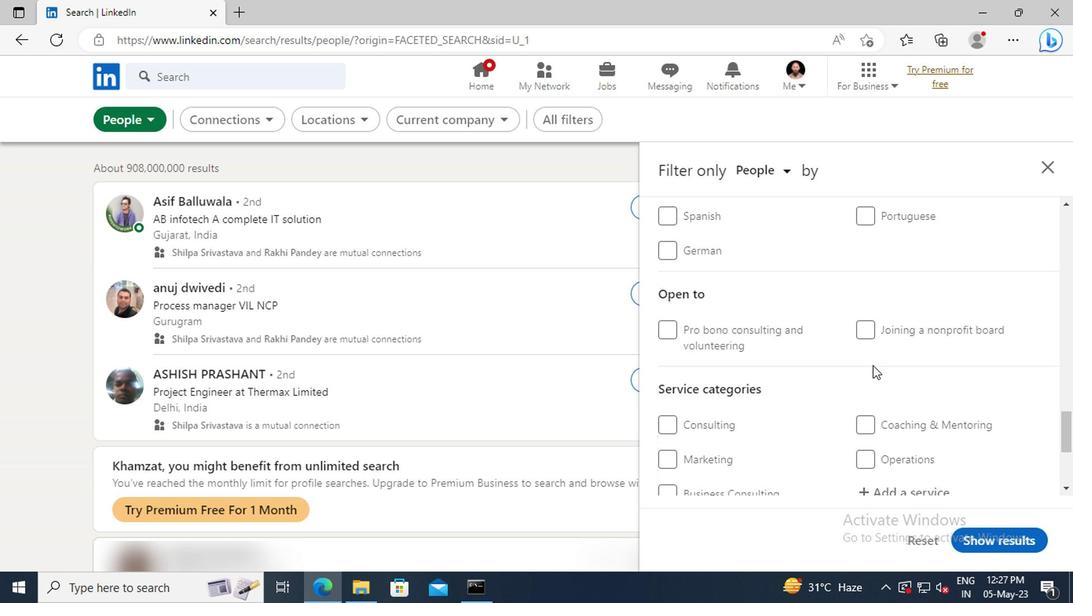 
Action: Mouse scrolled (869, 366) with delta (0, -1)
Screenshot: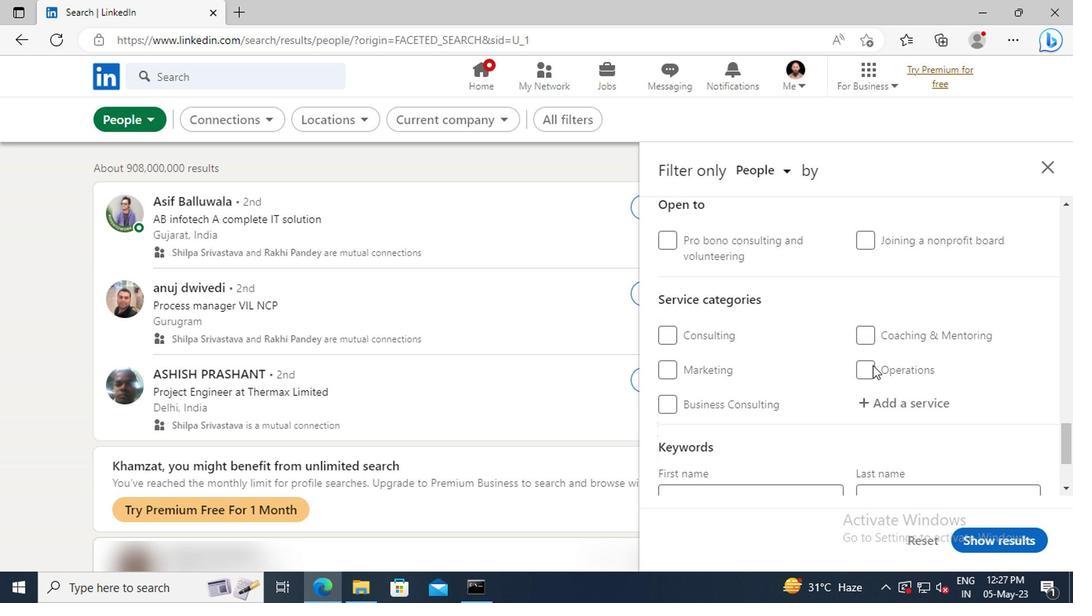 
Action: Mouse moved to (871, 364)
Screenshot: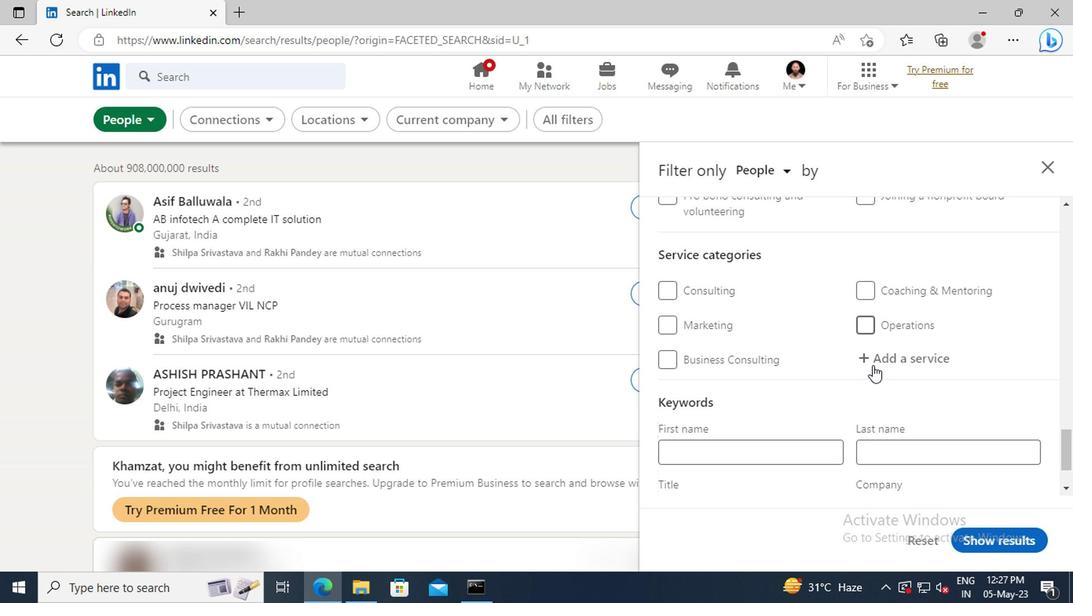 
Action: Mouse pressed left at (871, 364)
Screenshot: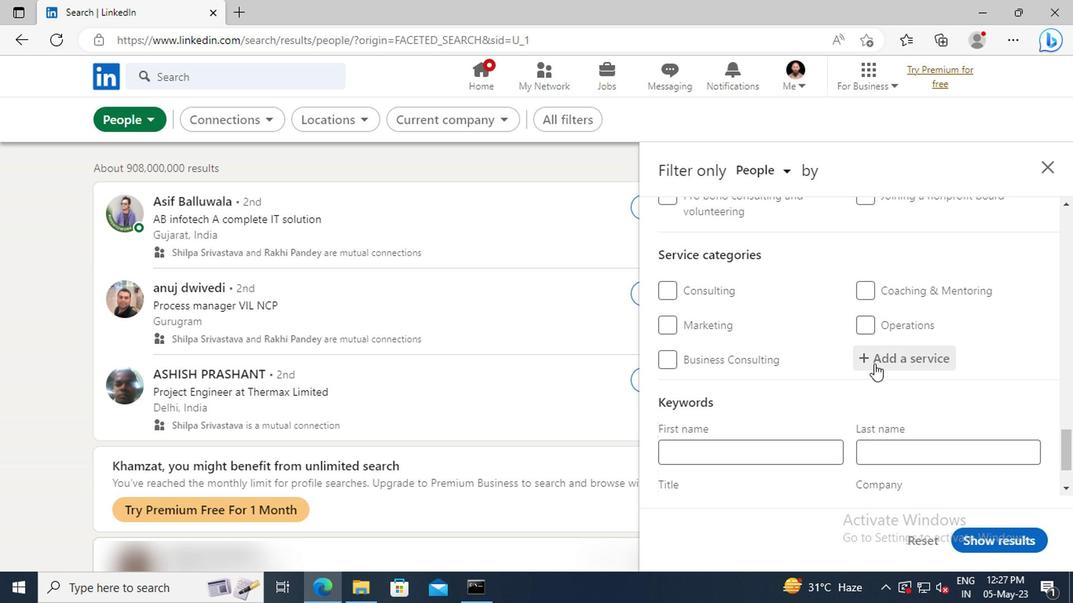 
Action: Mouse moved to (869, 366)
Screenshot: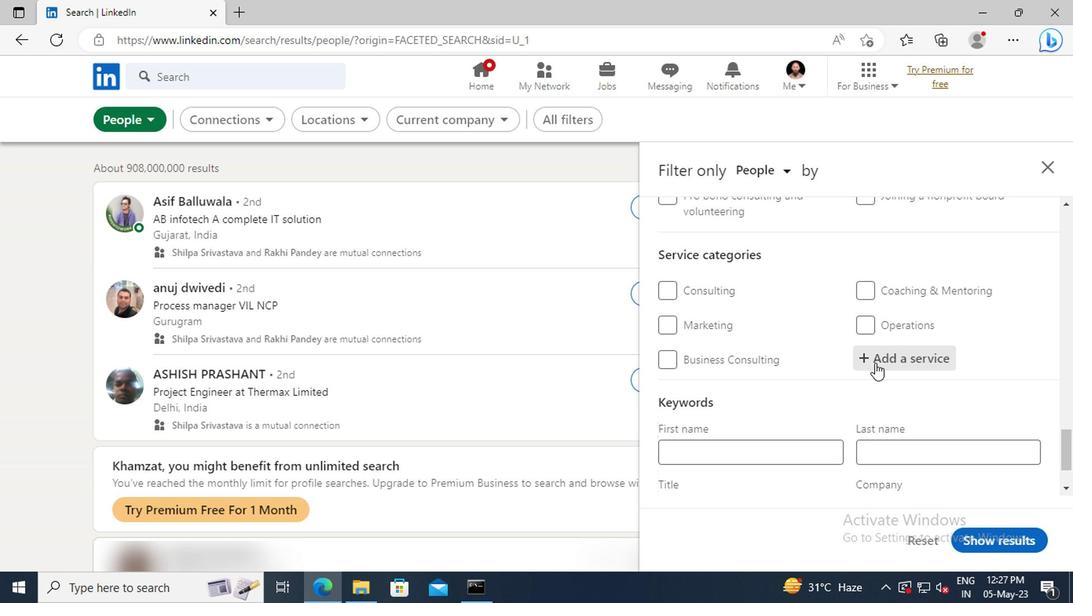 
Action: Key pressed <Key.shift>LOANS
Screenshot: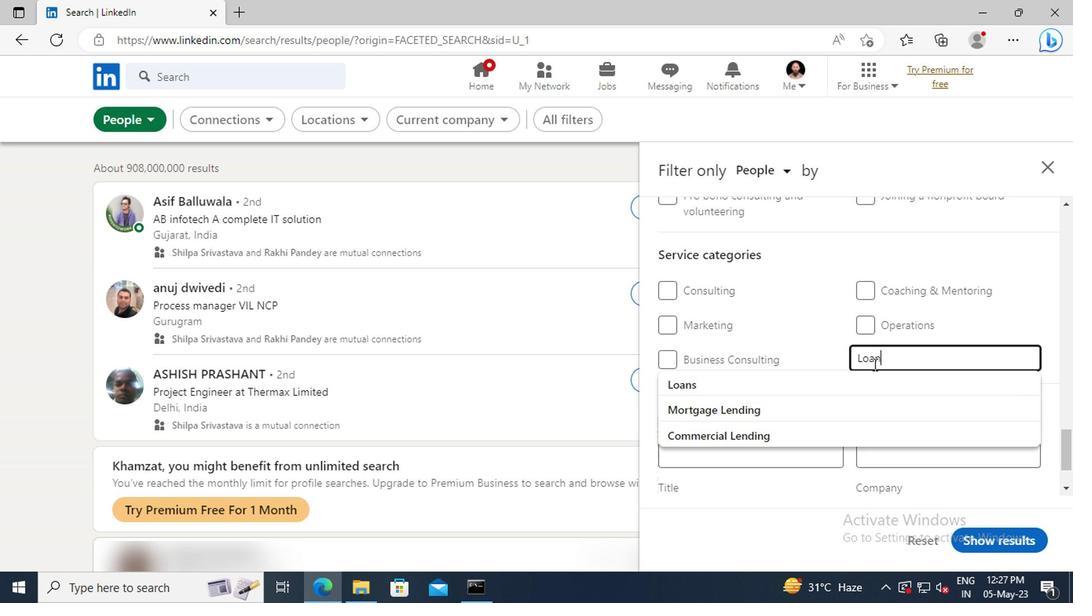 
Action: Mouse moved to (871, 382)
Screenshot: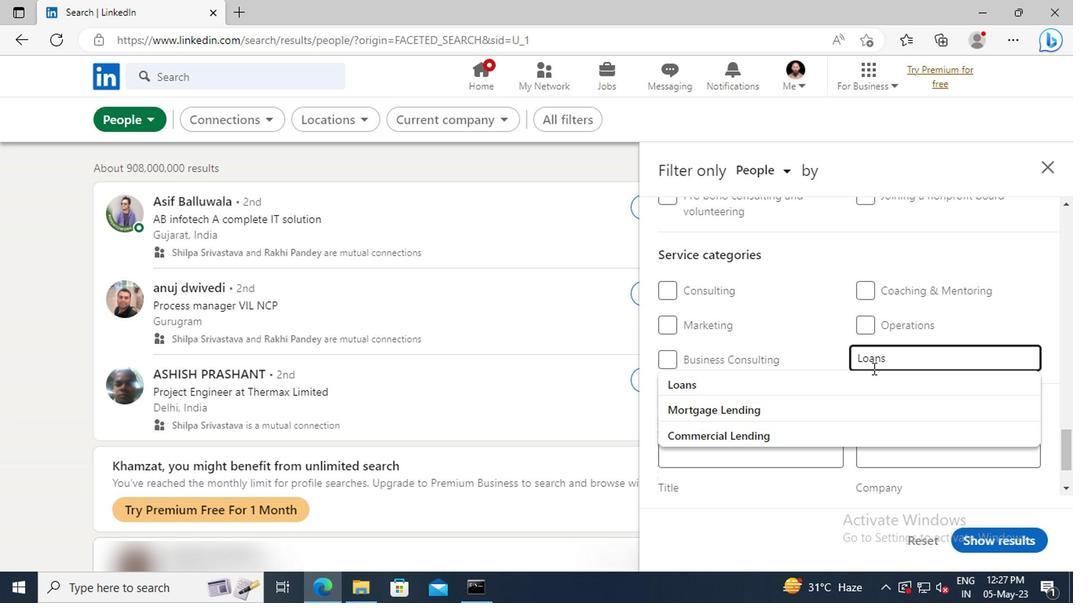 
Action: Mouse pressed left at (871, 382)
Screenshot: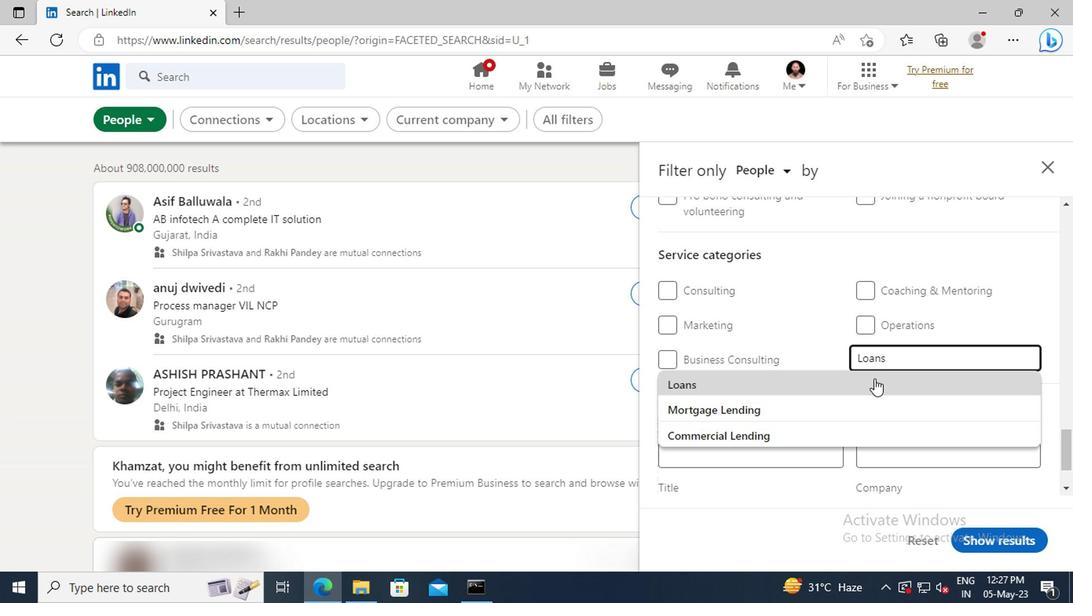 
Action: Mouse scrolled (871, 381) with delta (0, -1)
Screenshot: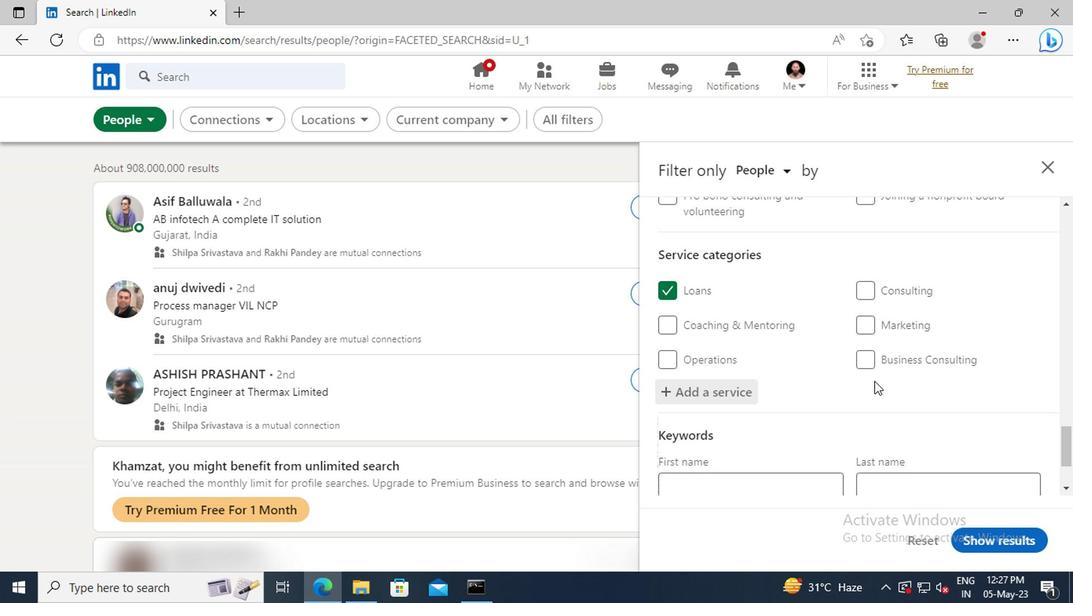 
Action: Mouse scrolled (871, 381) with delta (0, -1)
Screenshot: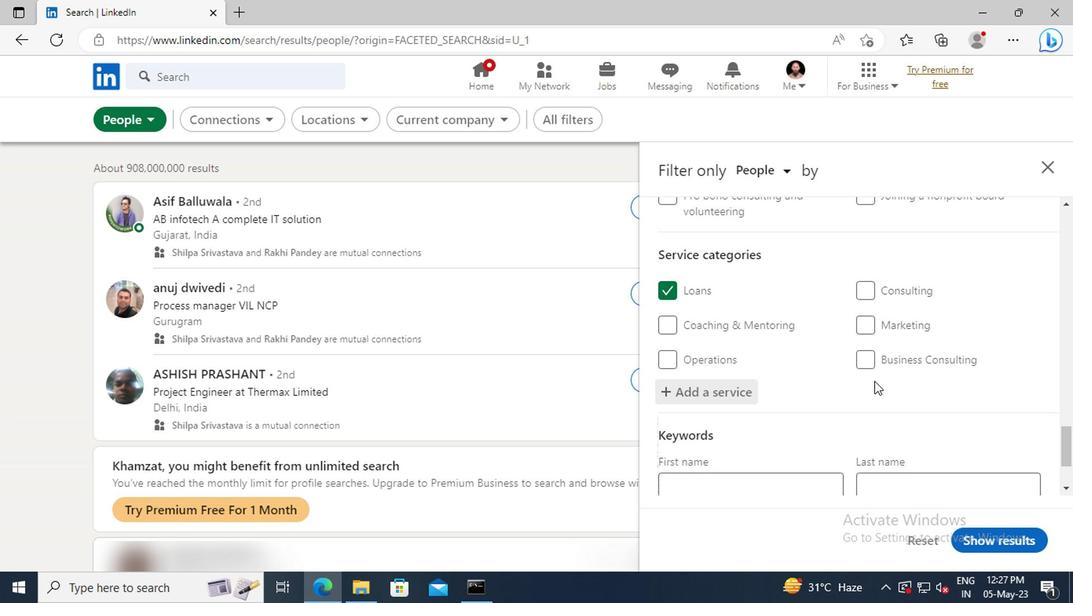 
Action: Mouse scrolled (871, 381) with delta (0, -1)
Screenshot: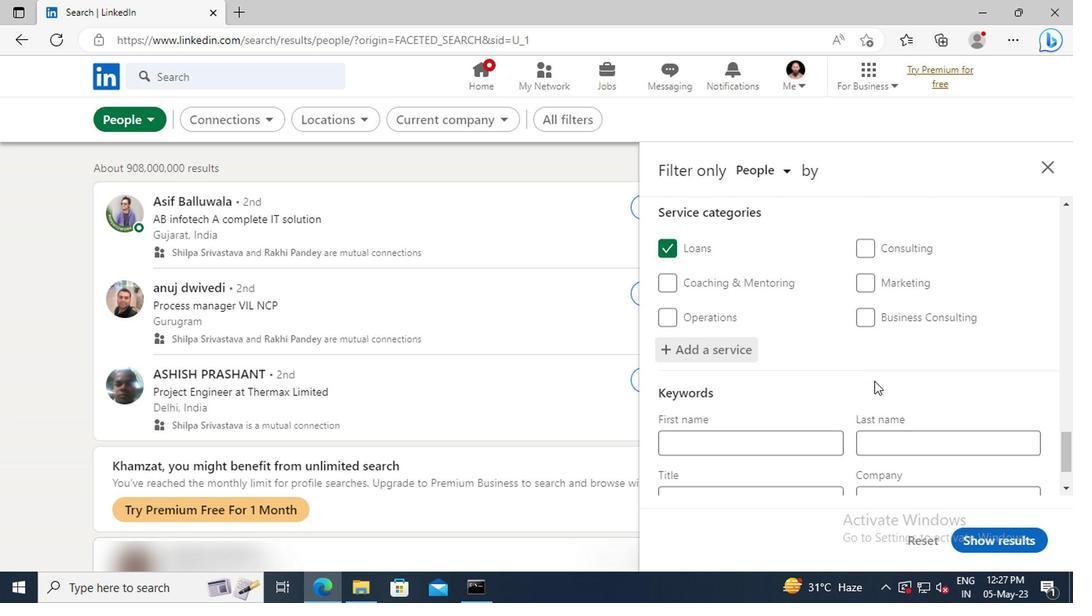 
Action: Mouse scrolled (871, 381) with delta (0, -1)
Screenshot: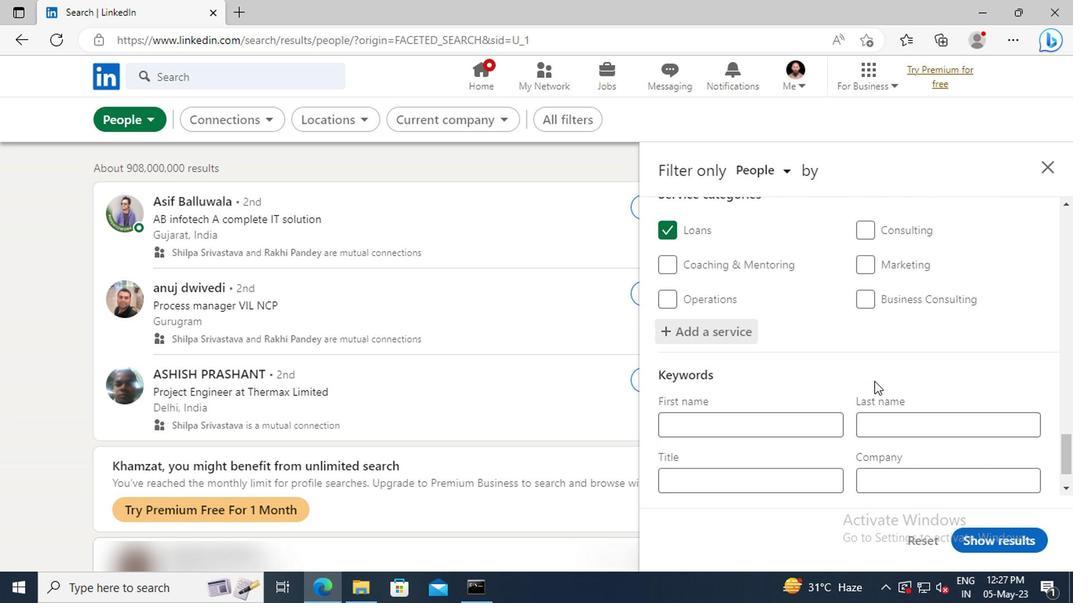 
Action: Mouse moved to (769, 425)
Screenshot: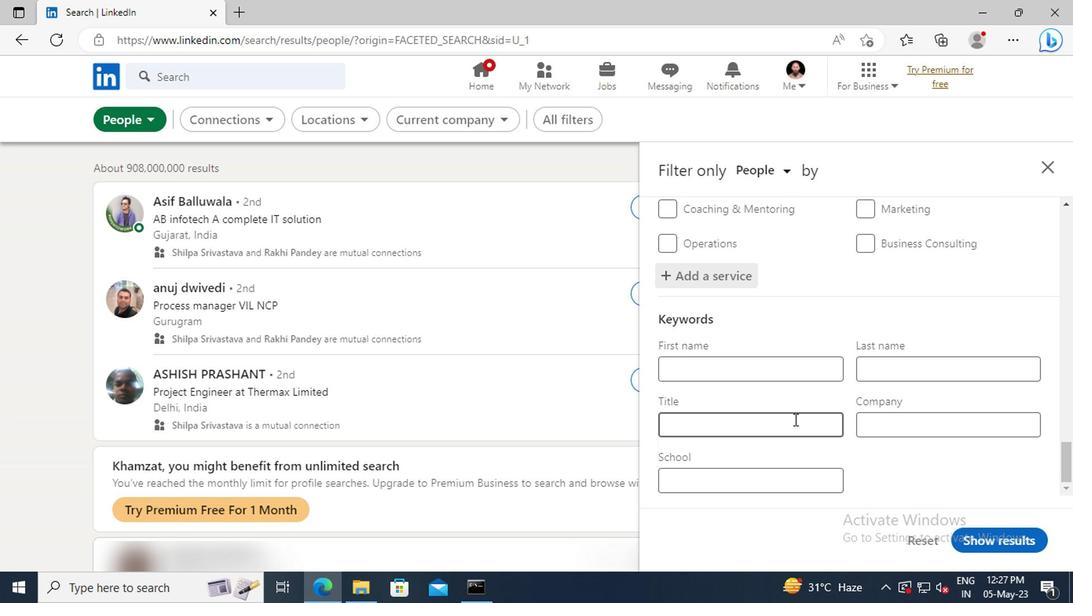 
Action: Mouse pressed left at (769, 425)
Screenshot: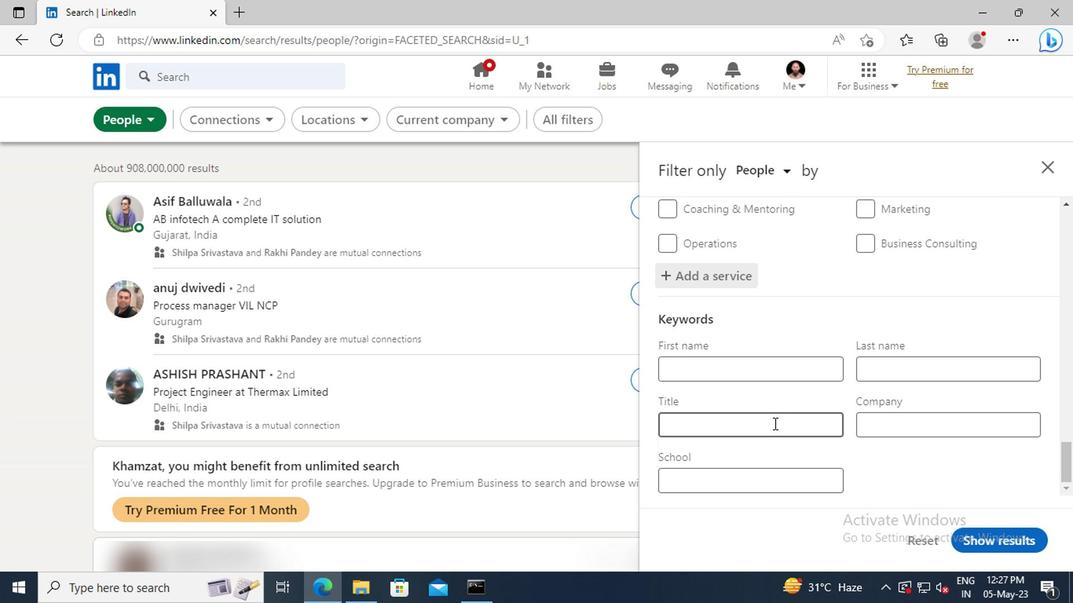 
Action: Key pressed <Key.shift>CRANE<Key.space><Key.shift>OPERATOR<Key.enter>
Screenshot: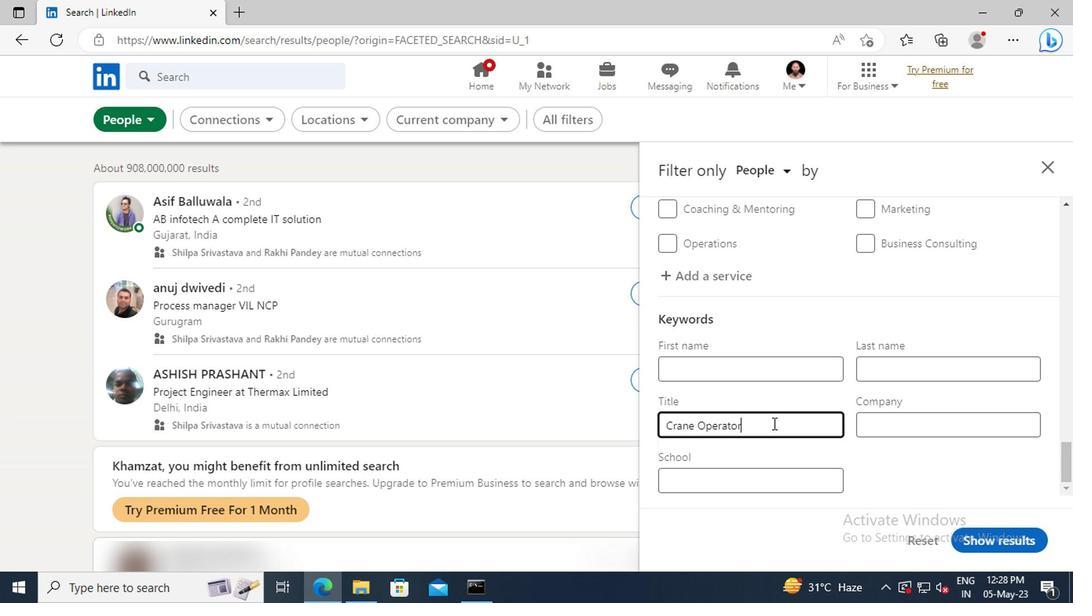 
Action: Mouse moved to (974, 541)
Screenshot: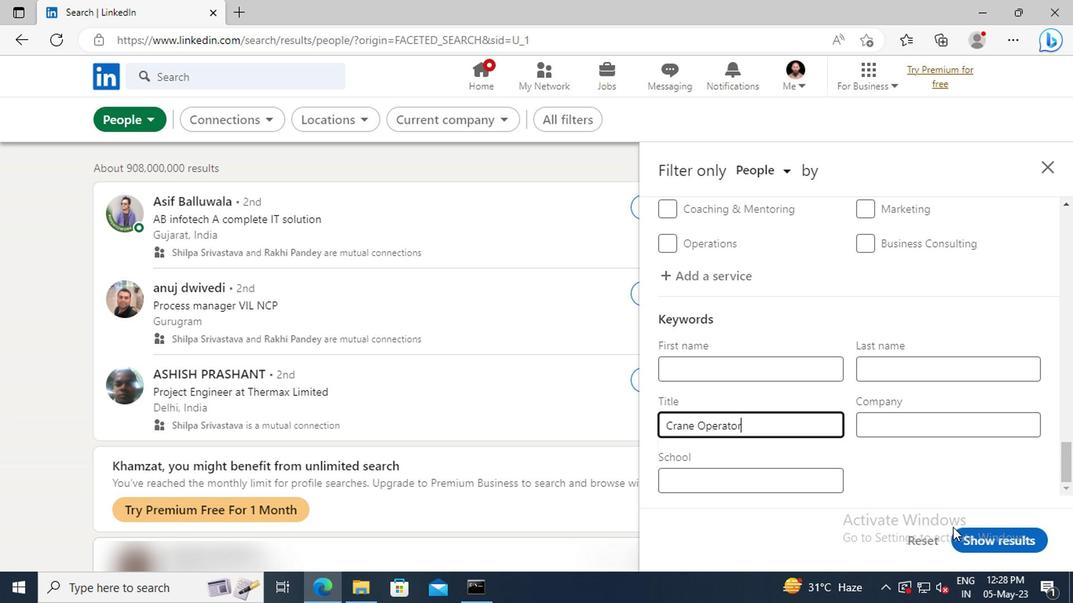 
Action: Mouse pressed left at (974, 541)
Screenshot: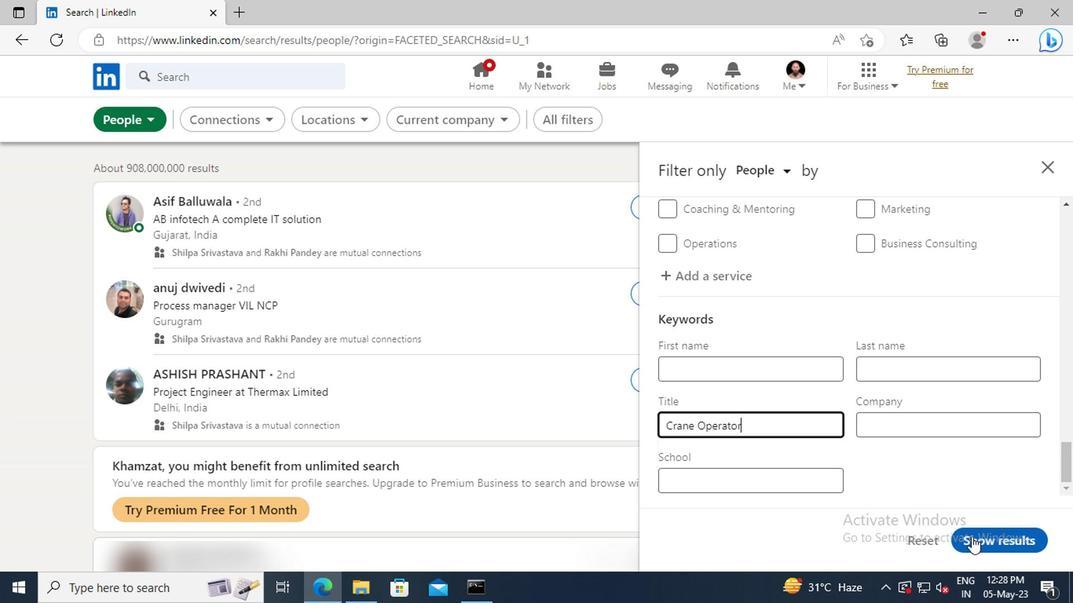 
